 Task: Buy 2 Cake Knives from Kitchen Knives & Accessories section under best seller category for shipping address: Kira Turner, 1128 Sharon Lane, South Bend, Indiana 46625, Cell Number 5742125169. Pay from credit card ending with 9757, CVV 798
Action: Mouse moved to (151, 73)
Screenshot: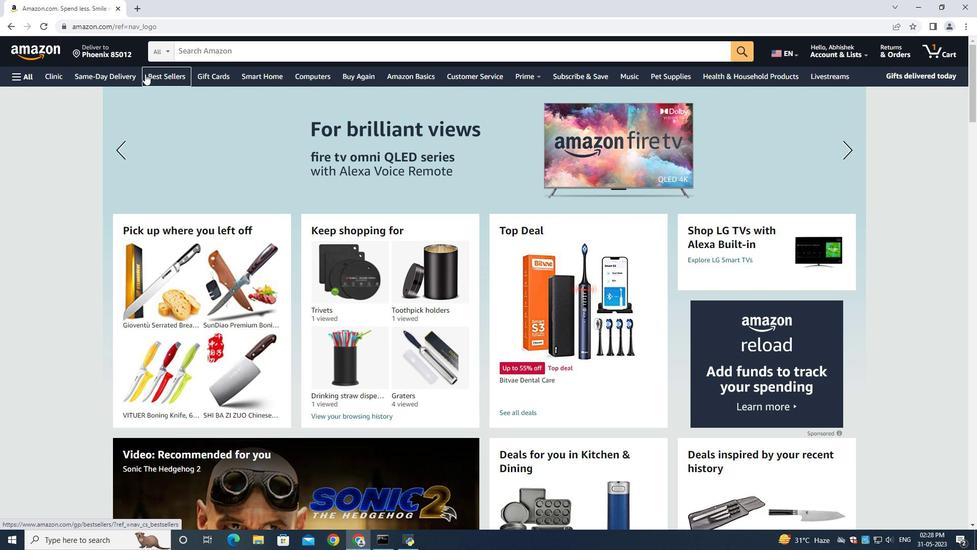 
Action: Mouse pressed left at (151, 73)
Screenshot: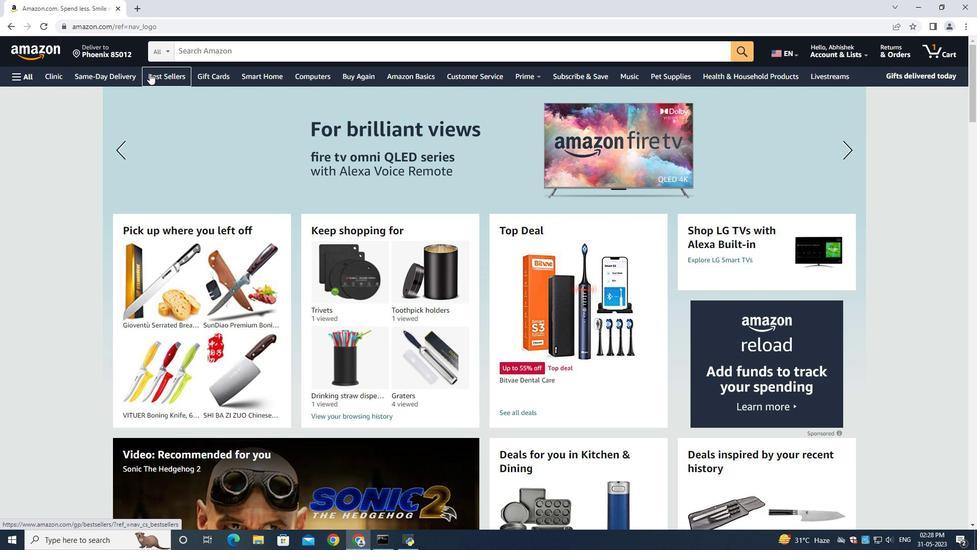 
Action: Mouse moved to (244, 51)
Screenshot: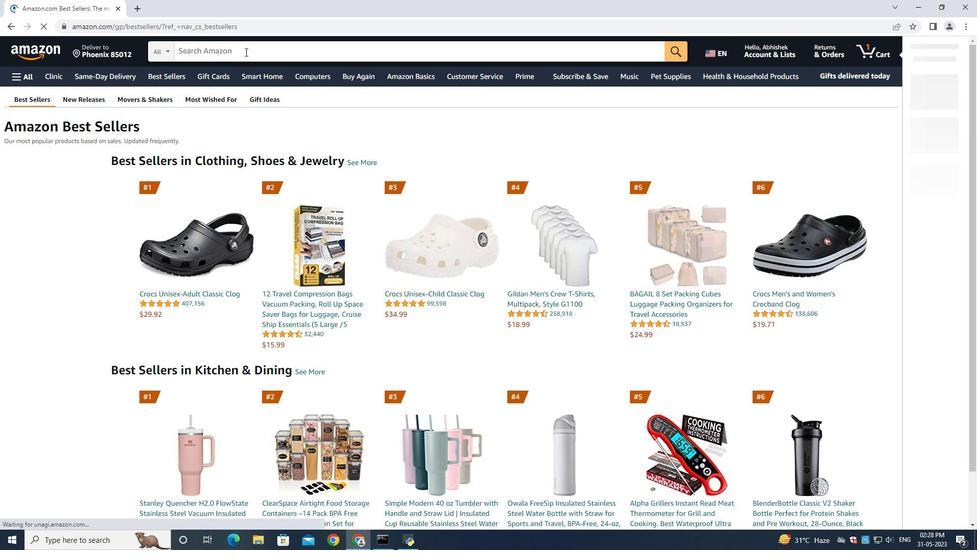 
Action: Mouse pressed left at (244, 51)
Screenshot: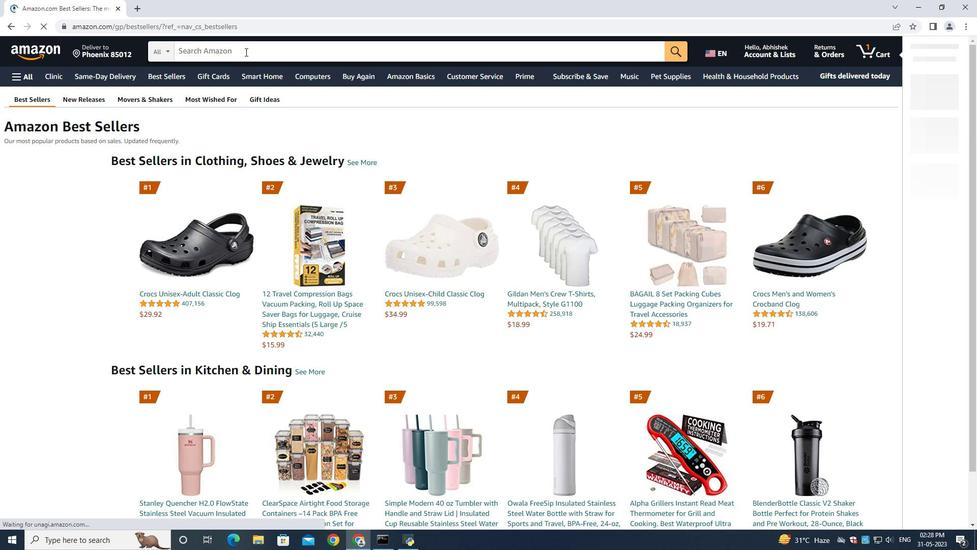 
Action: Key pressed cake<Key.space><Key.shift><Key.shift><Key.shift><Key.shift><Key.shift><Key.shift><Key.shift><Key.shift><Key.shift><Key.shift><Key.shift><Key.shift><Key.shift><Key.shift><Key.shift><Key.shift><Key.shift><Key.shift><Key.shift><Key.shift><Key.shift><Key.shift>Knives<Key.enter>
Screenshot: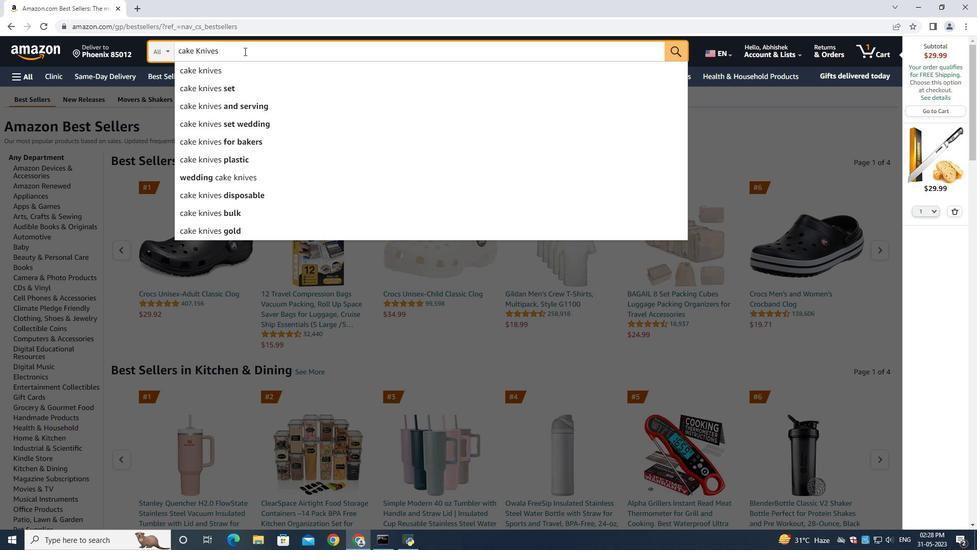 
Action: Mouse moved to (951, 212)
Screenshot: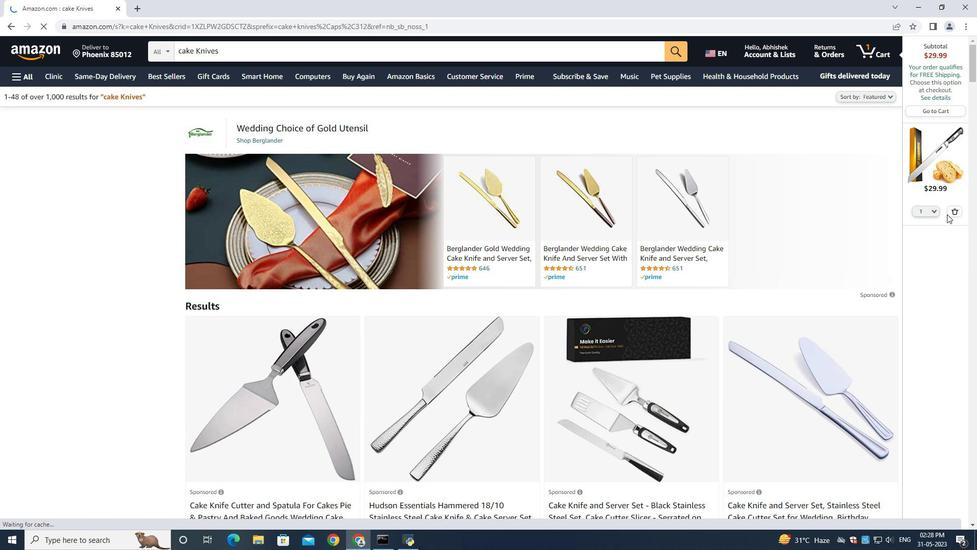 
Action: Mouse pressed left at (951, 212)
Screenshot: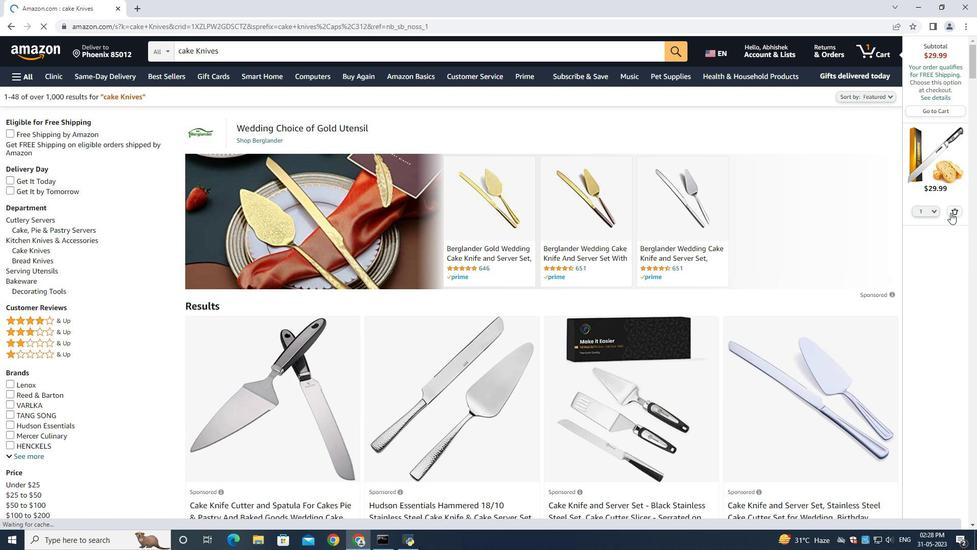 
Action: Mouse moved to (955, 212)
Screenshot: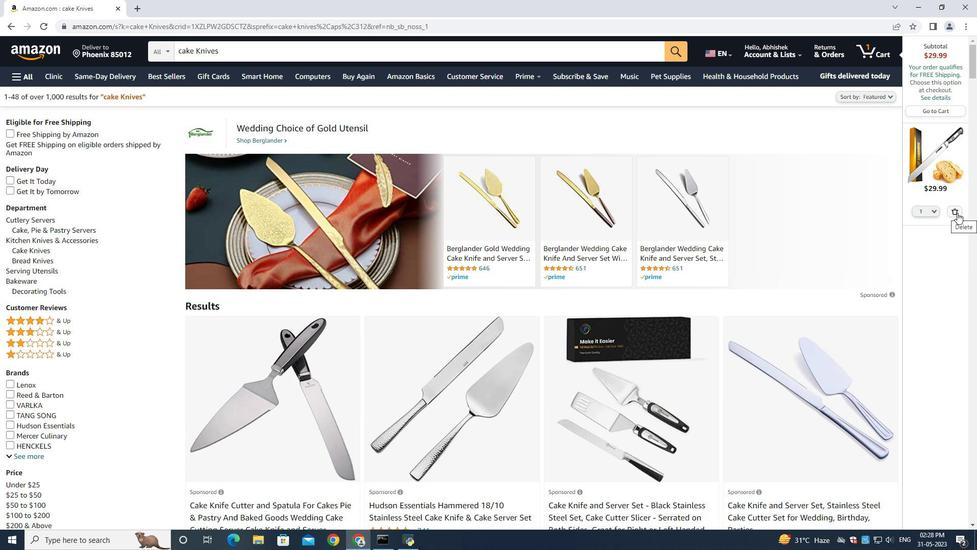 
Action: Mouse pressed left at (955, 212)
Screenshot: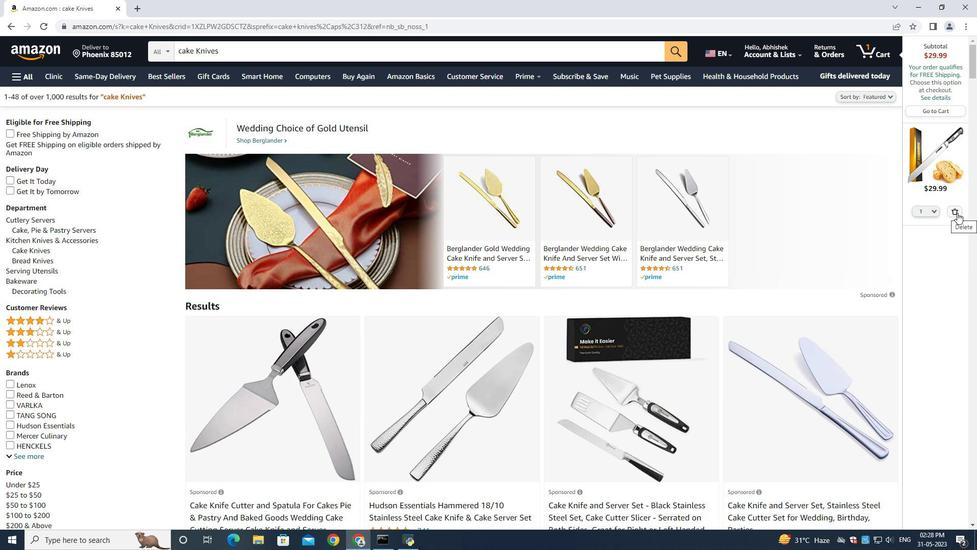 
Action: Mouse moved to (24, 242)
Screenshot: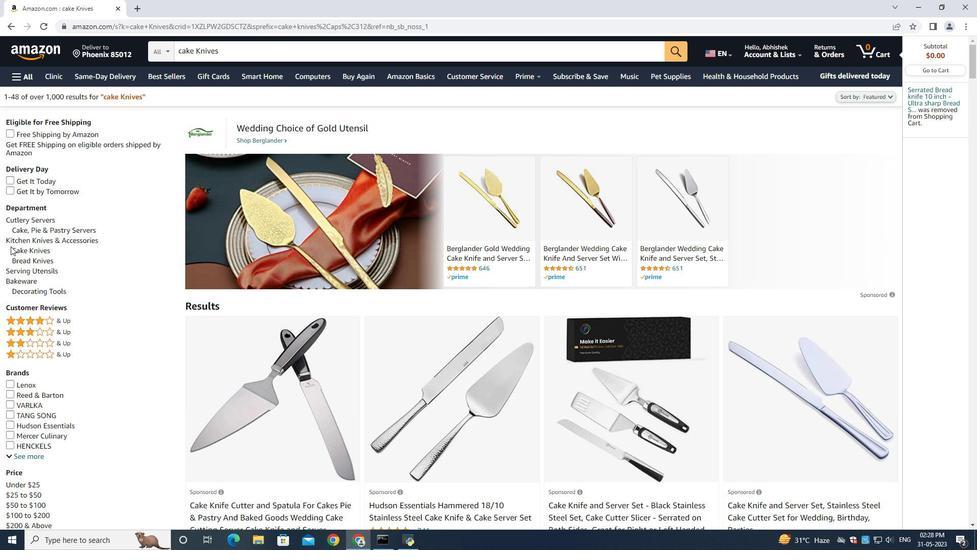 
Action: Mouse pressed left at (24, 242)
Screenshot: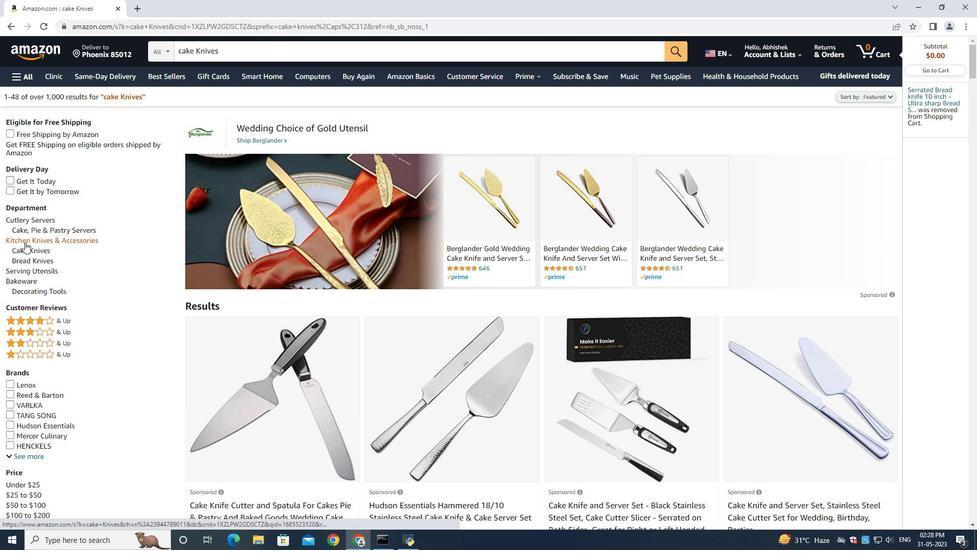 
Action: Mouse moved to (322, 363)
Screenshot: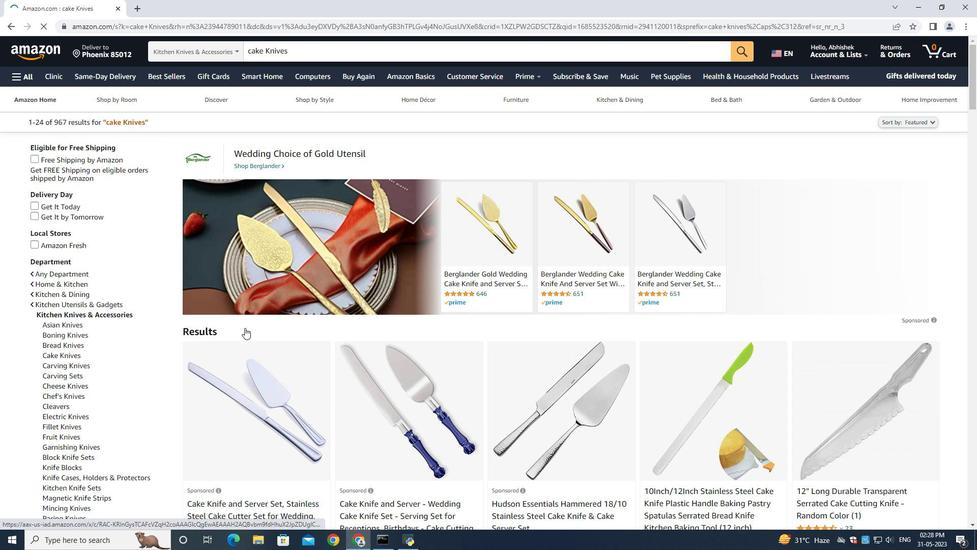 
Action: Mouse scrolled (322, 362) with delta (0, 0)
Screenshot: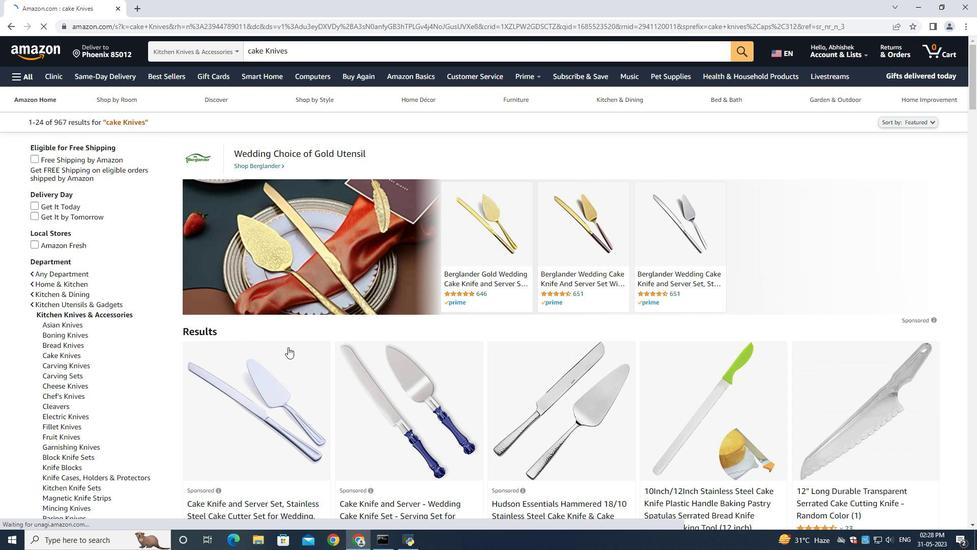
Action: Mouse moved to (323, 363)
Screenshot: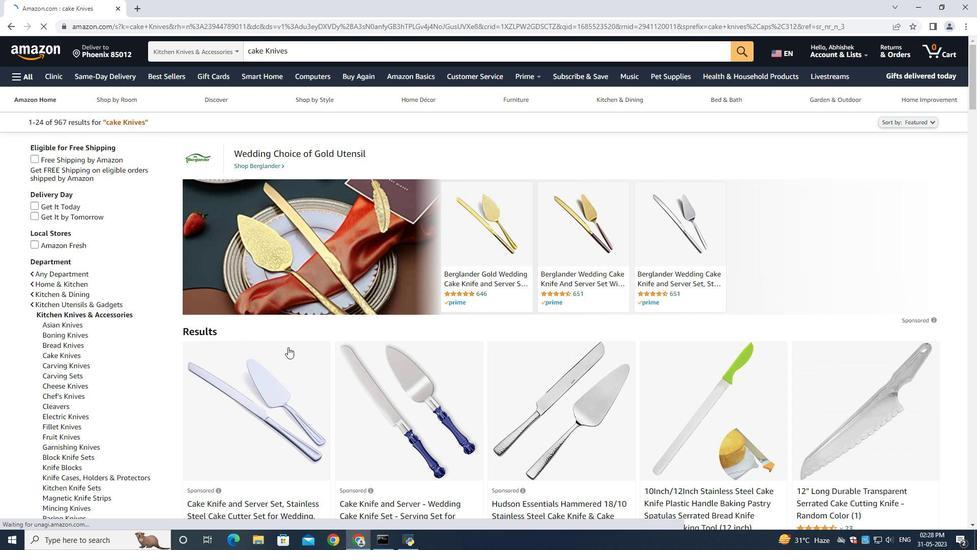 
Action: Mouse scrolled (323, 363) with delta (0, 0)
Screenshot: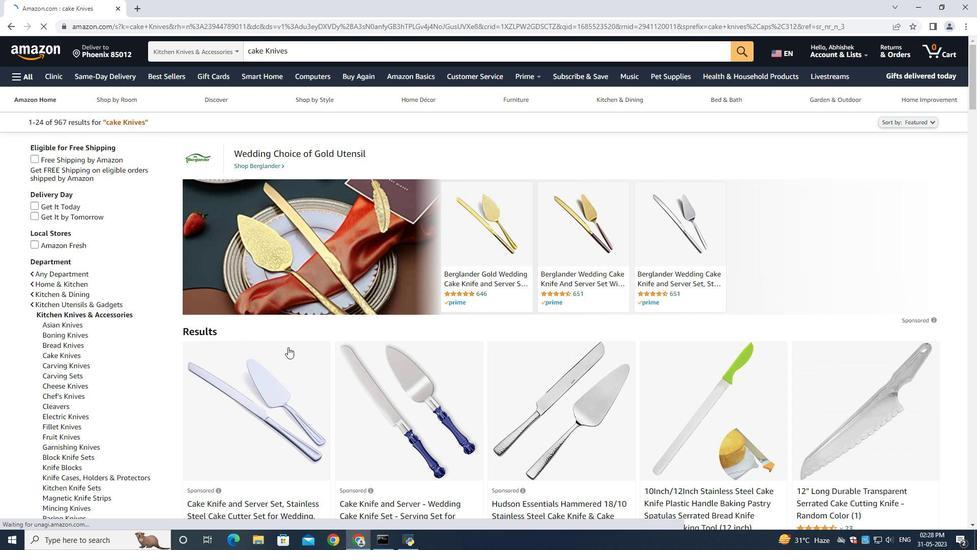 
Action: Mouse scrolled (323, 363) with delta (0, 0)
Screenshot: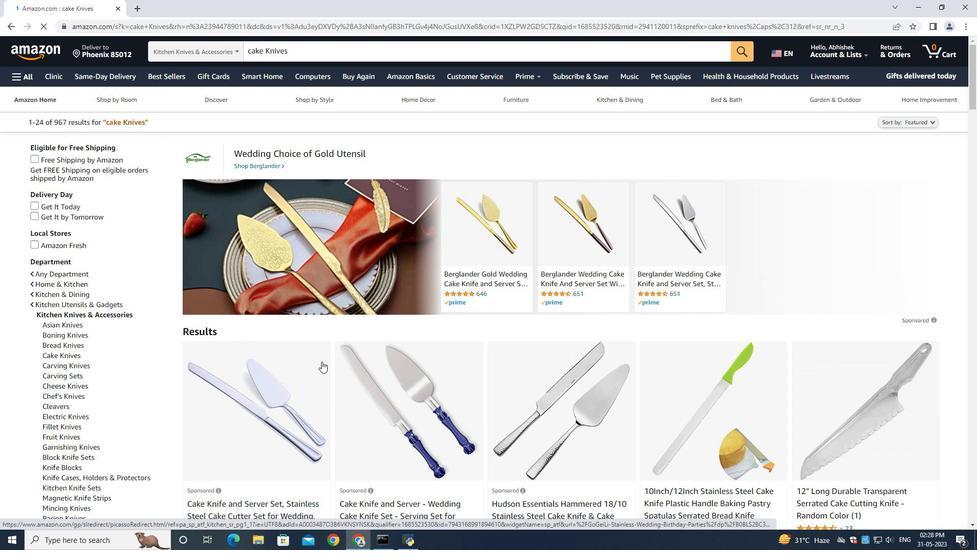 
Action: Mouse moved to (402, 369)
Screenshot: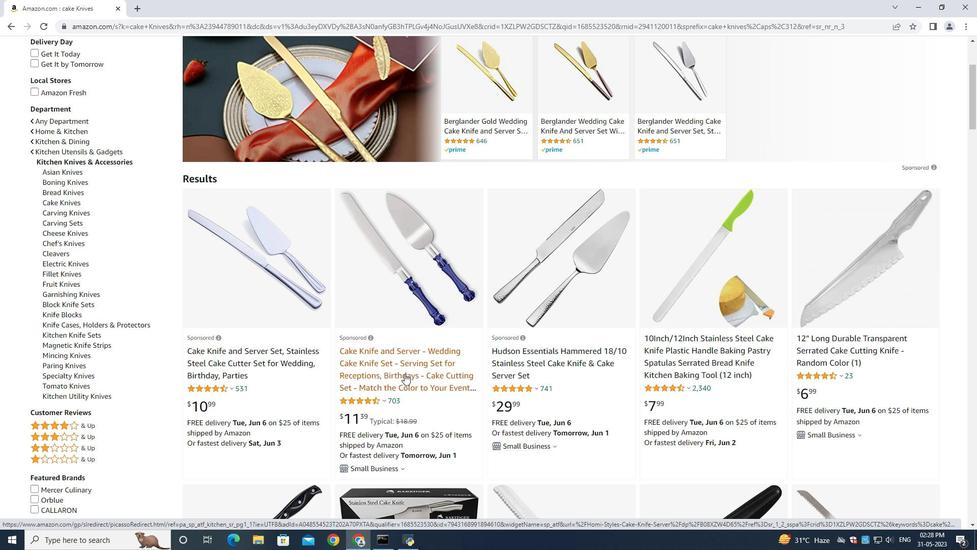 
Action: Mouse pressed left at (402, 369)
Screenshot: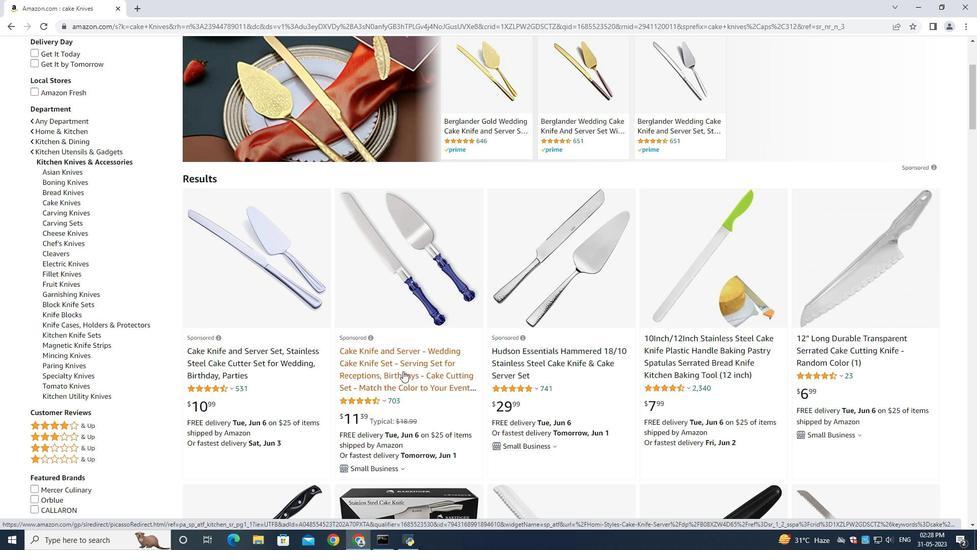 
Action: Mouse moved to (400, 367)
Screenshot: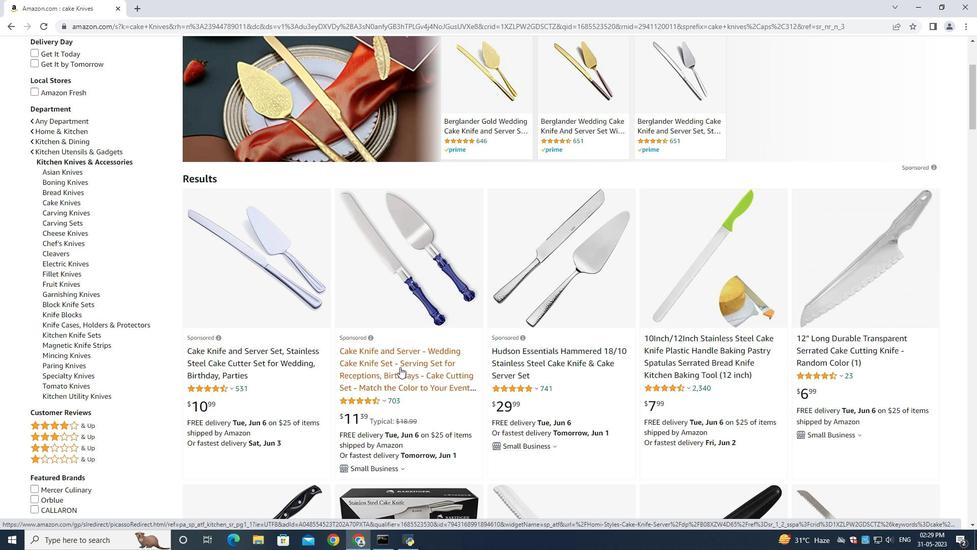 
Action: Mouse scrolled (400, 367) with delta (0, 0)
Screenshot: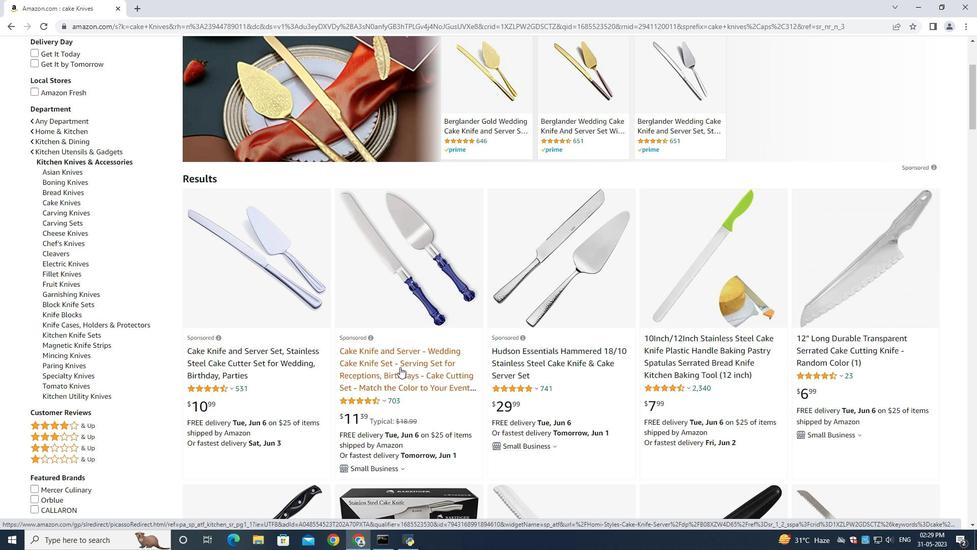 
Action: Mouse moved to (400, 367)
Screenshot: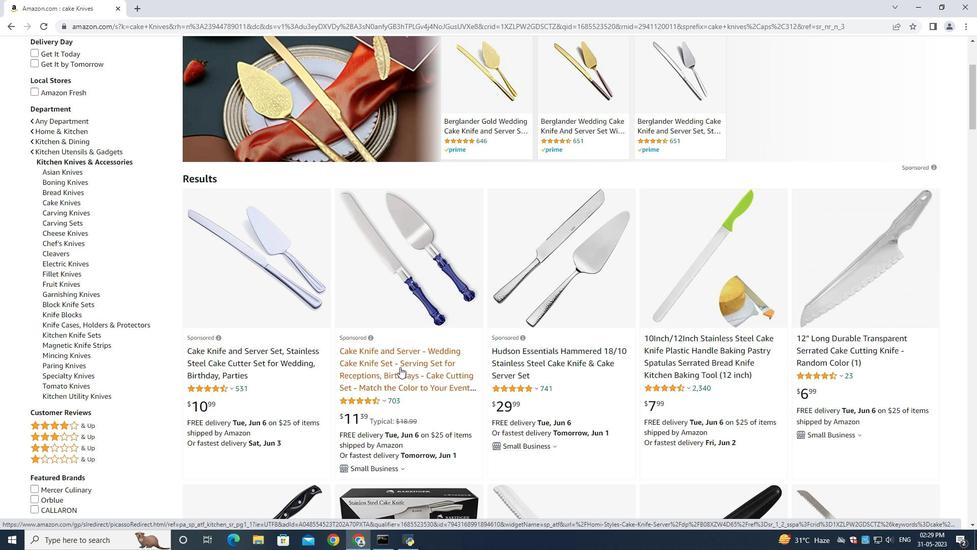 
Action: Mouse scrolled (400, 367) with delta (0, 0)
Screenshot: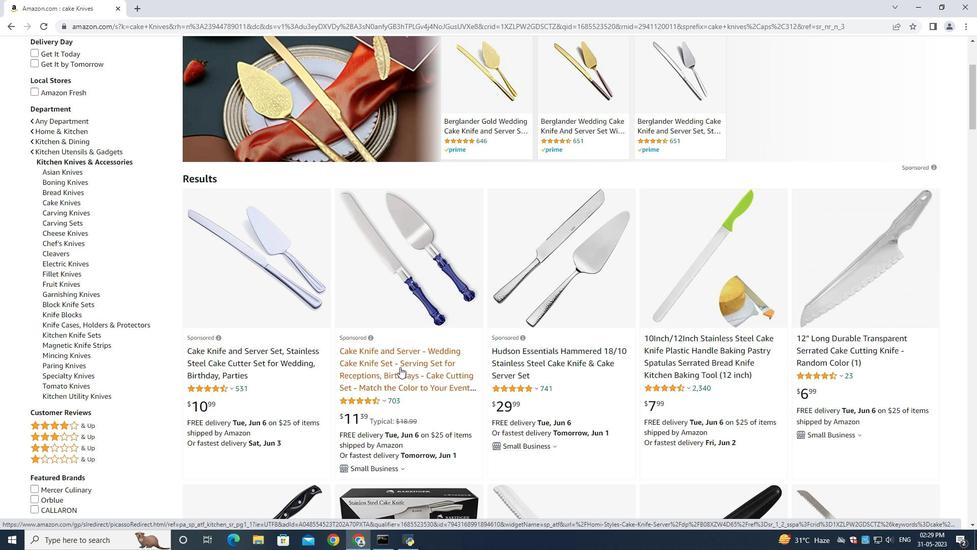 
Action: Mouse scrolled (400, 367) with delta (0, 0)
Screenshot: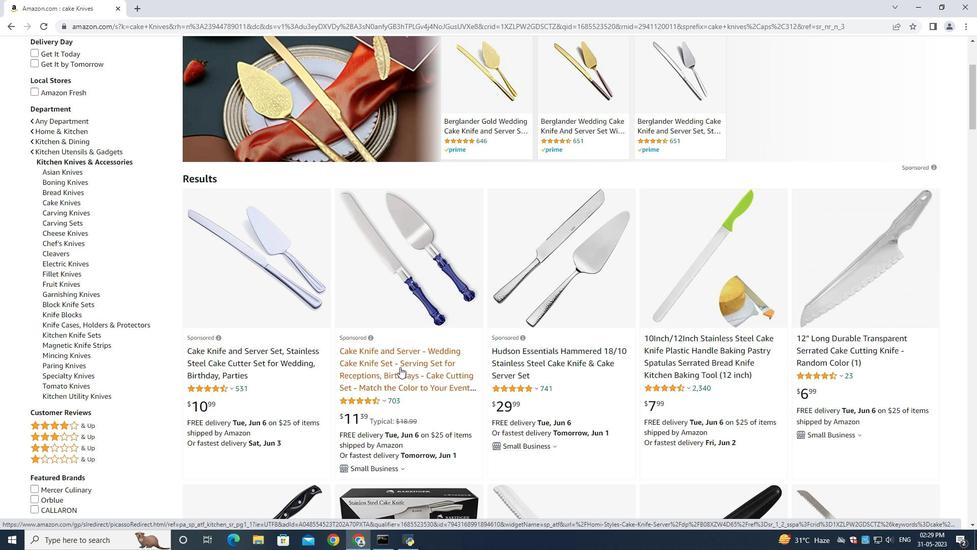 
Action: Mouse scrolled (400, 367) with delta (0, 0)
Screenshot: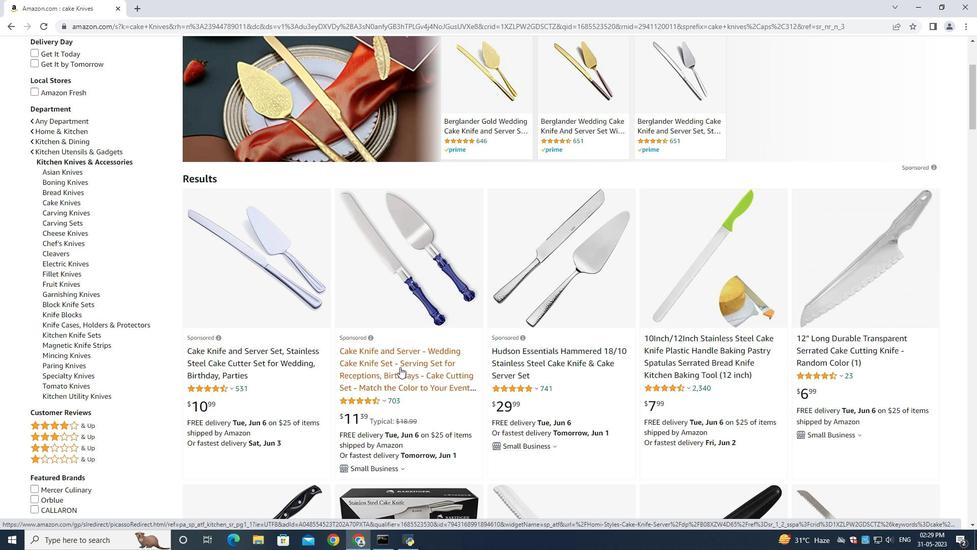 
Action: Mouse scrolled (400, 367) with delta (0, 0)
Screenshot: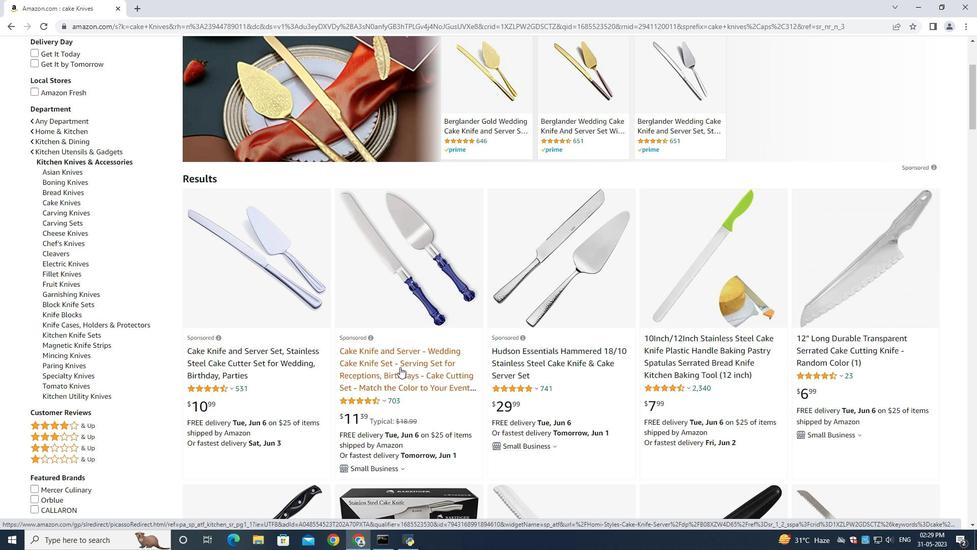 
Action: Mouse scrolled (400, 367) with delta (0, 0)
Screenshot: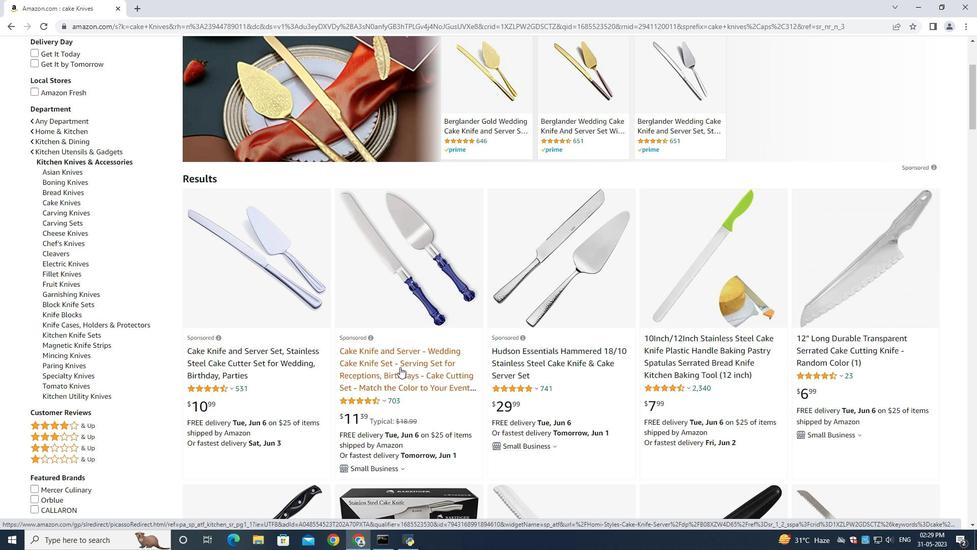 
Action: Mouse scrolled (400, 367) with delta (0, 0)
Screenshot: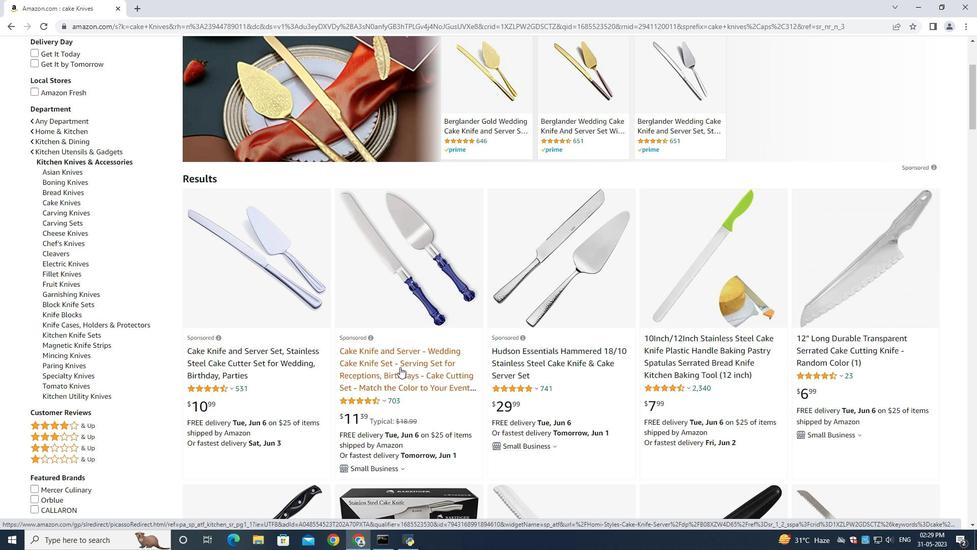 
Action: Mouse scrolled (400, 366) with delta (0, 0)
Screenshot: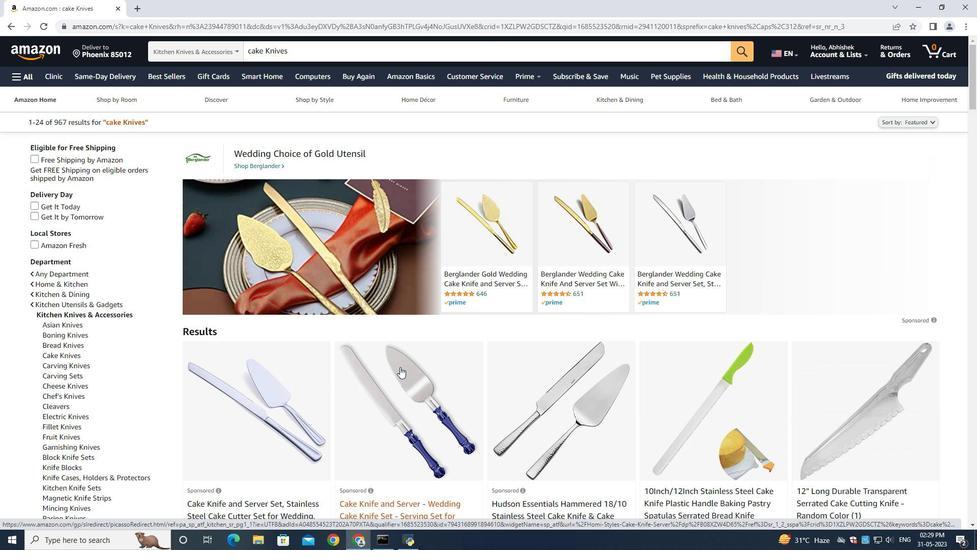 
Action: Mouse scrolled (400, 366) with delta (0, 0)
Screenshot: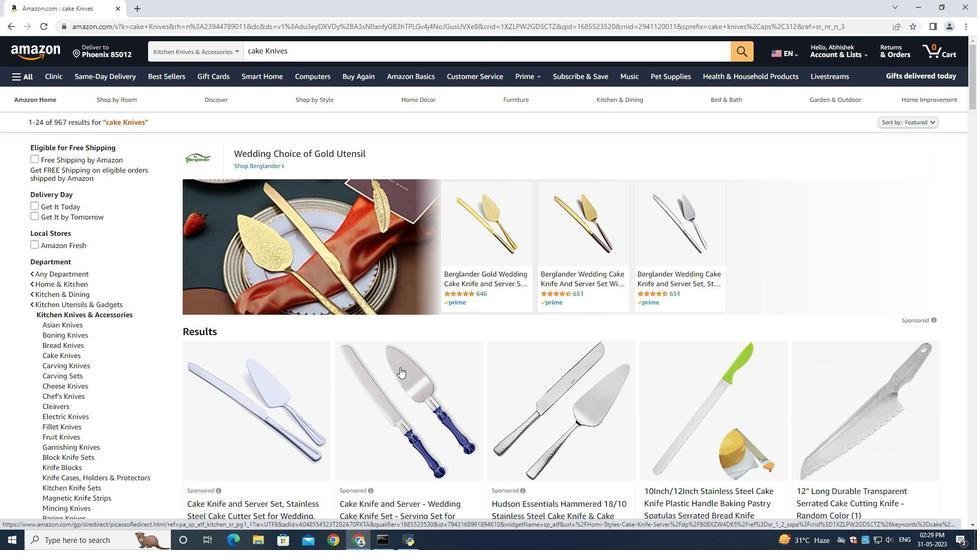
Action: Mouse scrolled (400, 366) with delta (0, 0)
Screenshot: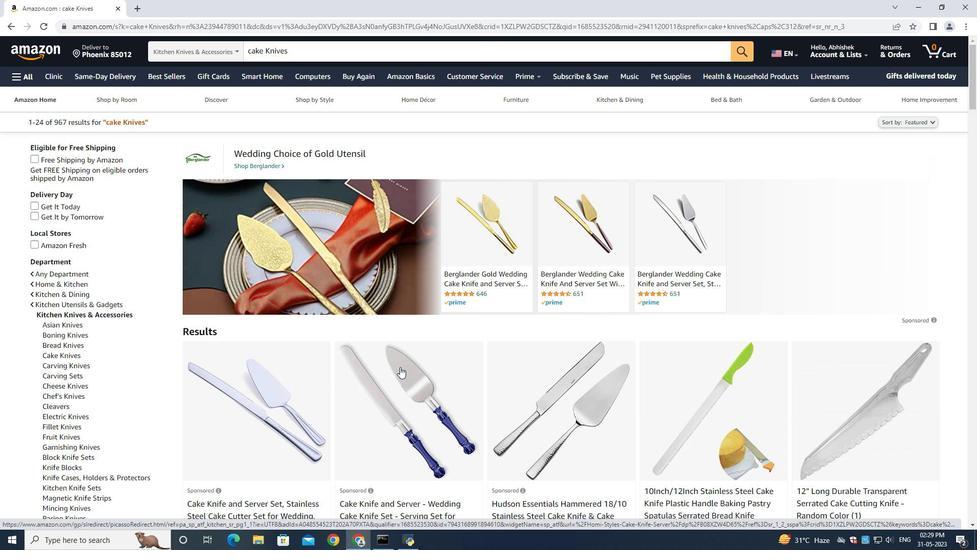 
Action: Mouse scrolled (400, 366) with delta (0, 0)
Screenshot: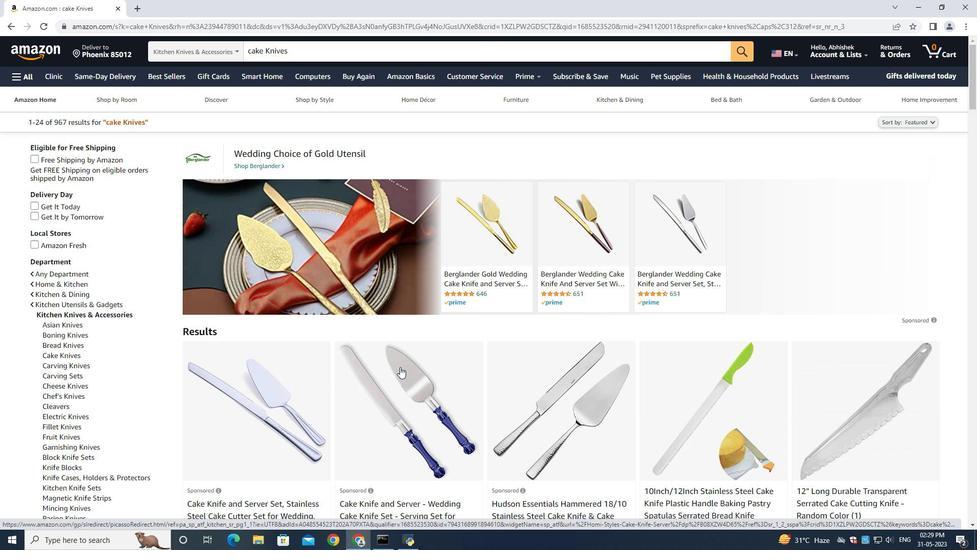 
Action: Mouse moved to (387, 322)
Screenshot: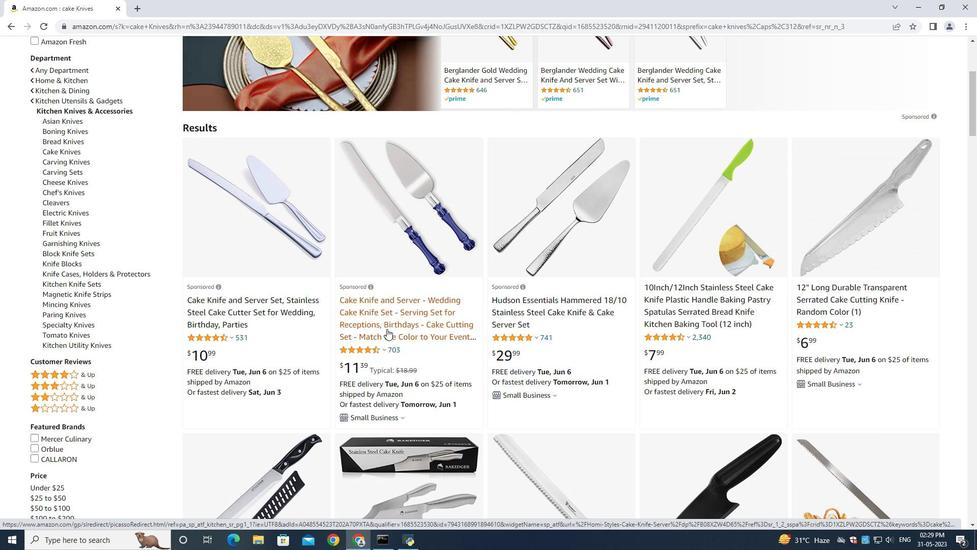 
Action: Mouse pressed left at (387, 322)
Screenshot: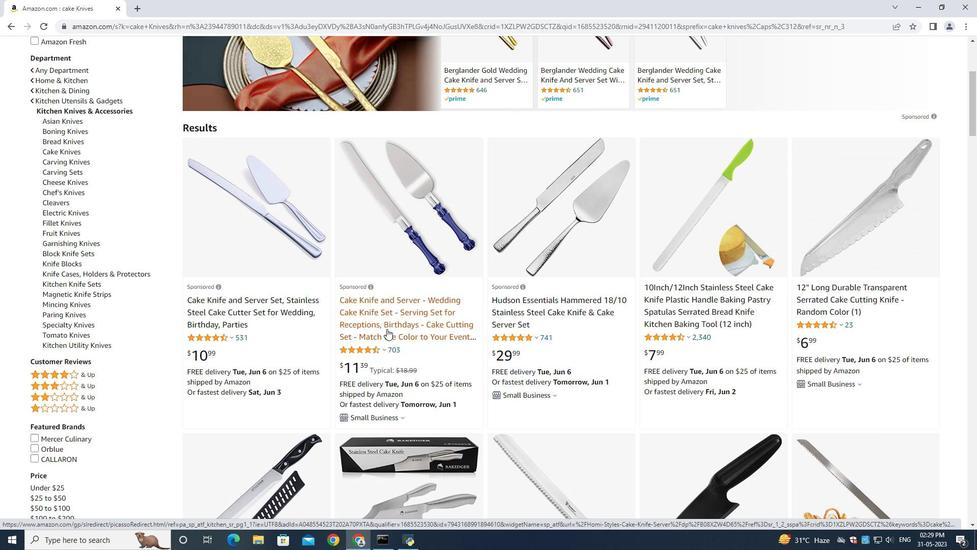 
Action: Mouse moved to (759, 389)
Screenshot: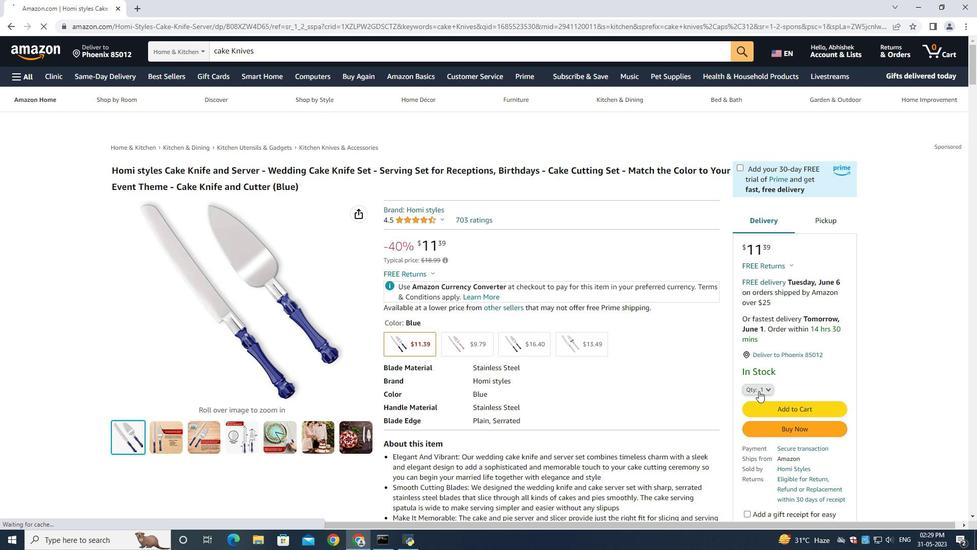 
Action: Mouse pressed left at (759, 389)
Screenshot: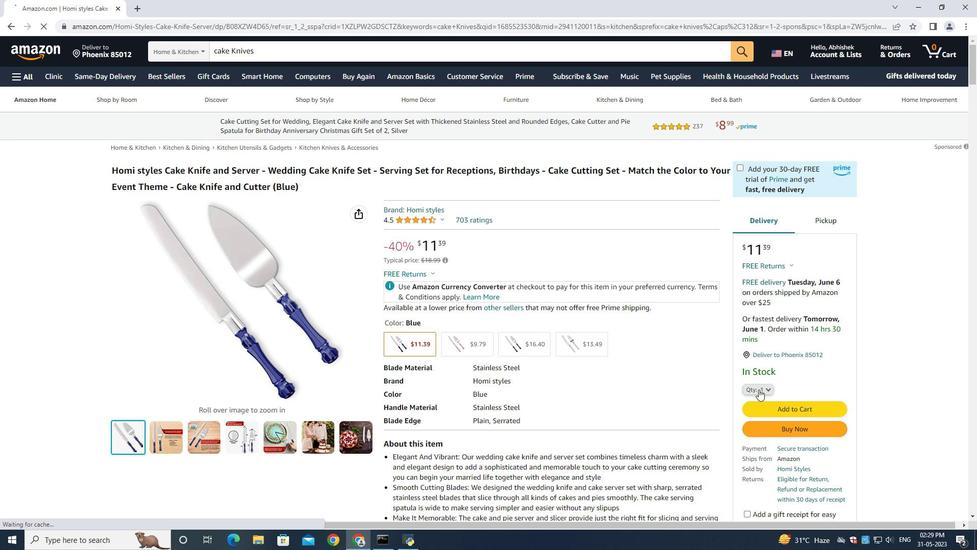 
Action: Mouse moved to (751, 68)
Screenshot: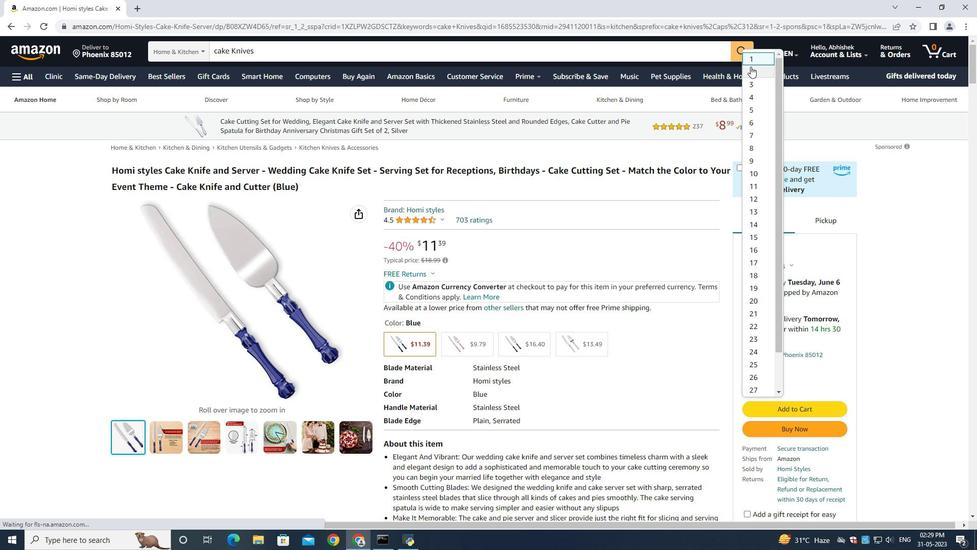 
Action: Mouse pressed left at (751, 68)
Screenshot: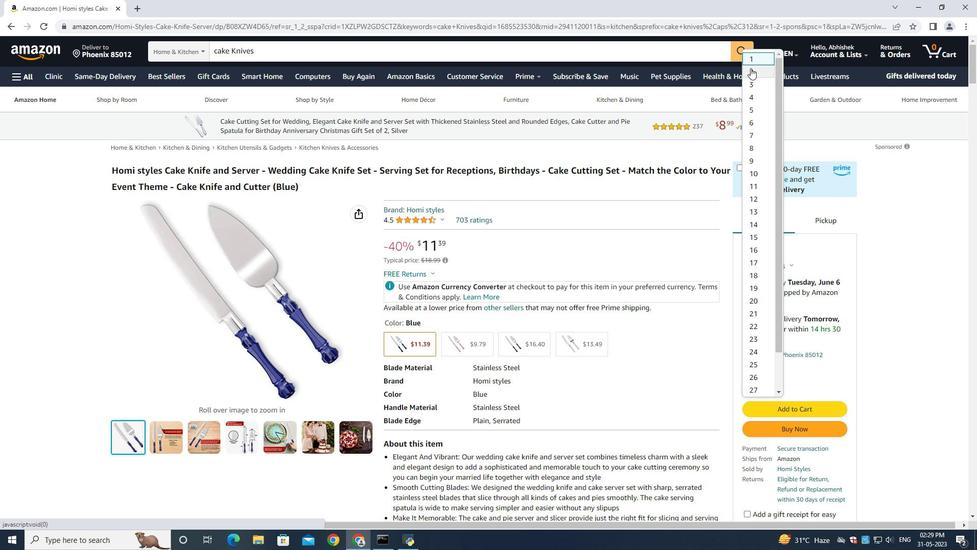 
Action: Mouse moved to (791, 427)
Screenshot: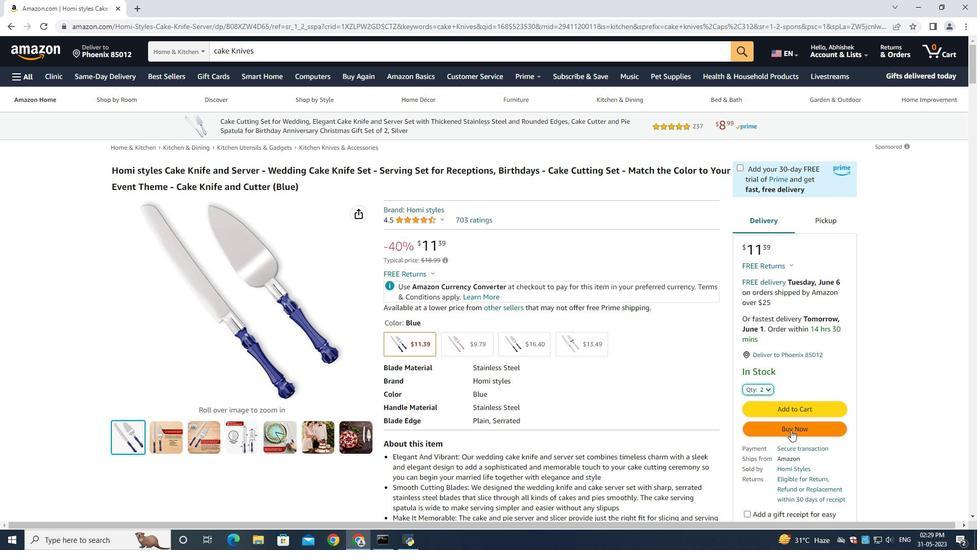
Action: Mouse pressed left at (791, 427)
Screenshot: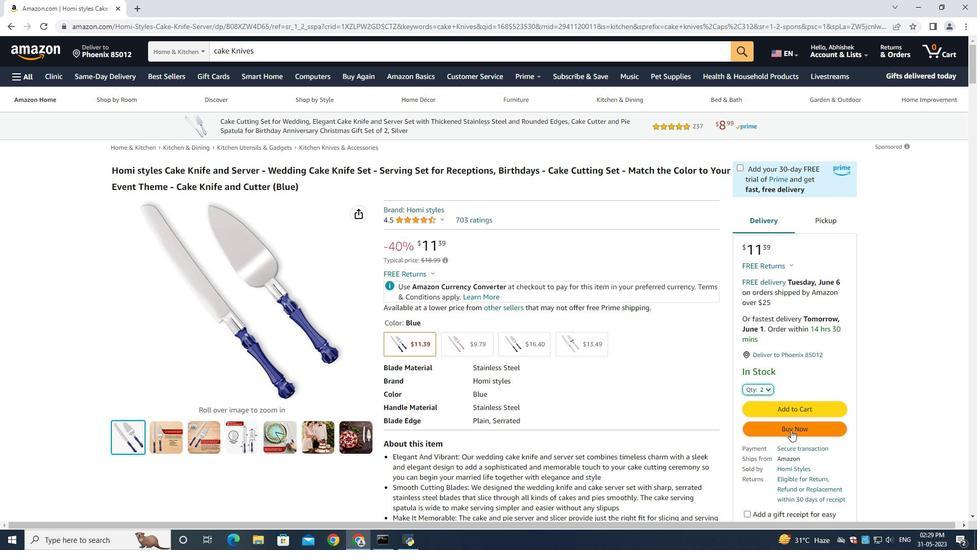 
Action: Mouse moved to (443, 389)
Screenshot: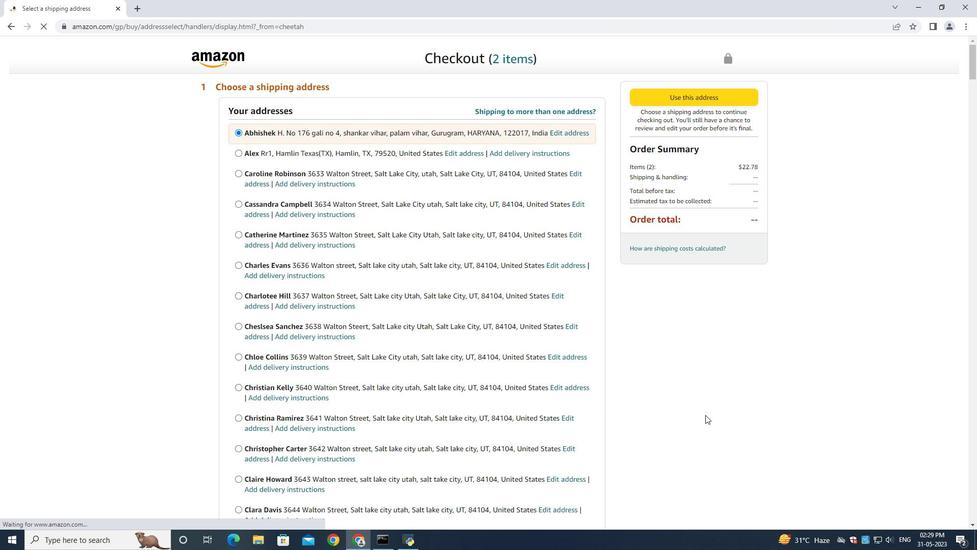 
Action: Mouse scrolled (443, 388) with delta (0, 0)
Screenshot: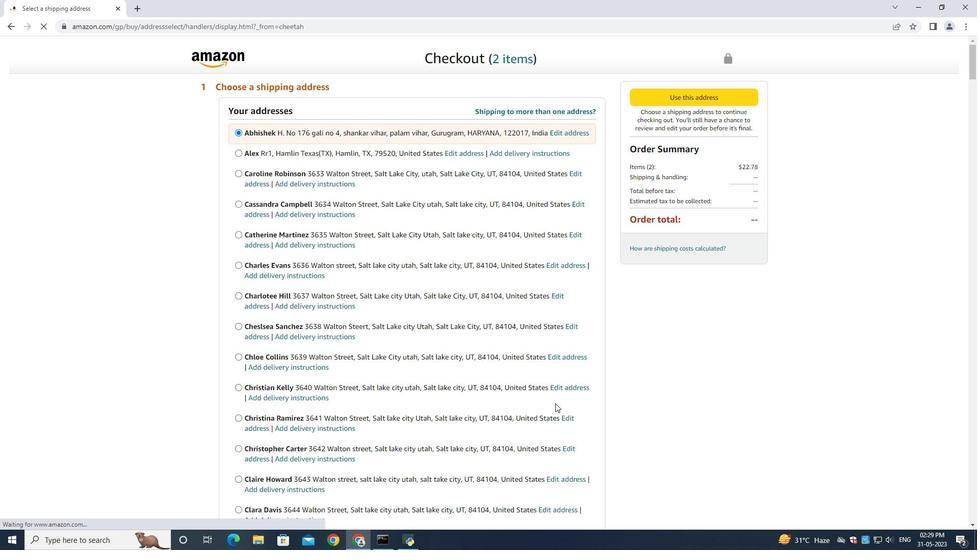 
Action: Mouse scrolled (443, 388) with delta (0, 0)
Screenshot: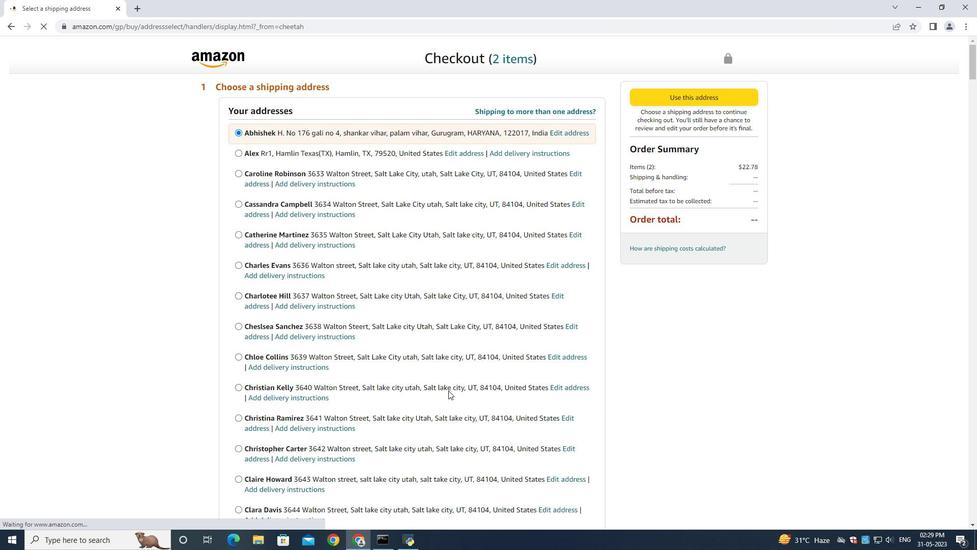 
Action: Mouse scrolled (443, 388) with delta (0, 0)
Screenshot: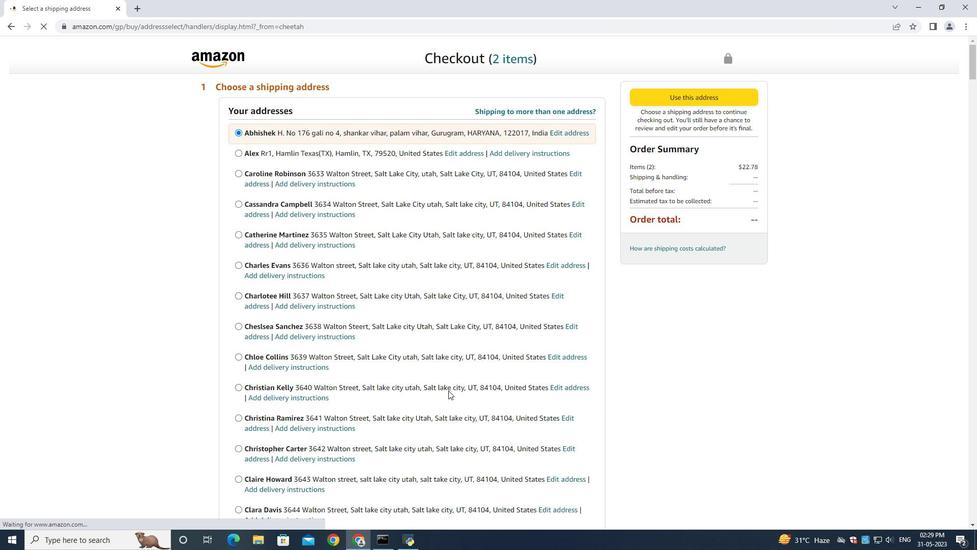 
Action: Mouse scrolled (443, 388) with delta (0, 0)
Screenshot: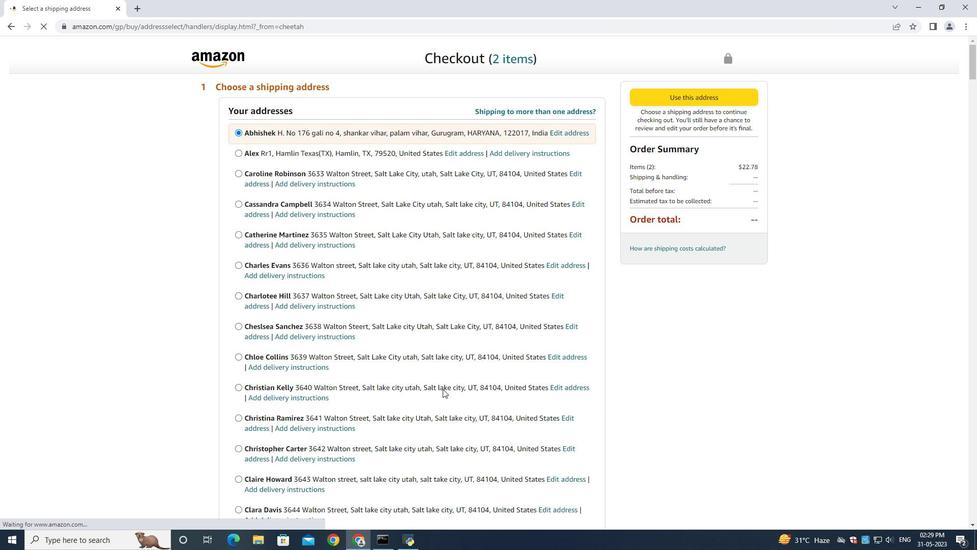 
Action: Mouse scrolled (443, 388) with delta (0, 0)
Screenshot: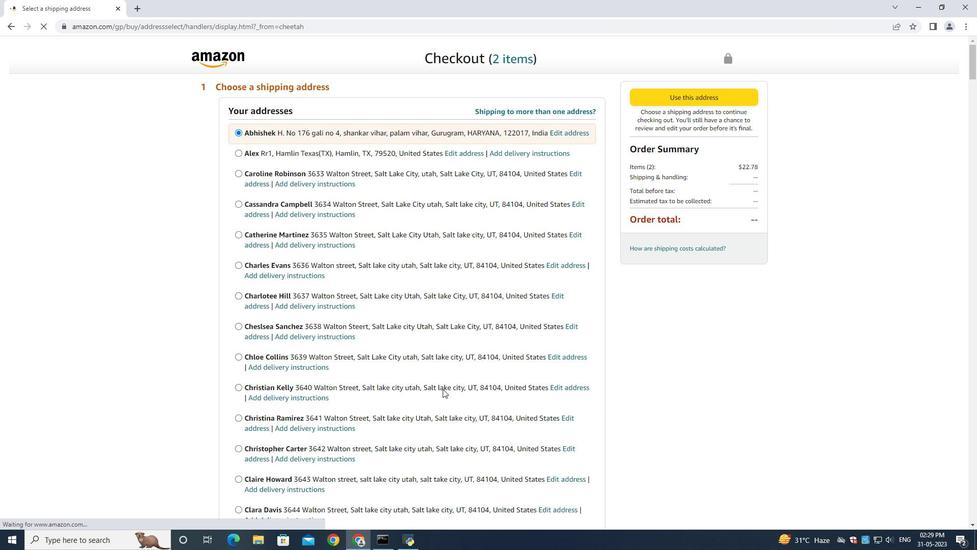 
Action: Mouse scrolled (443, 388) with delta (0, 0)
Screenshot: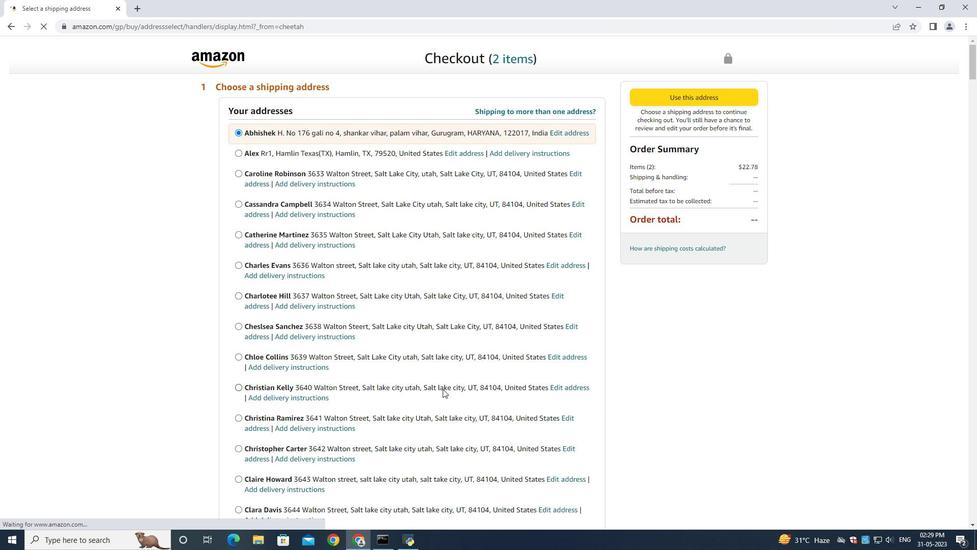 
Action: Mouse scrolled (443, 388) with delta (0, 0)
Screenshot: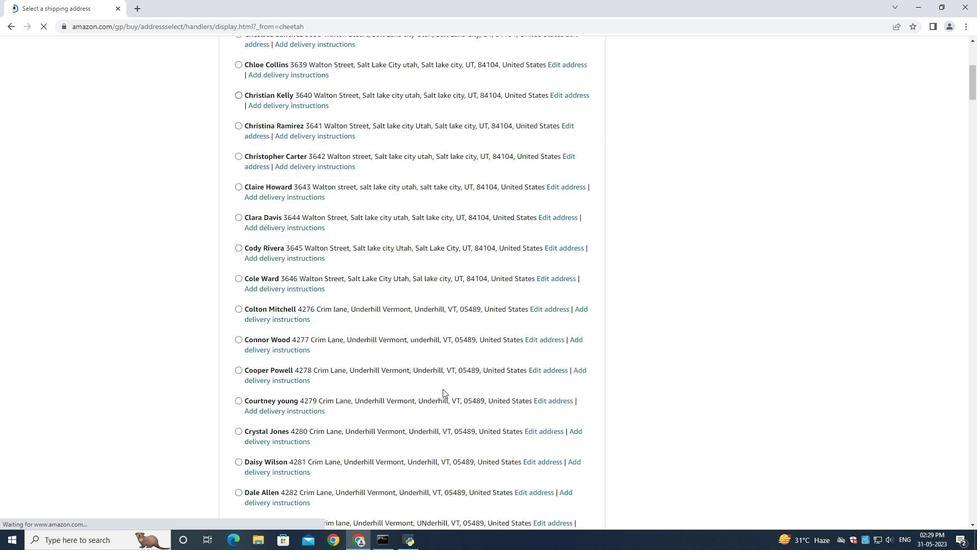 
Action: Mouse scrolled (443, 388) with delta (0, 0)
Screenshot: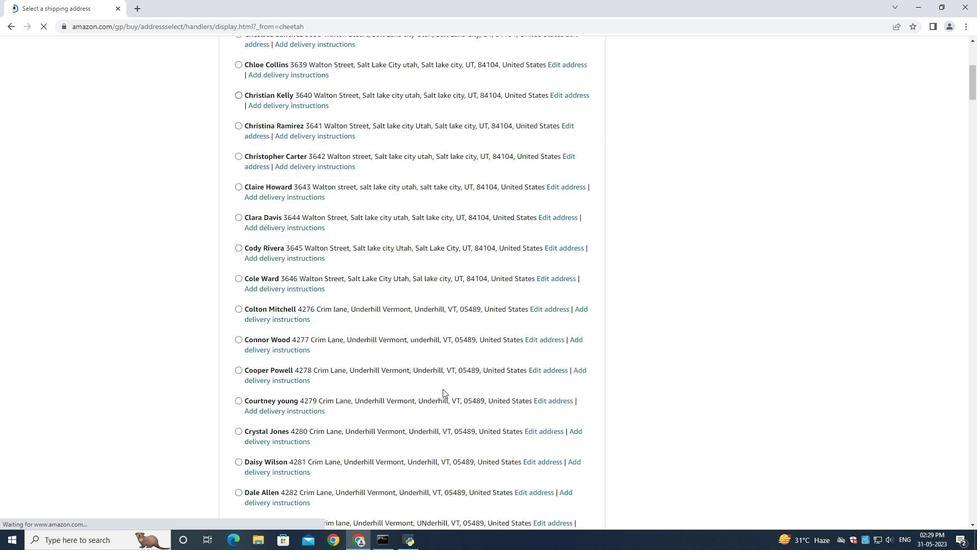 
Action: Mouse scrolled (443, 388) with delta (0, 0)
Screenshot: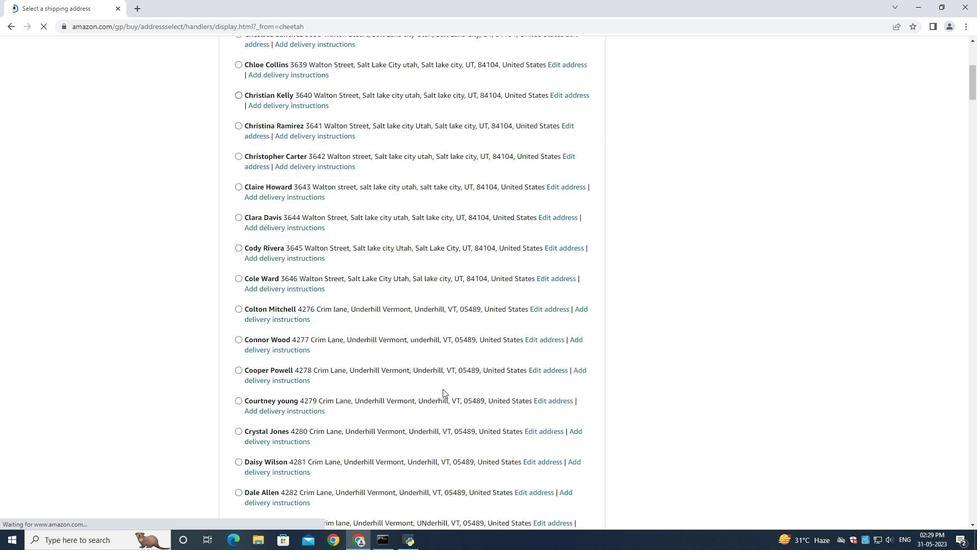 
Action: Mouse scrolled (443, 388) with delta (0, 0)
Screenshot: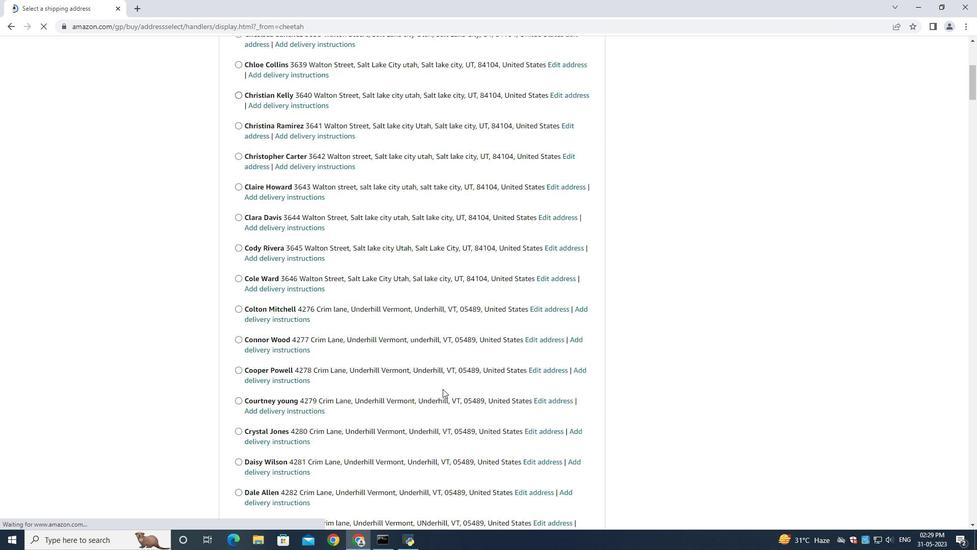 
Action: Mouse scrolled (443, 388) with delta (0, 0)
Screenshot: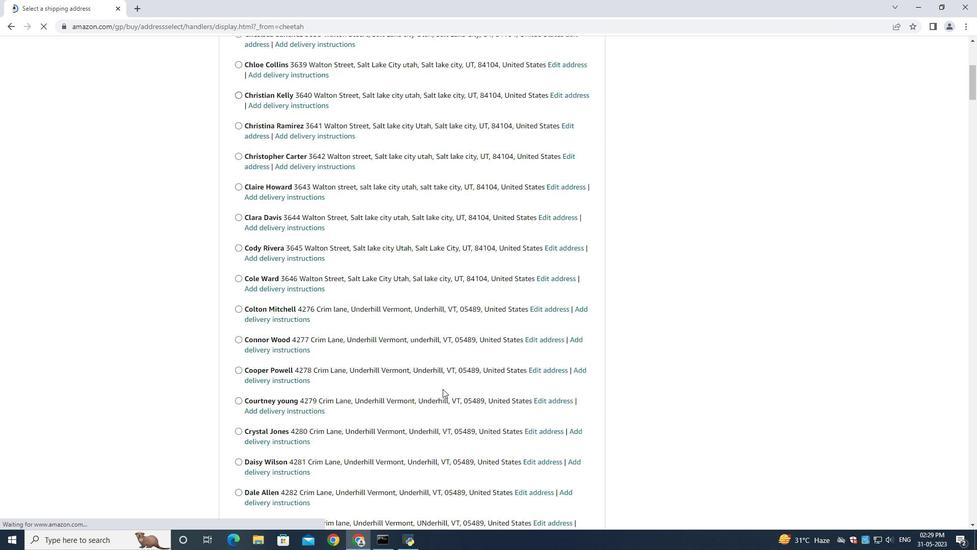 
Action: Mouse scrolled (443, 388) with delta (0, 0)
Screenshot: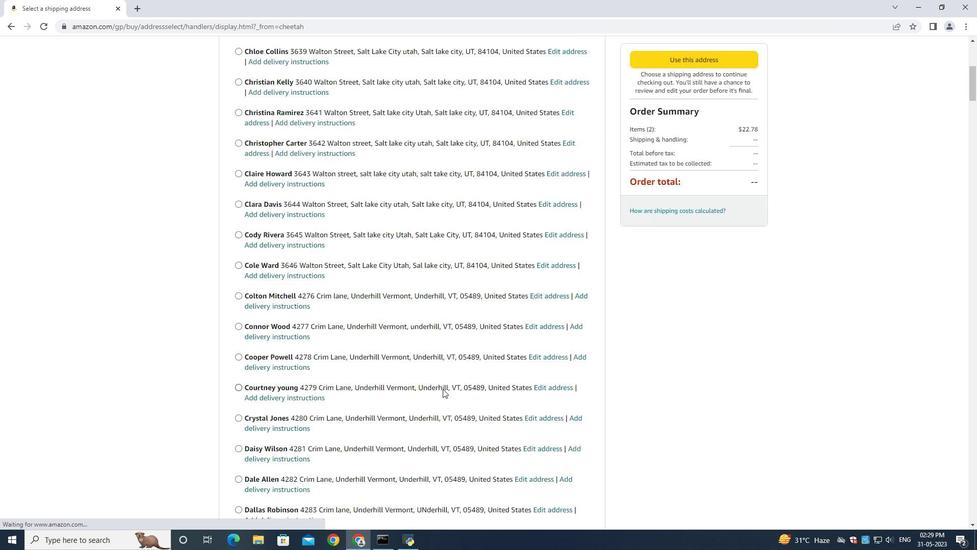 
Action: Mouse scrolled (443, 388) with delta (0, 0)
Screenshot: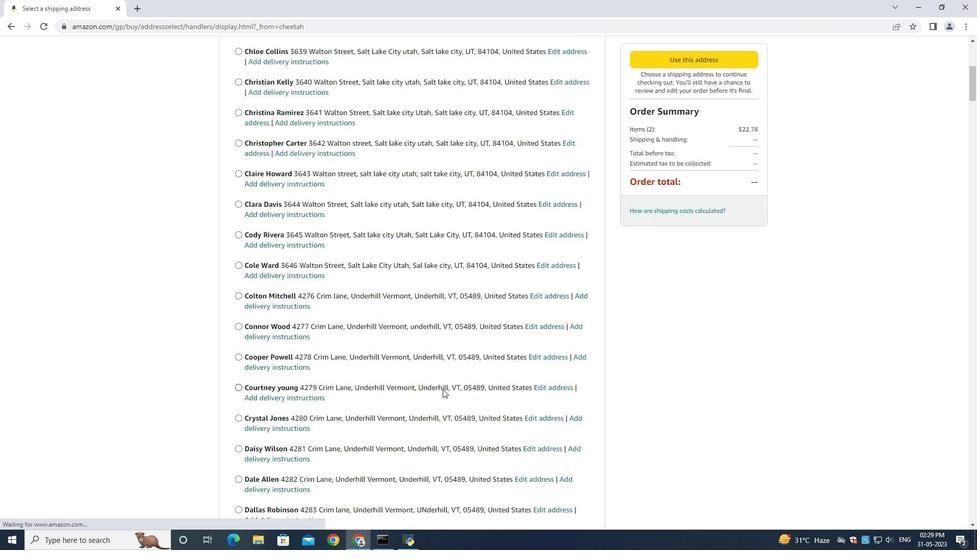 
Action: Mouse moved to (443, 389)
Screenshot: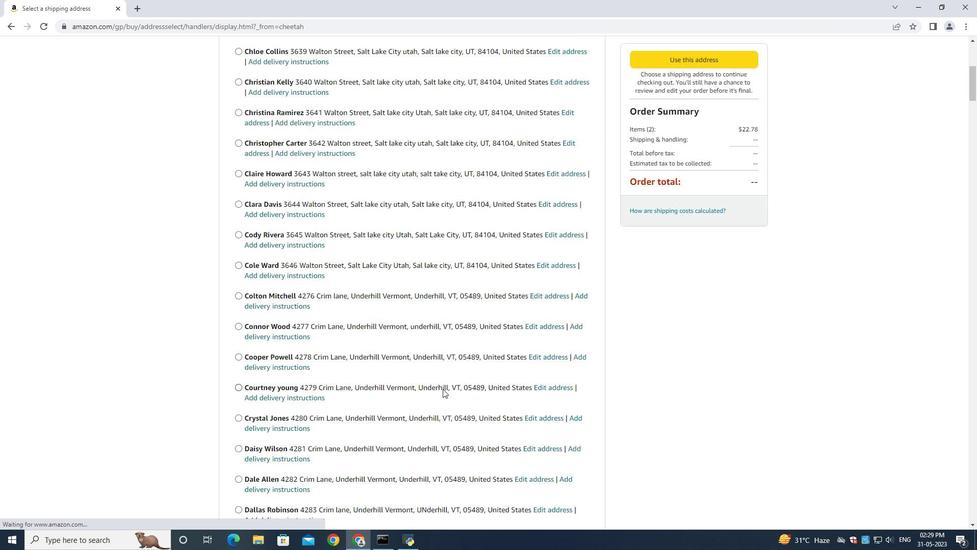 
Action: Mouse scrolled (443, 388) with delta (0, 0)
Screenshot: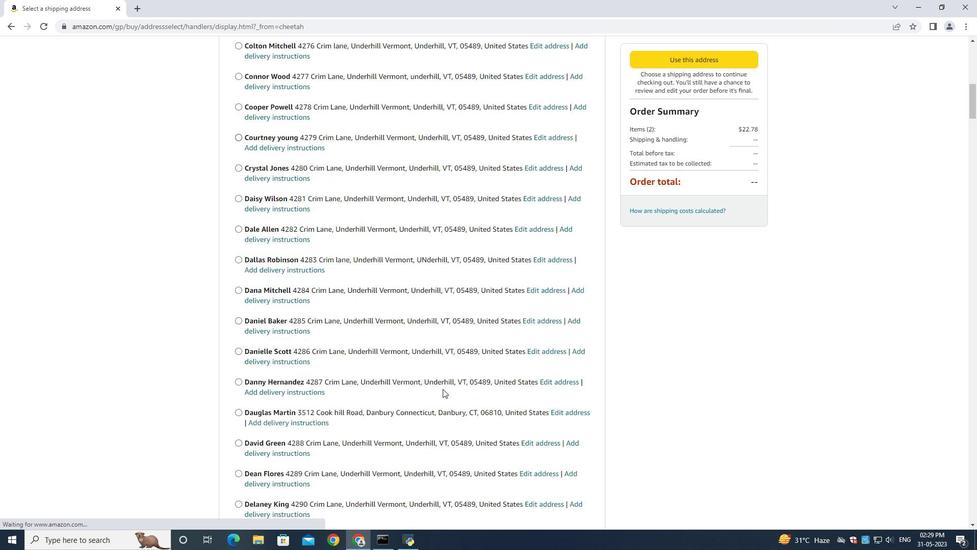 
Action: Mouse scrolled (443, 388) with delta (0, 0)
Screenshot: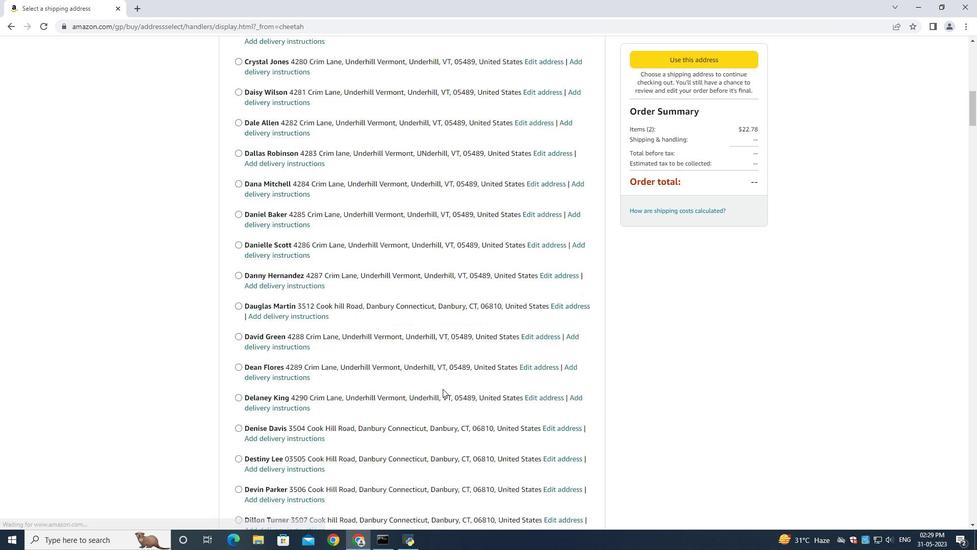 
Action: Mouse scrolled (443, 388) with delta (0, 0)
Screenshot: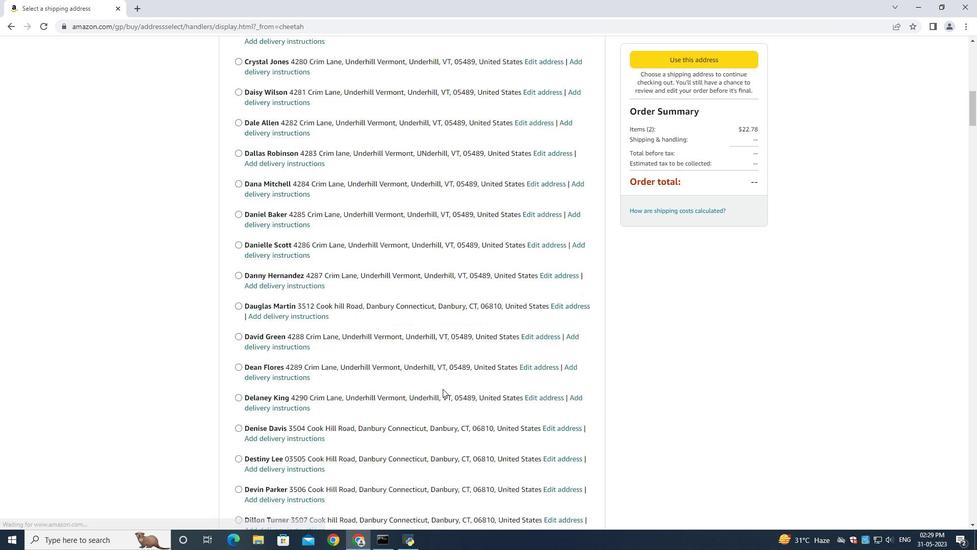 
Action: Mouse scrolled (443, 388) with delta (0, 0)
Screenshot: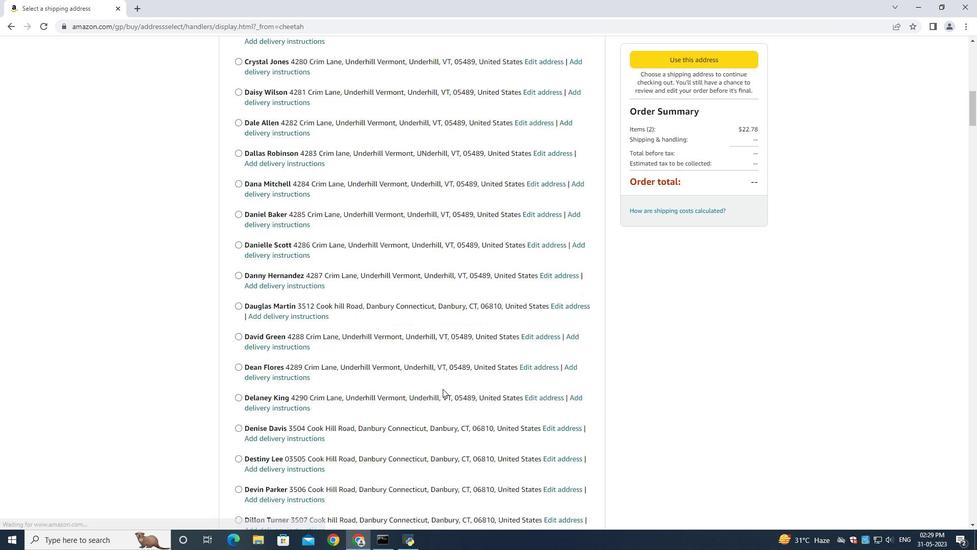 
Action: Mouse scrolled (443, 388) with delta (0, 0)
Screenshot: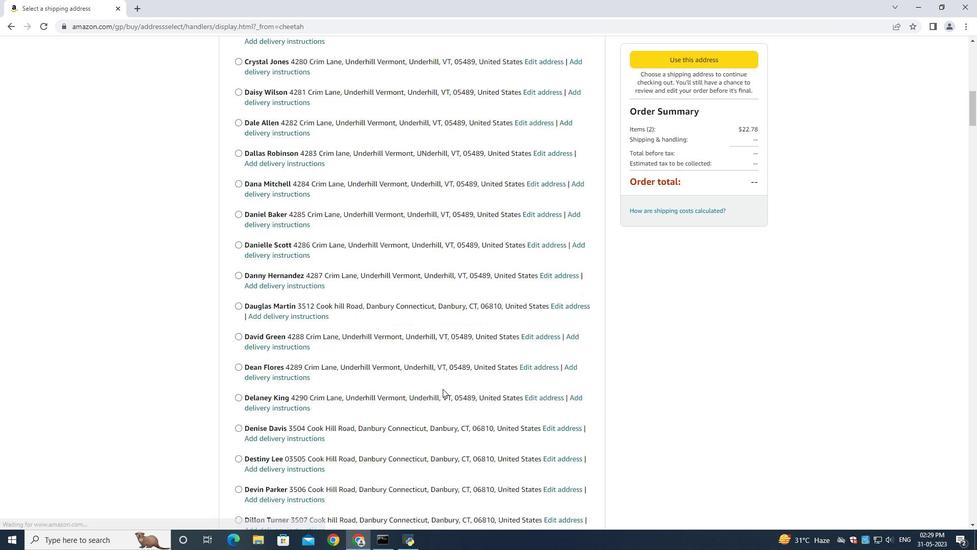 
Action: Mouse scrolled (443, 388) with delta (0, 0)
Screenshot: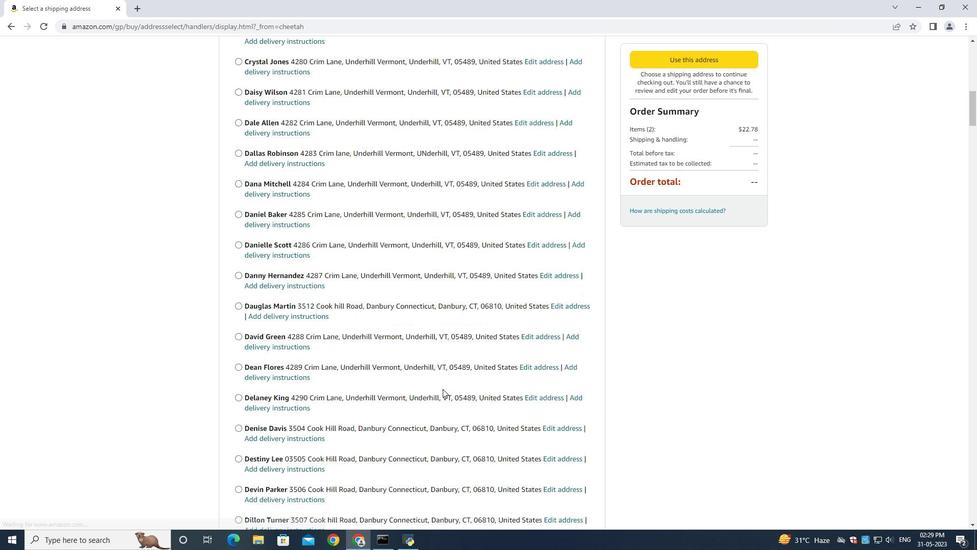 
Action: Mouse moved to (443, 389)
Screenshot: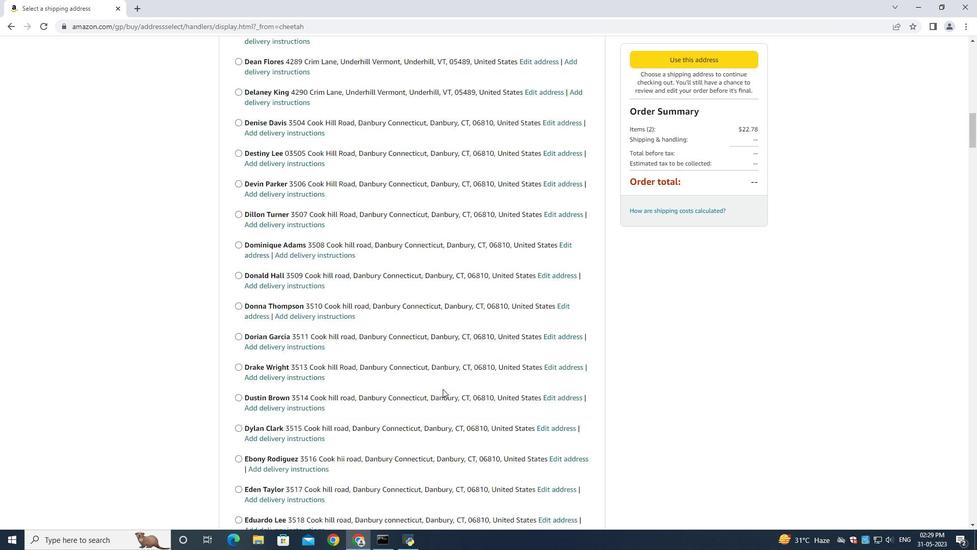 
Action: Mouse scrolled (443, 388) with delta (0, 0)
Screenshot: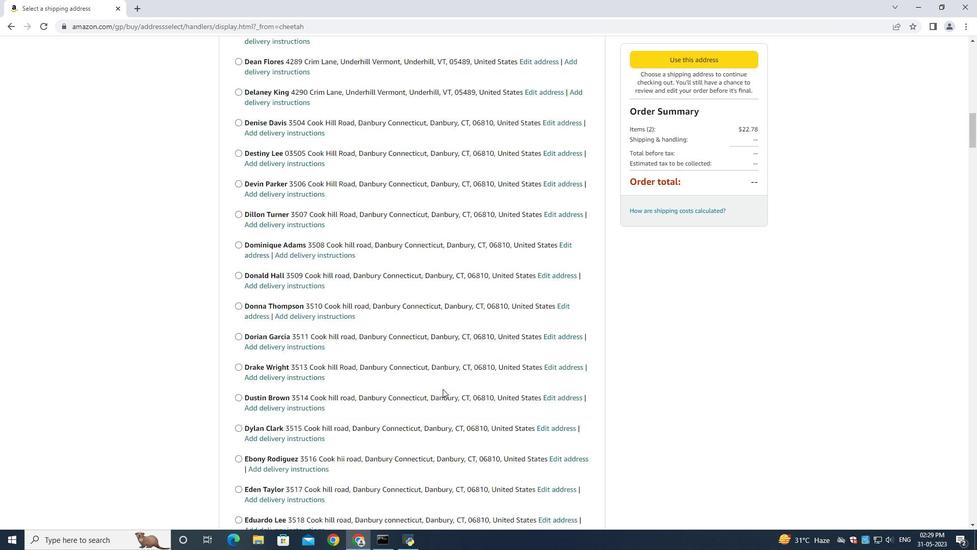 
Action: Mouse moved to (444, 389)
Screenshot: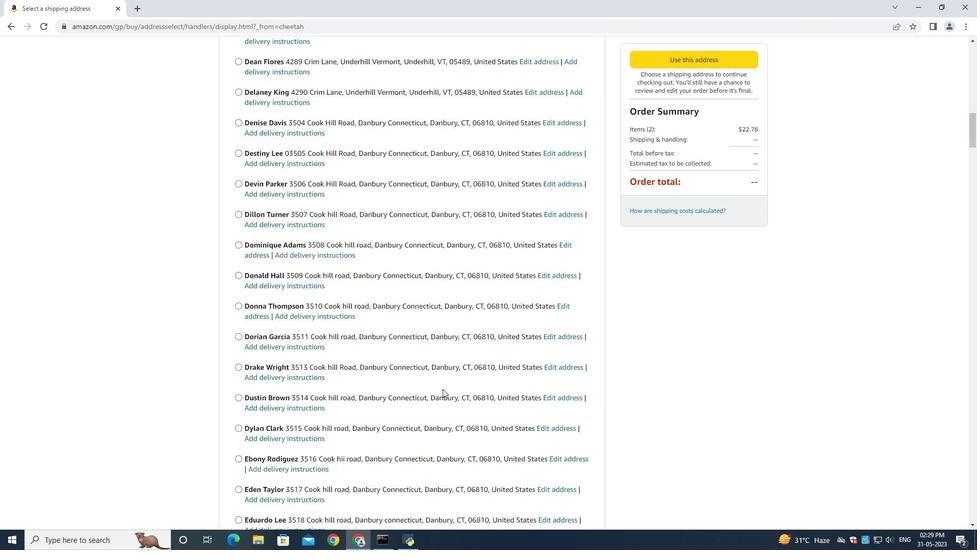 
Action: Mouse scrolled (444, 389) with delta (0, 0)
Screenshot: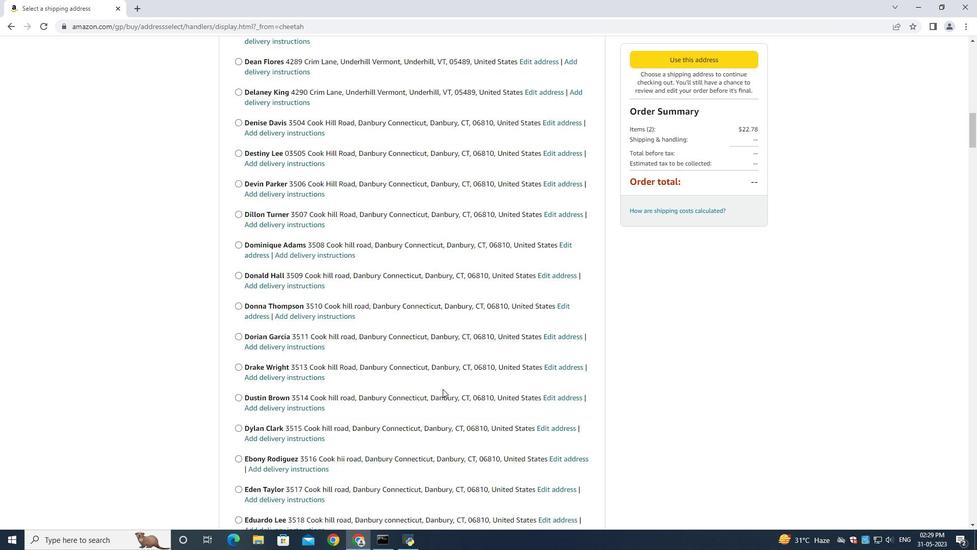 
Action: Mouse scrolled (444, 389) with delta (0, 0)
Screenshot: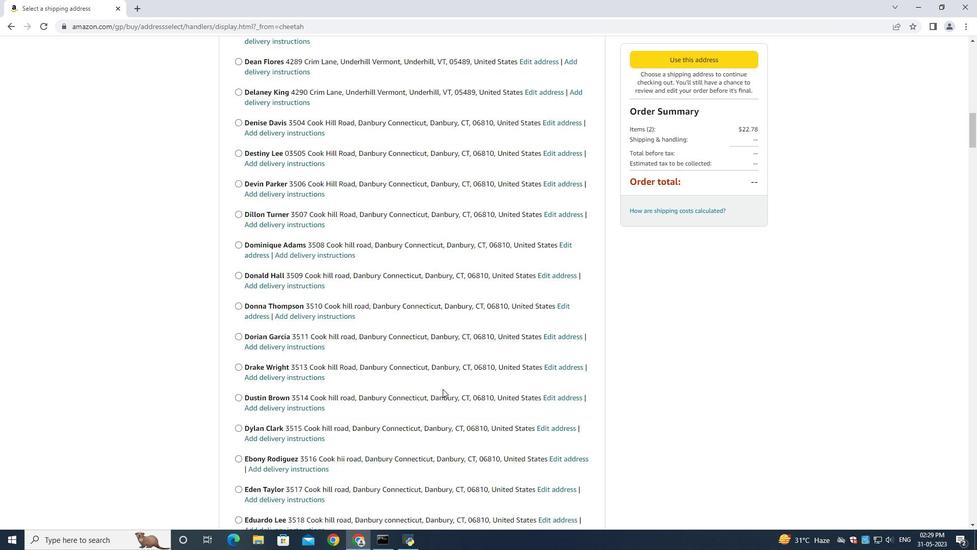 
Action: Mouse scrolled (444, 389) with delta (0, 0)
Screenshot: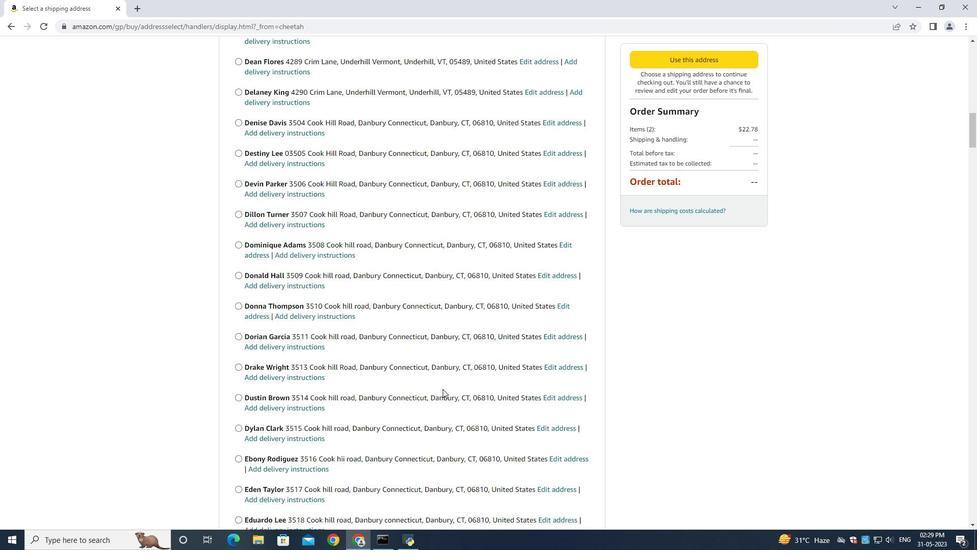 
Action: Mouse scrolled (444, 389) with delta (0, 0)
Screenshot: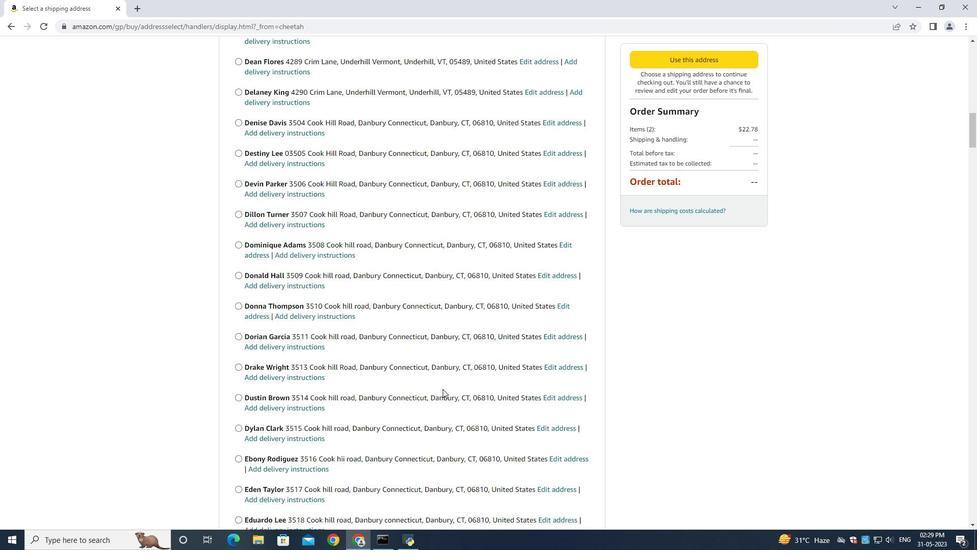 
Action: Mouse scrolled (444, 389) with delta (0, 0)
Screenshot: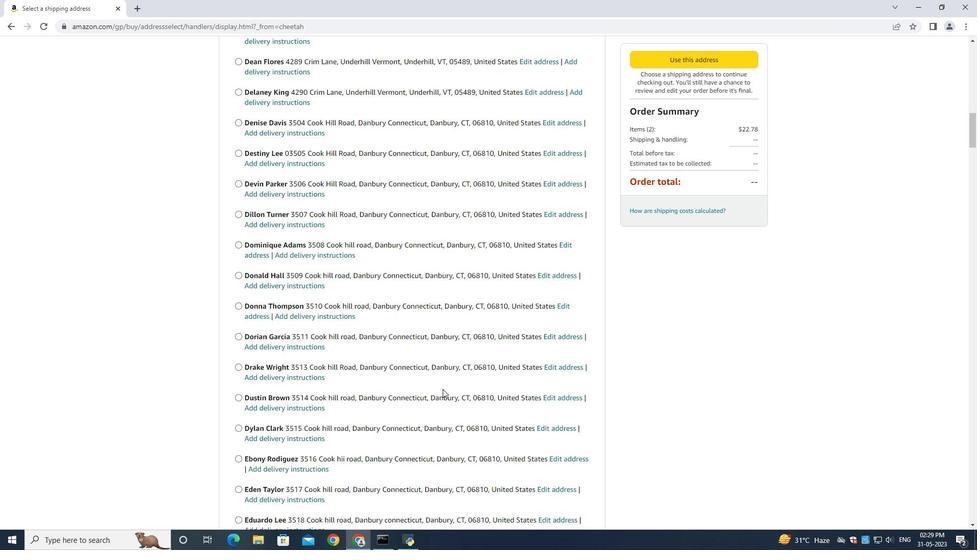 
Action: Mouse moved to (445, 390)
Screenshot: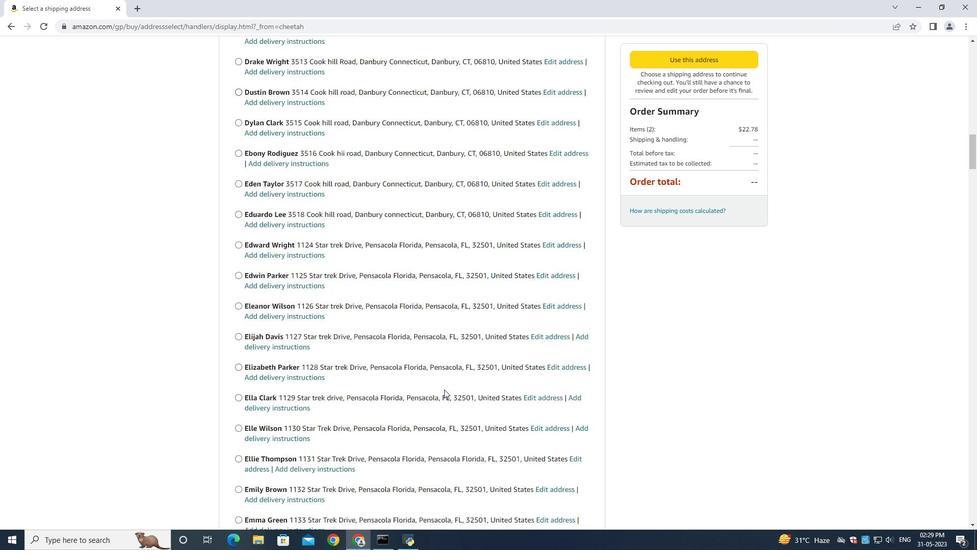 
Action: Mouse scrolled (445, 389) with delta (0, 0)
Screenshot: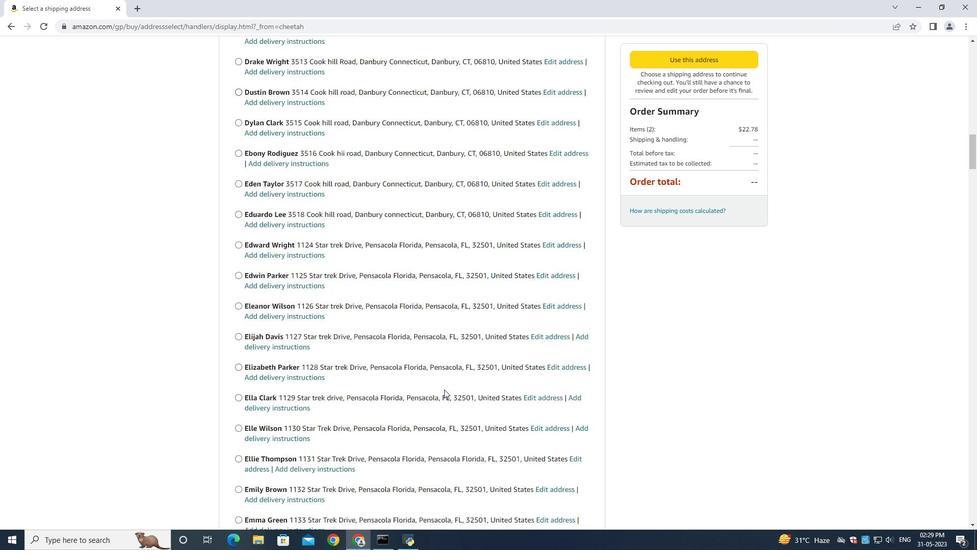 
Action: Mouse moved to (445, 391)
Screenshot: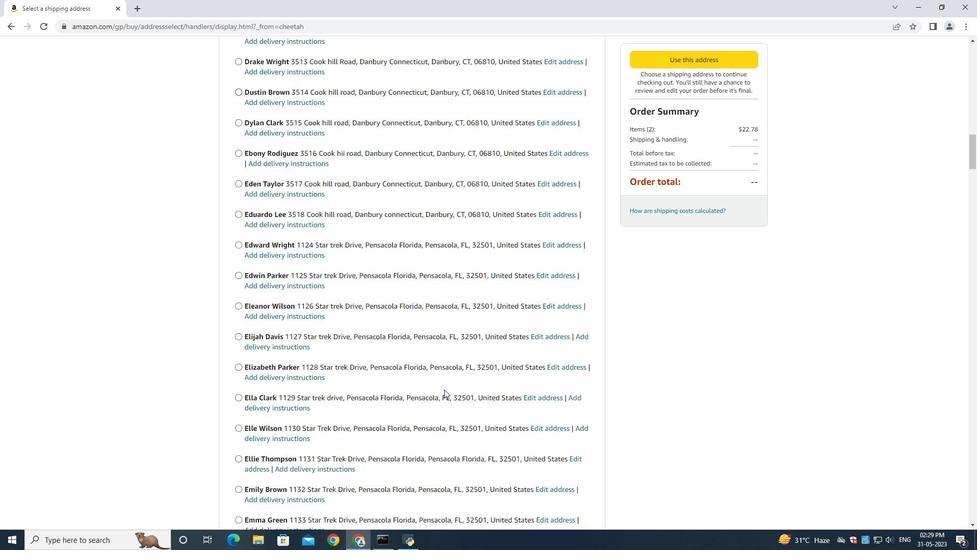 
Action: Mouse scrolled (445, 391) with delta (0, 0)
Screenshot: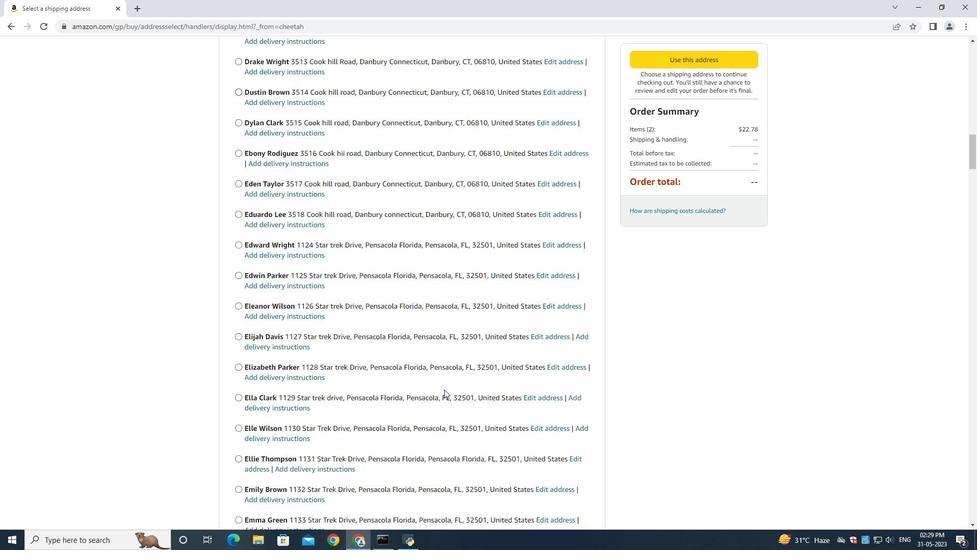 
Action: Mouse moved to (445, 392)
Screenshot: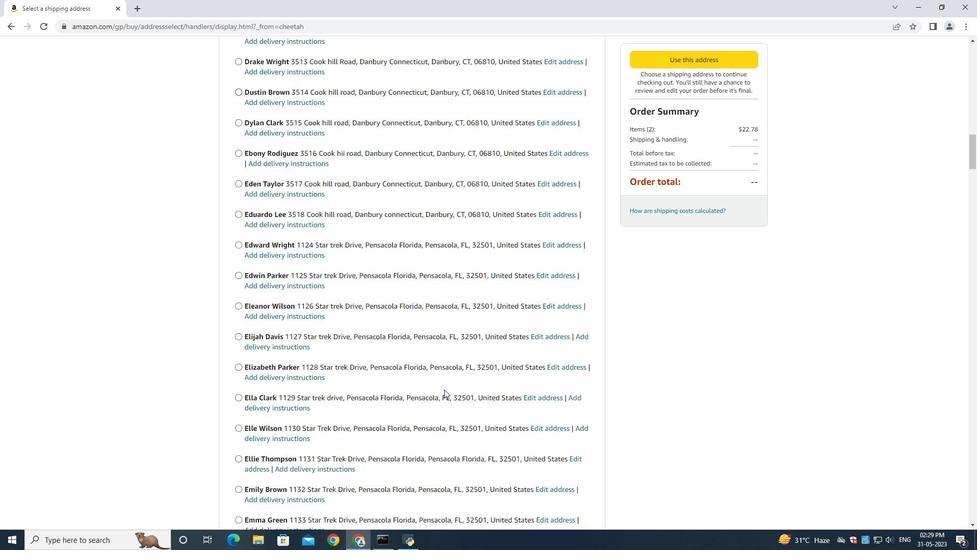 
Action: Mouse scrolled (445, 391) with delta (0, 0)
Screenshot: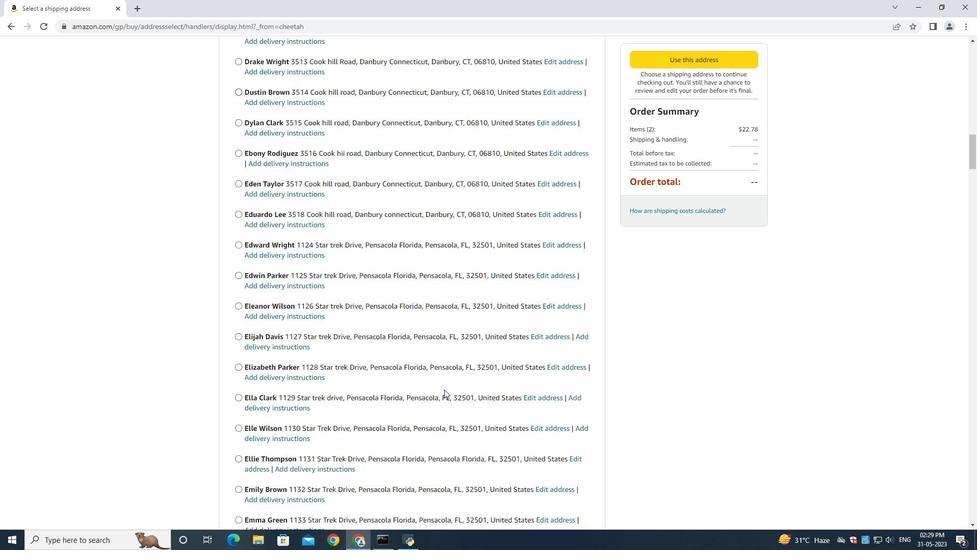 
Action: Mouse moved to (445, 392)
Screenshot: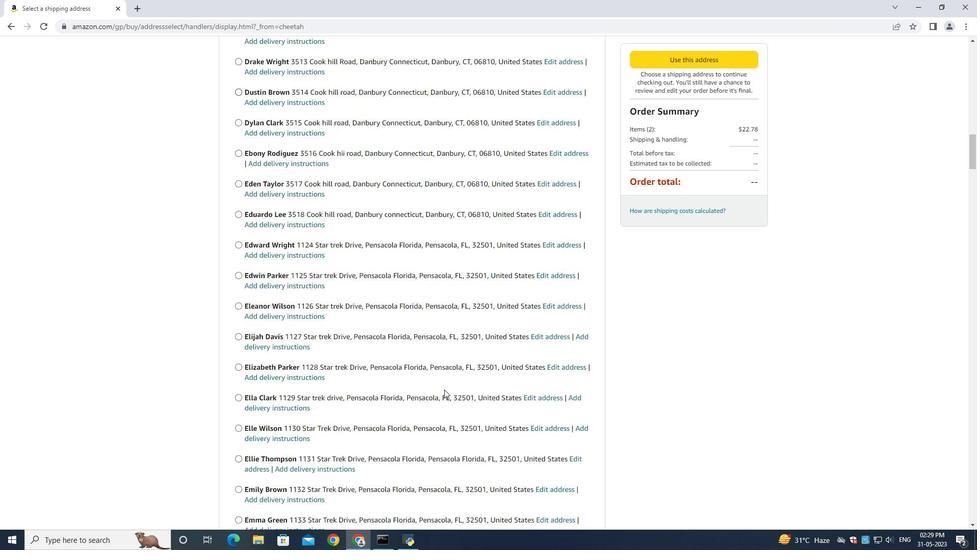 
Action: Mouse scrolled (445, 392) with delta (0, 0)
Screenshot: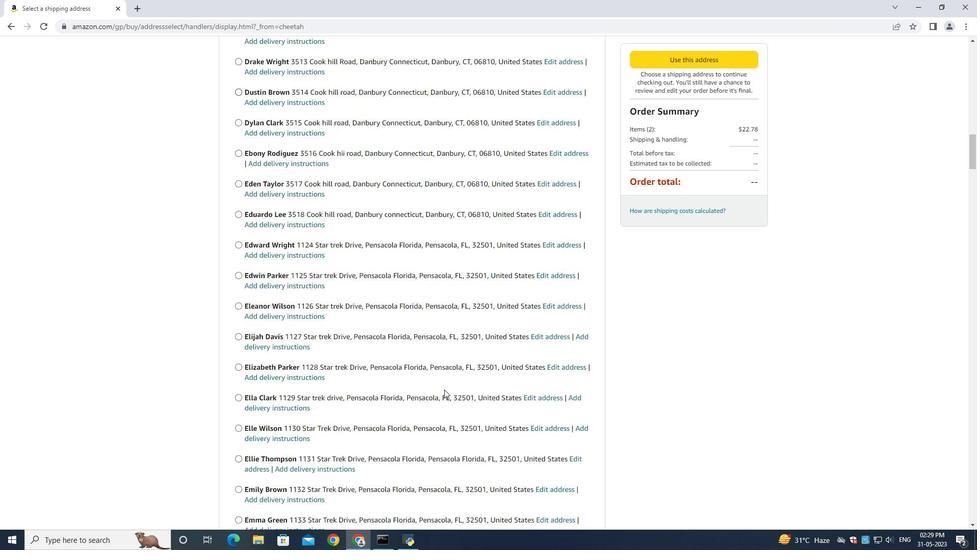 
Action: Mouse moved to (445, 393)
Screenshot: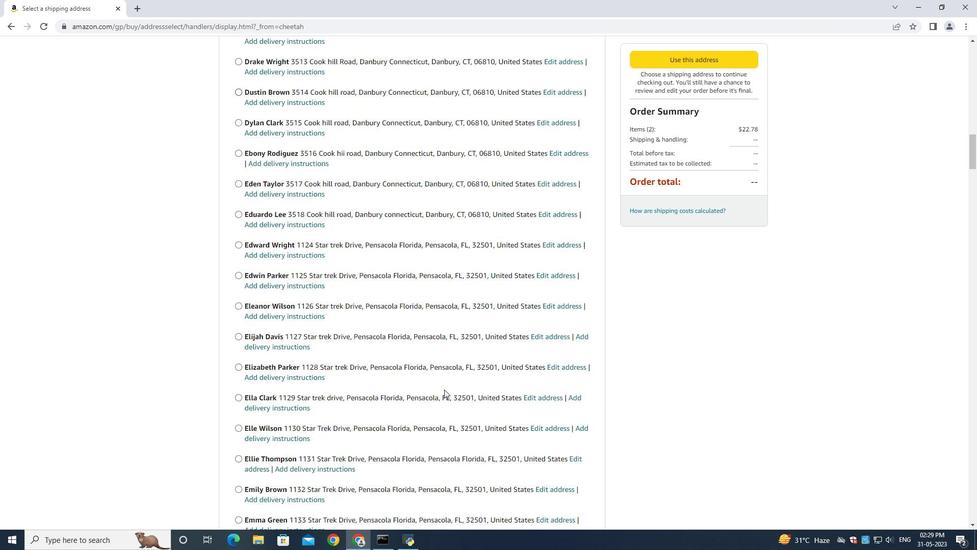 
Action: Mouse scrolled (445, 392) with delta (0, 0)
Screenshot: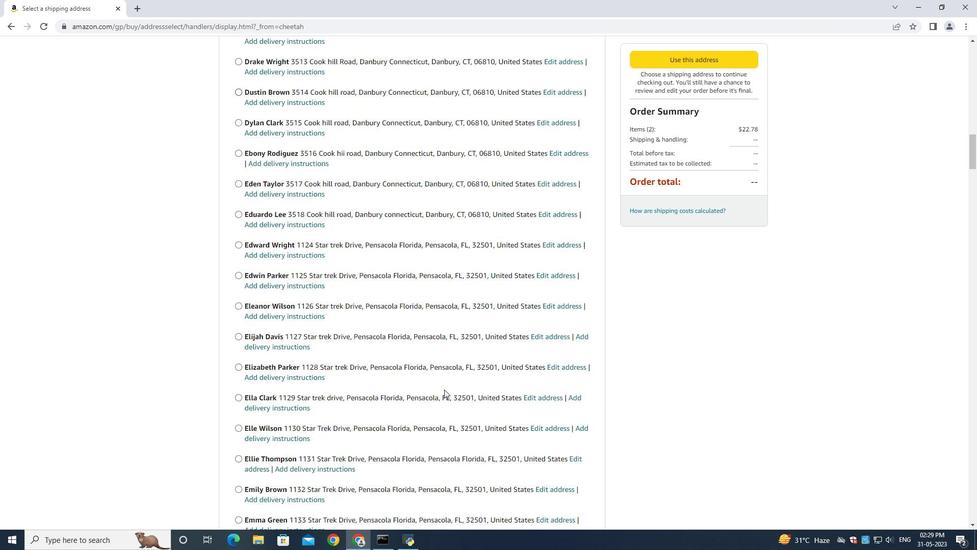 
Action: Mouse moved to (445, 393)
Screenshot: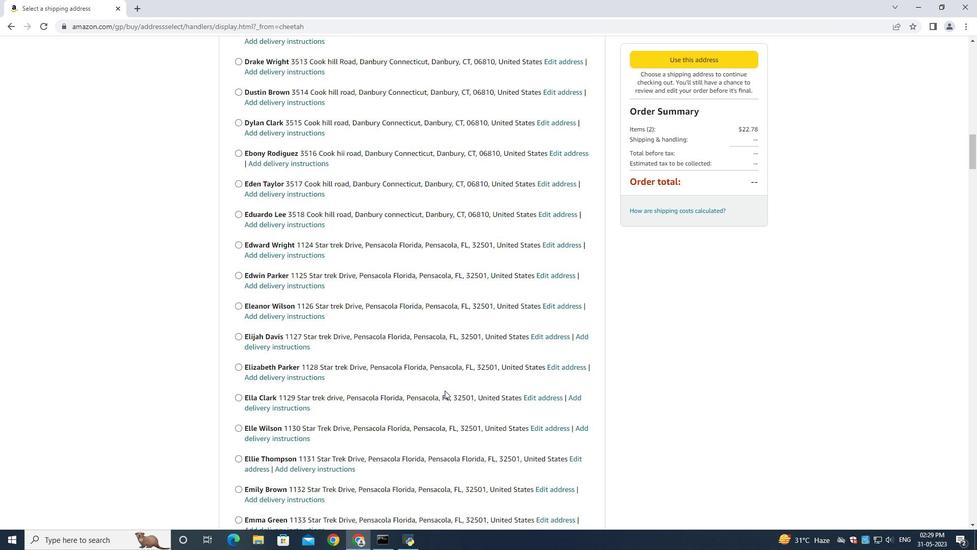 
Action: Mouse scrolled (445, 393) with delta (0, 0)
Screenshot: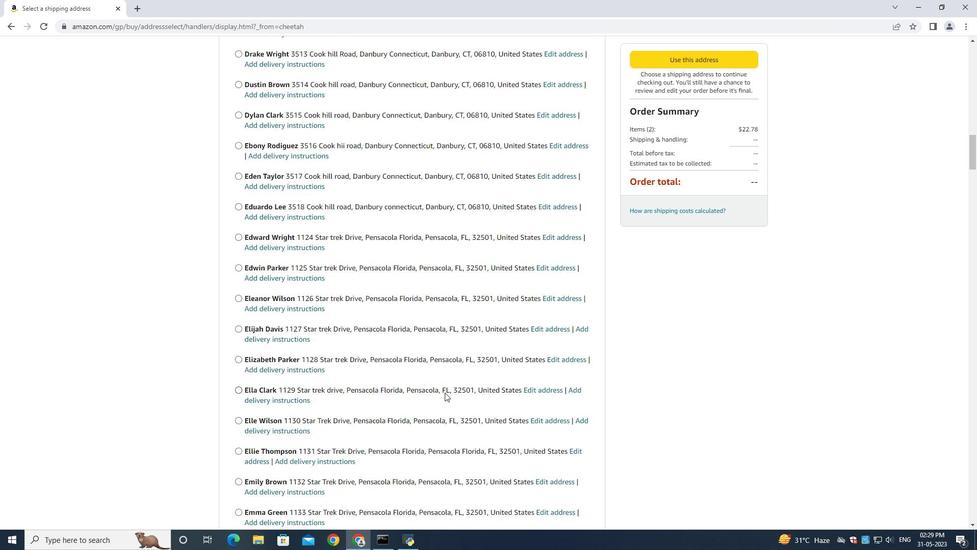 
Action: Mouse scrolled (445, 393) with delta (0, 0)
Screenshot: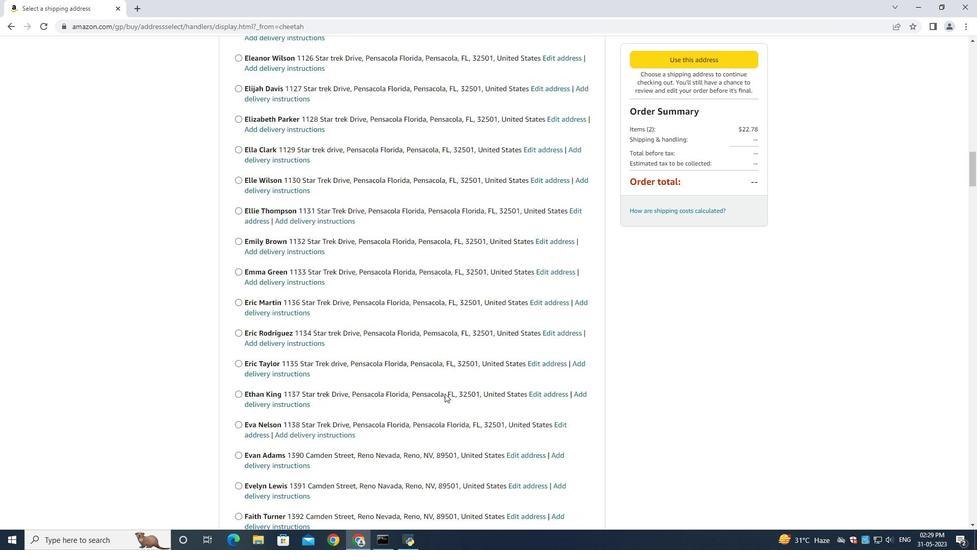 
Action: Mouse moved to (445, 395)
Screenshot: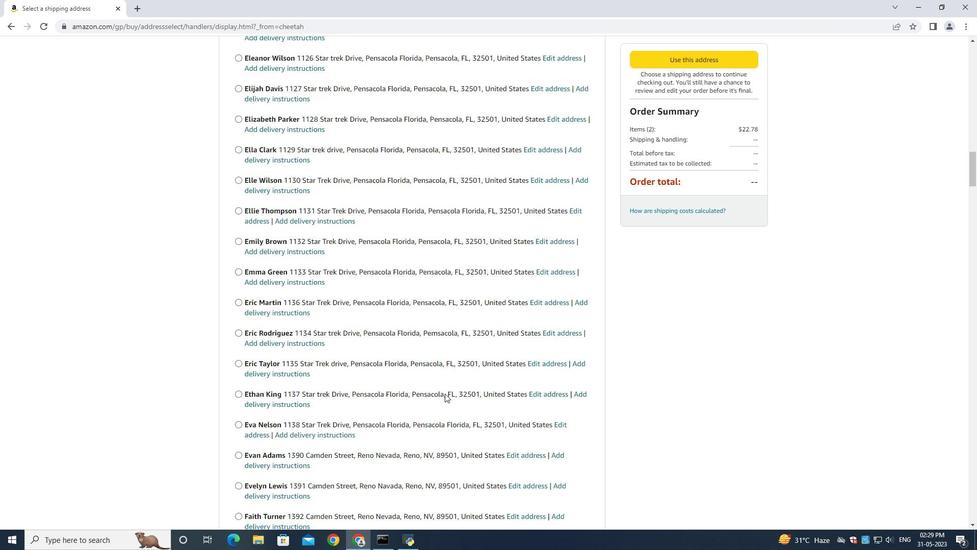 
Action: Mouse scrolled (445, 394) with delta (0, 0)
Screenshot: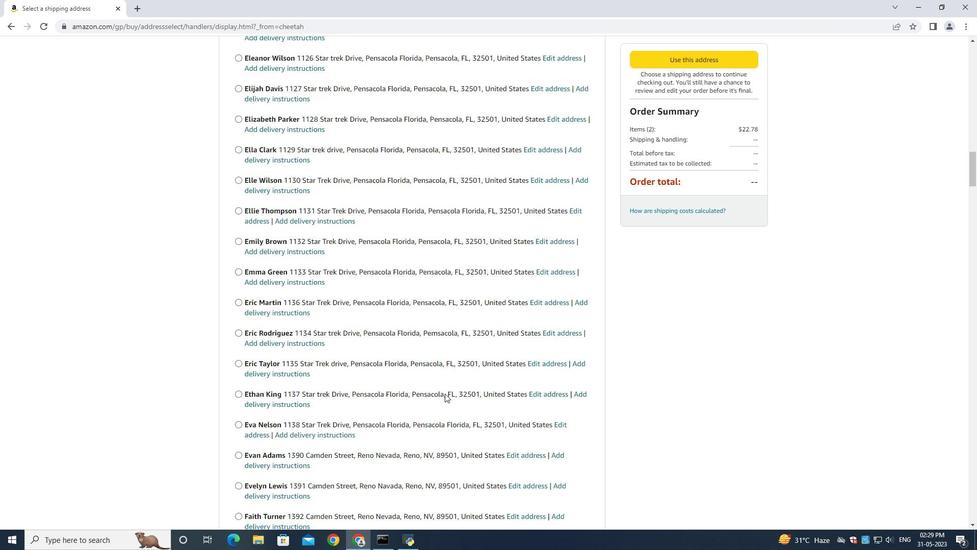 
Action: Mouse moved to (445, 396)
Screenshot: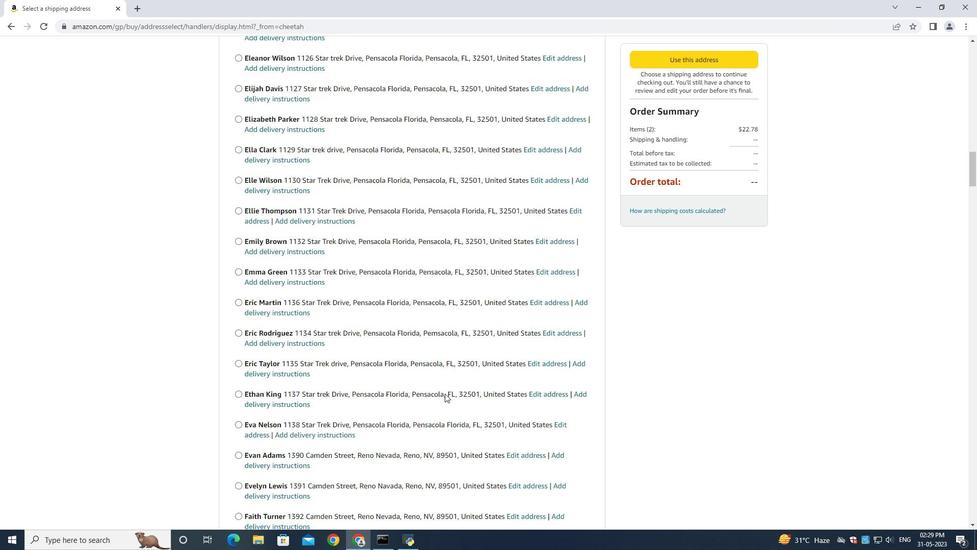 
Action: Mouse scrolled (445, 395) with delta (0, 0)
Screenshot: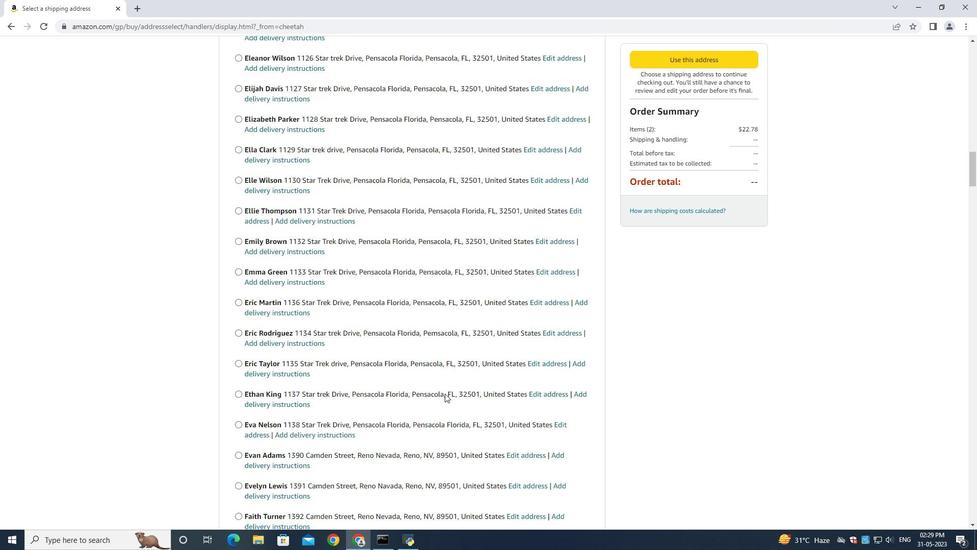 
Action: Mouse moved to (445, 396)
Screenshot: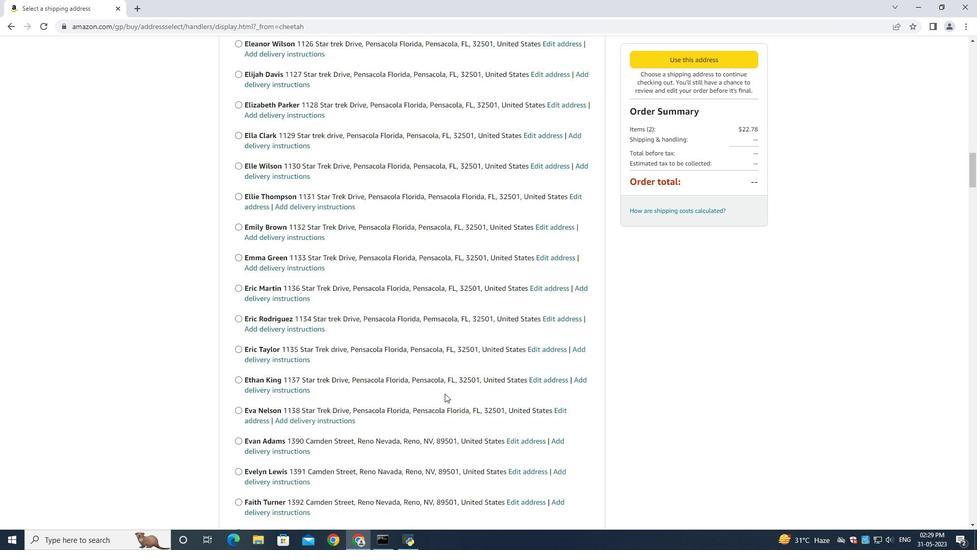 
Action: Mouse scrolled (445, 395) with delta (0, 0)
Screenshot: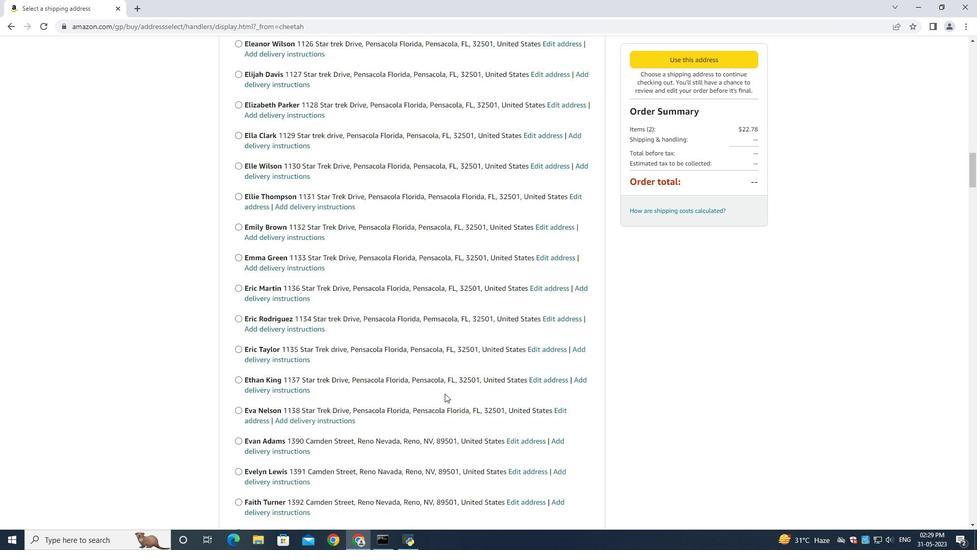
Action: Mouse moved to (445, 396)
Screenshot: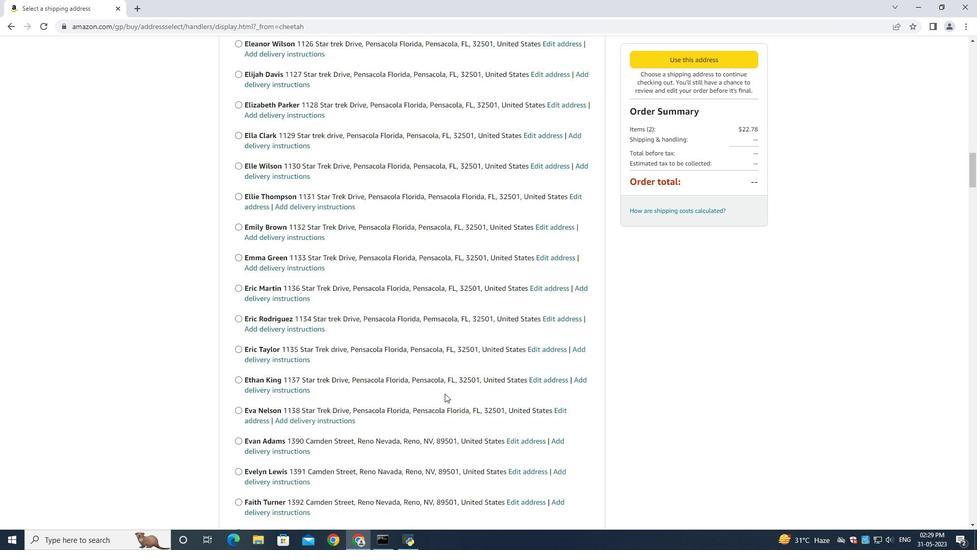 
Action: Mouse scrolled (445, 396) with delta (0, 0)
Screenshot: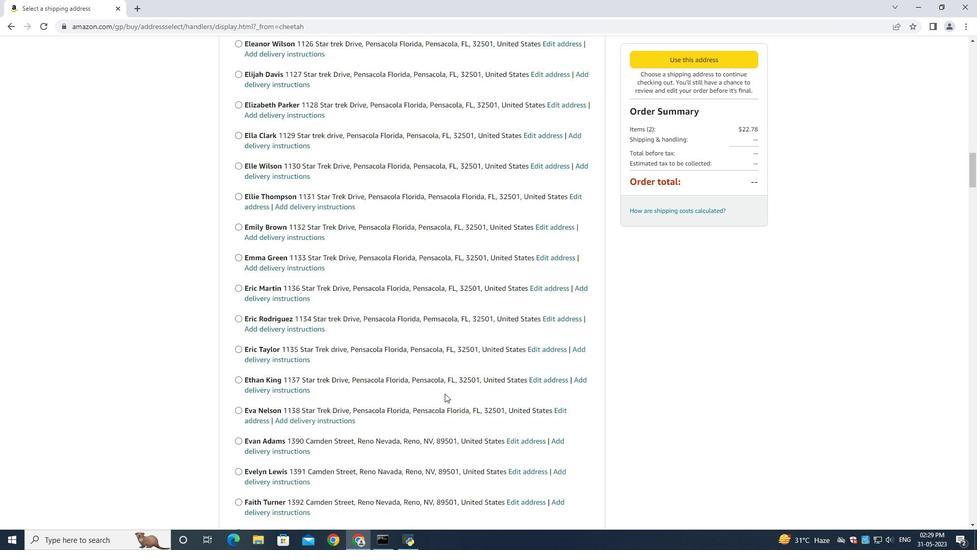 
Action: Mouse moved to (444, 398)
Screenshot: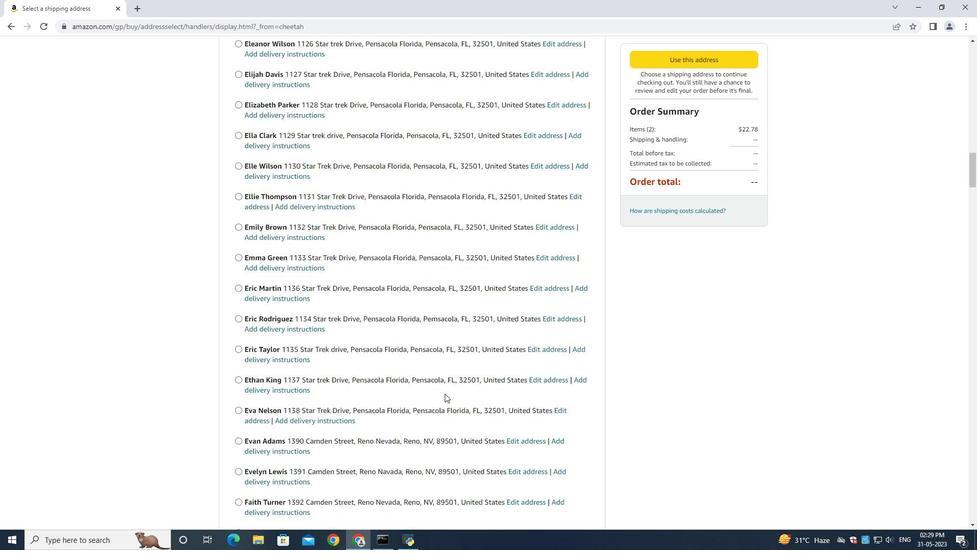 
Action: Mouse scrolled (445, 398) with delta (0, 0)
Screenshot: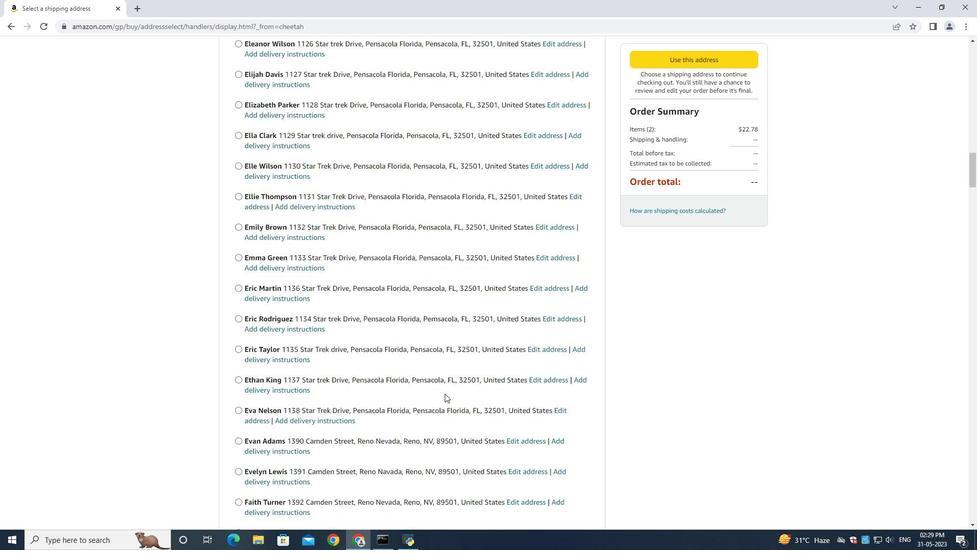 
Action: Mouse moved to (447, 405)
Screenshot: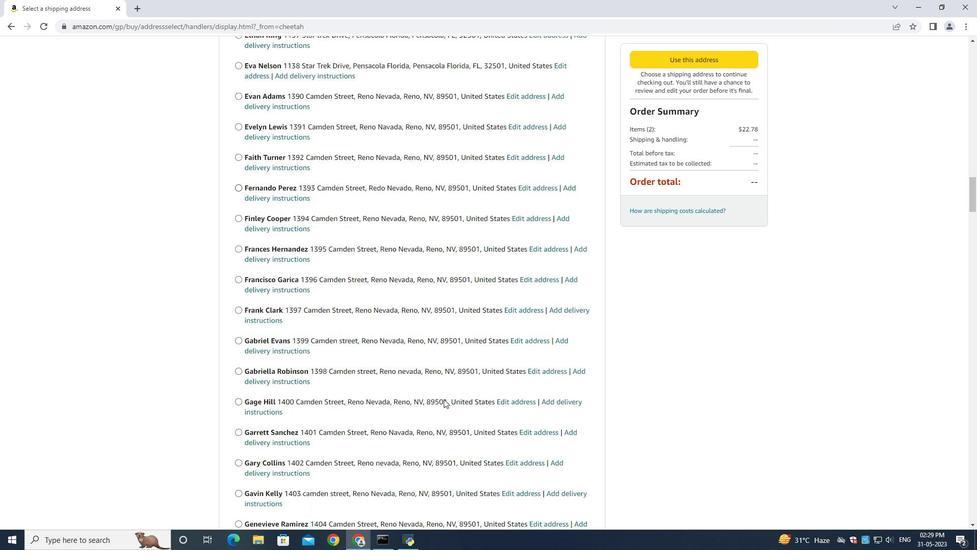 
Action: Mouse scrolled (447, 404) with delta (0, 0)
Screenshot: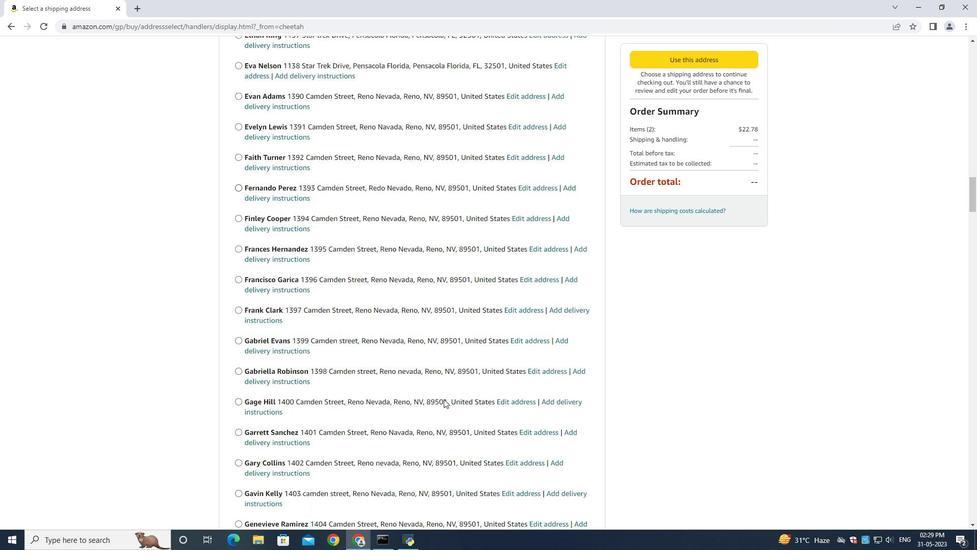 
Action: Mouse moved to (449, 407)
Screenshot: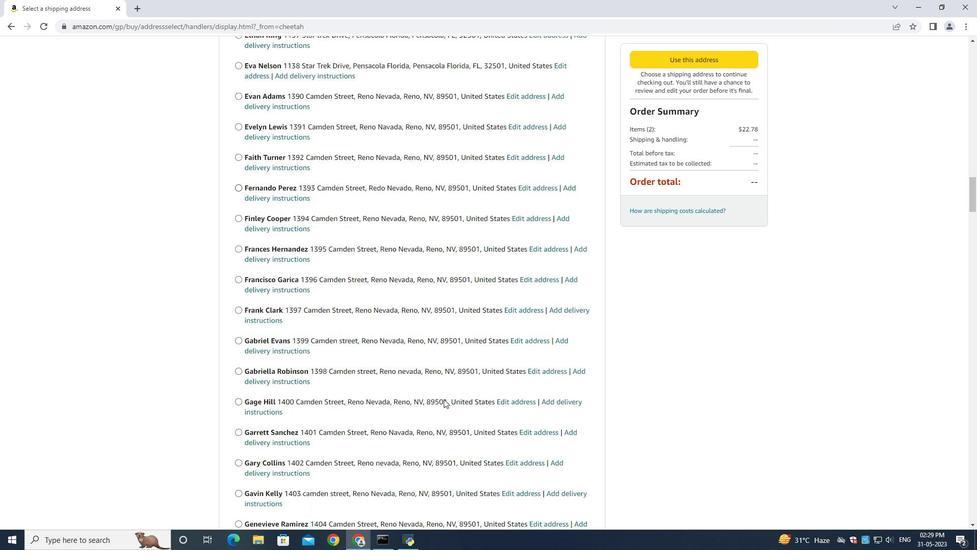 
Action: Mouse scrolled (449, 407) with delta (0, 0)
Screenshot: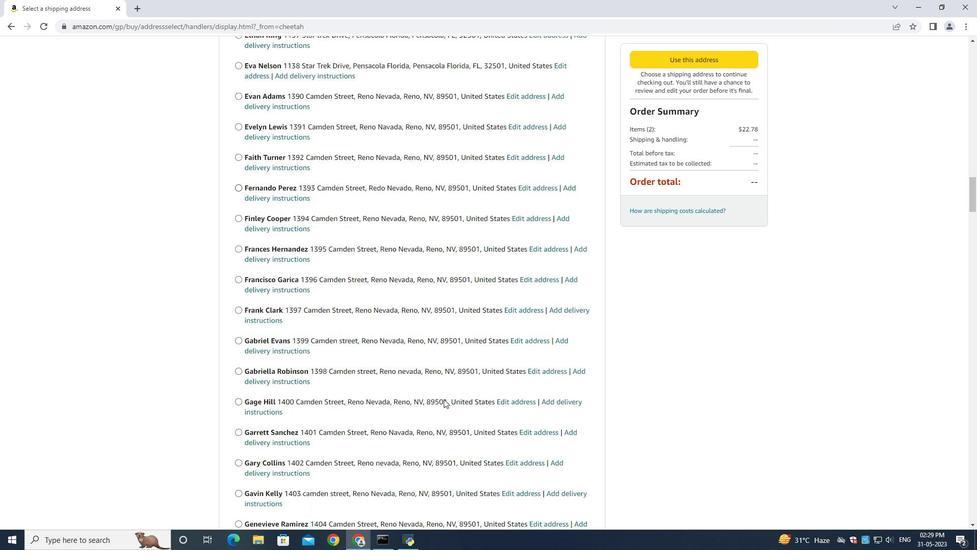 
Action: Mouse moved to (450, 409)
Screenshot: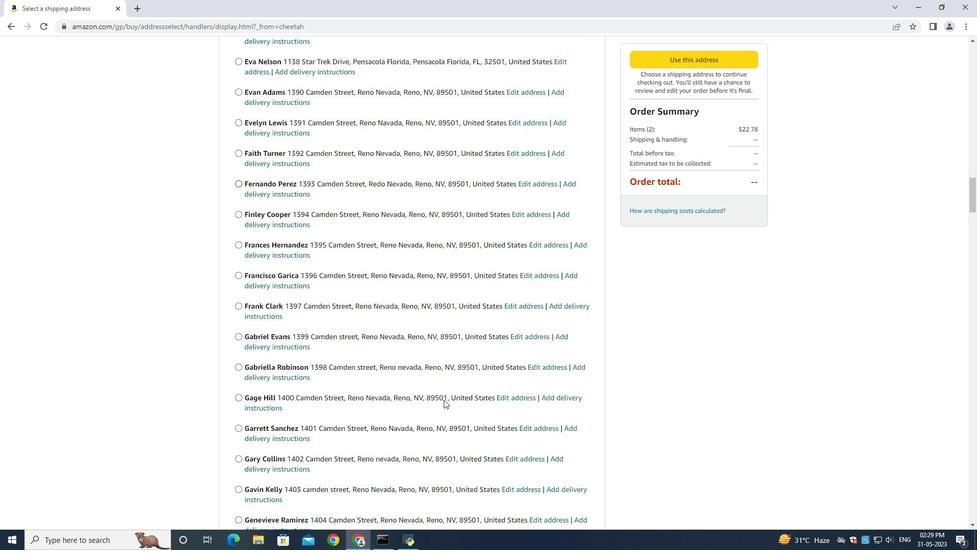 
Action: Mouse scrolled (449, 408) with delta (0, 0)
Screenshot: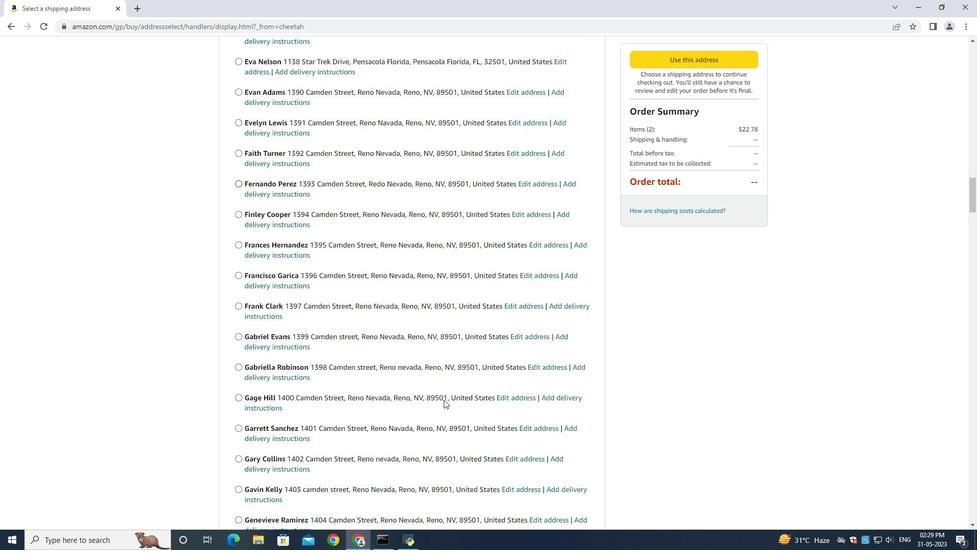 
Action: Mouse moved to (450, 410)
Screenshot: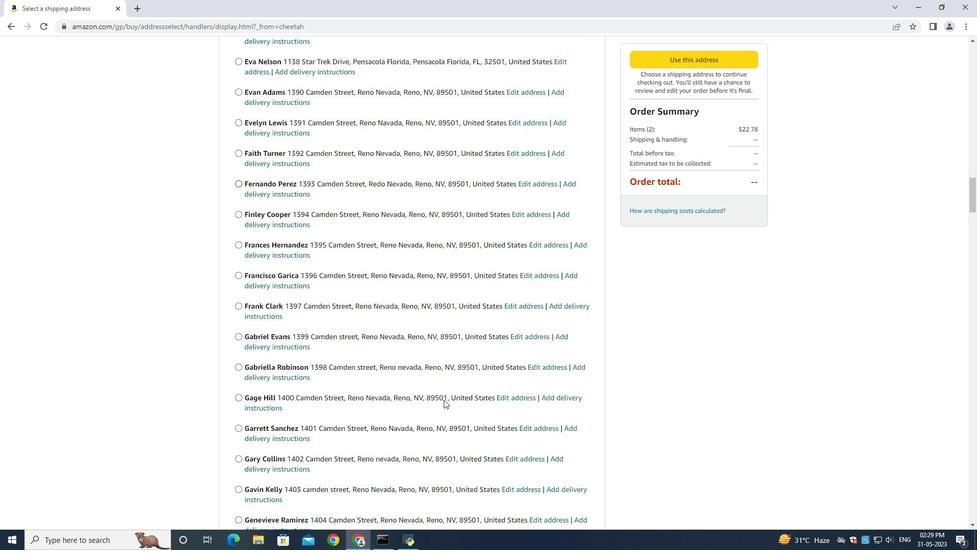 
Action: Mouse scrolled (450, 409) with delta (0, 0)
Screenshot: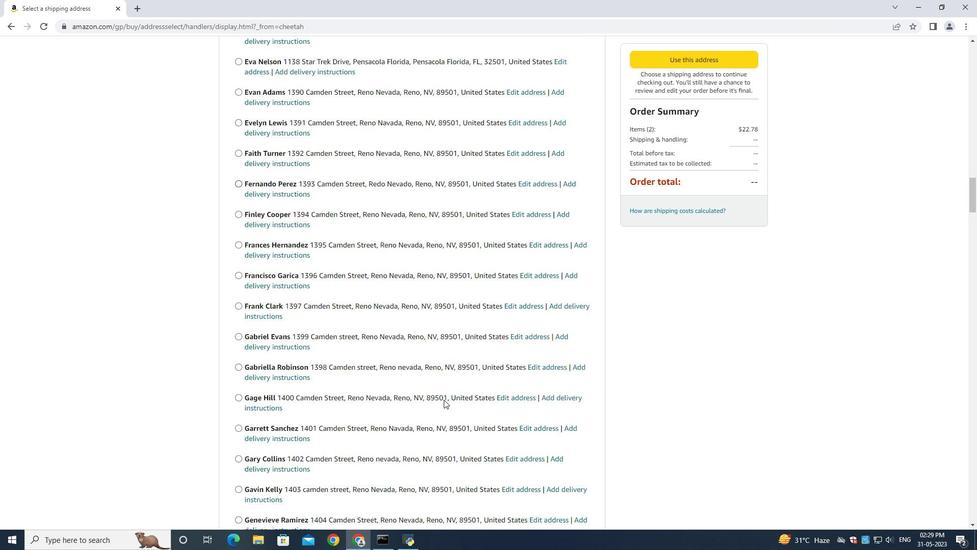 
Action: Mouse scrolled (450, 409) with delta (0, 0)
Screenshot: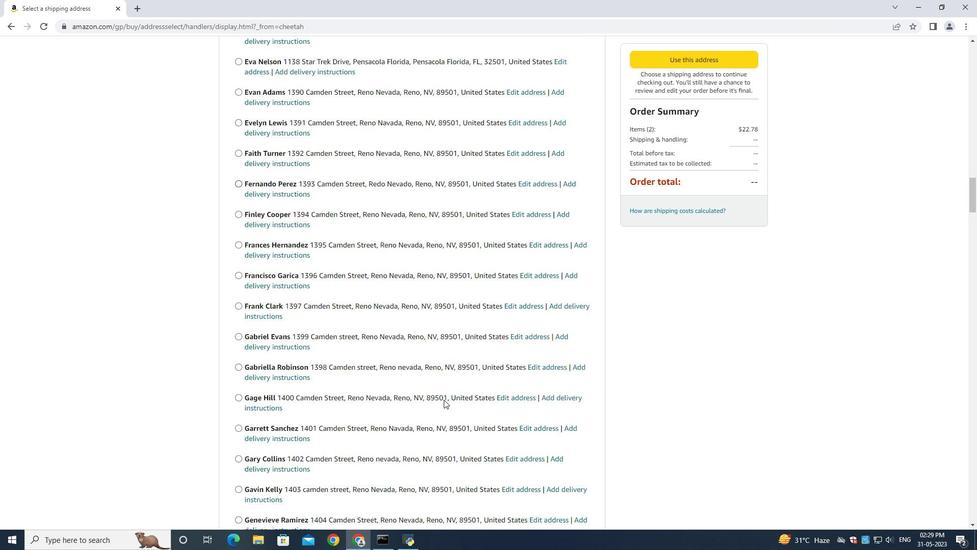 
Action: Mouse moved to (450, 411)
Screenshot: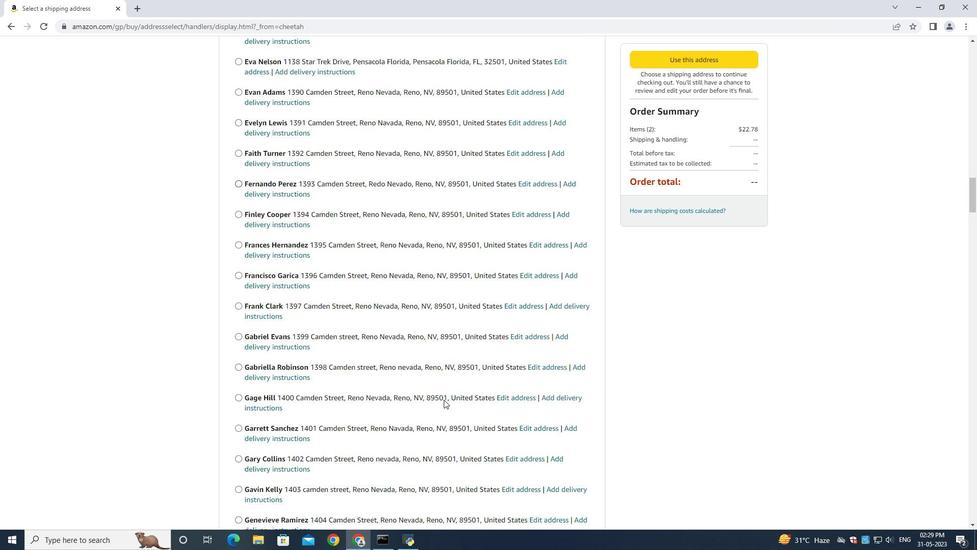 
Action: Mouse scrolled (450, 410) with delta (0, 0)
Screenshot: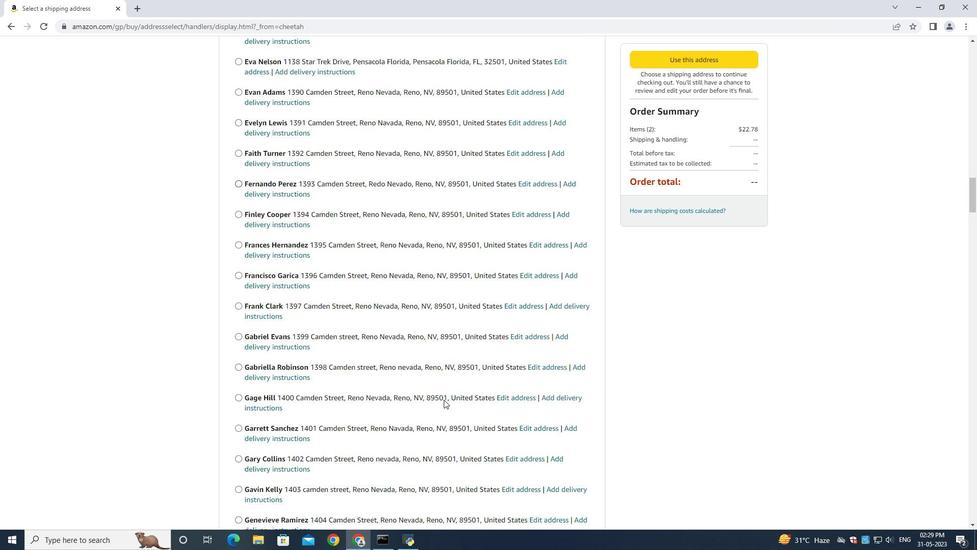 
Action: Mouse moved to (450, 416)
Screenshot: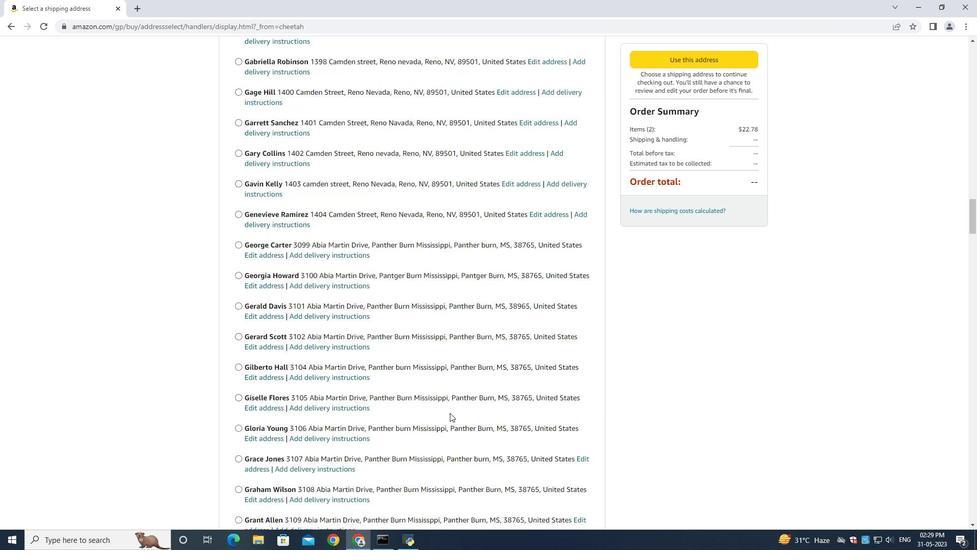 
Action: Mouse scrolled (450, 416) with delta (0, 0)
Screenshot: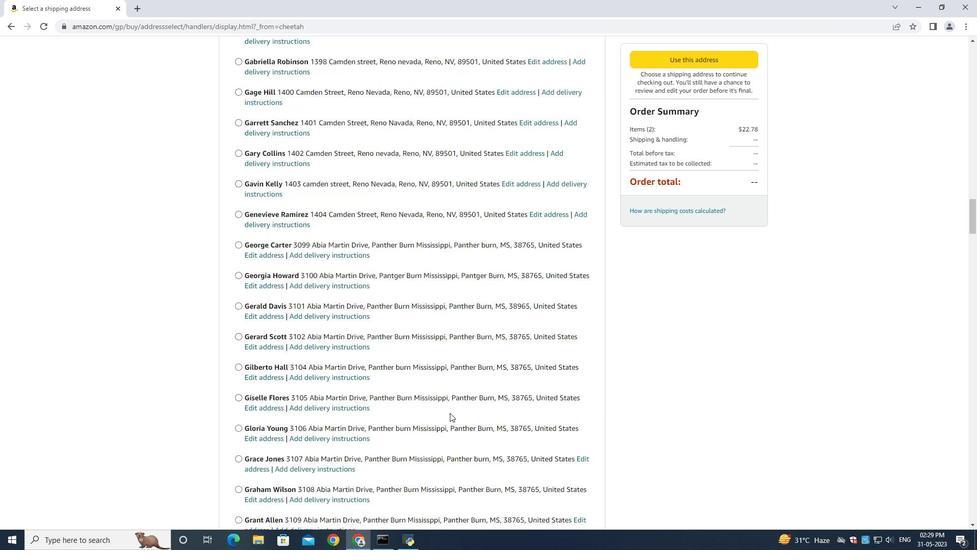 
Action: Mouse moved to (450, 416)
Screenshot: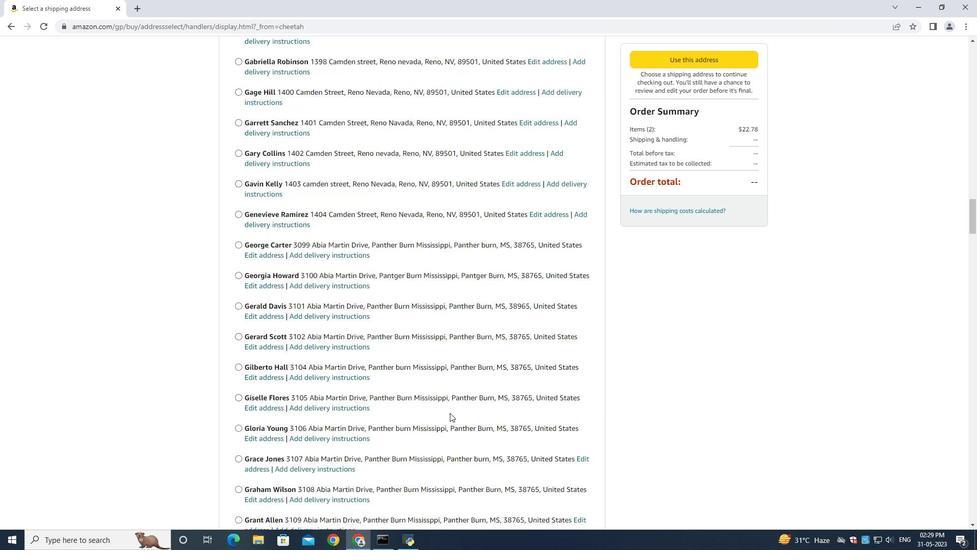 
Action: Mouse scrolled (450, 416) with delta (0, 0)
Screenshot: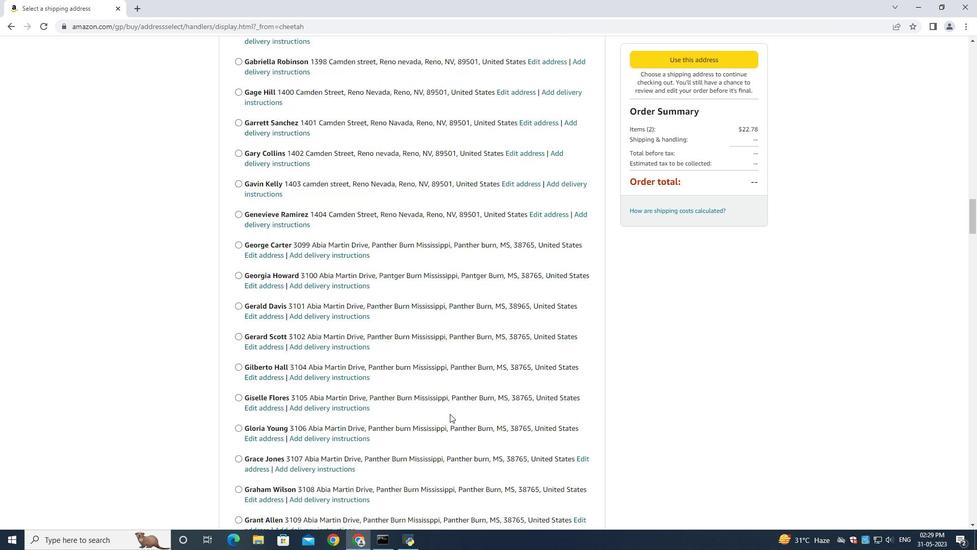 
Action: Mouse scrolled (450, 416) with delta (0, 0)
Screenshot: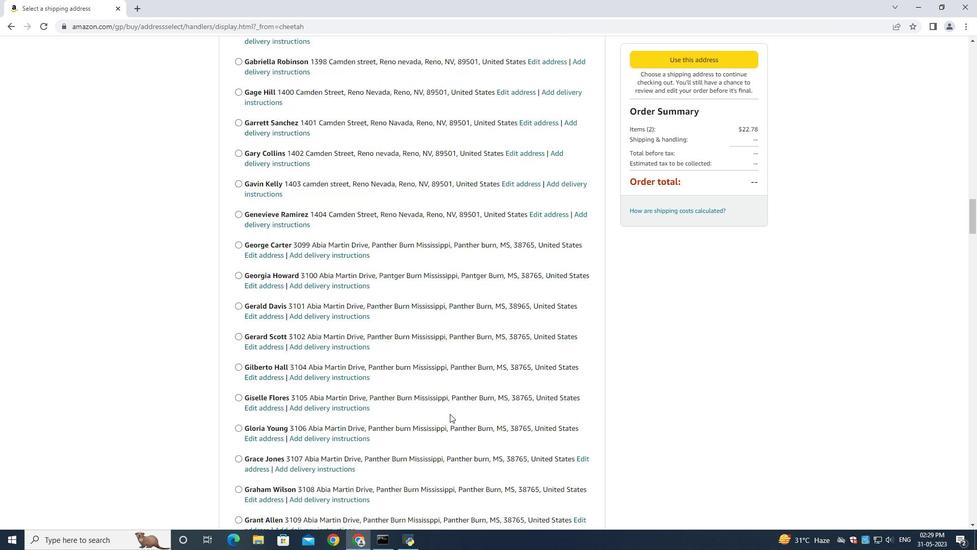 
Action: Mouse scrolled (450, 416) with delta (0, 0)
Screenshot: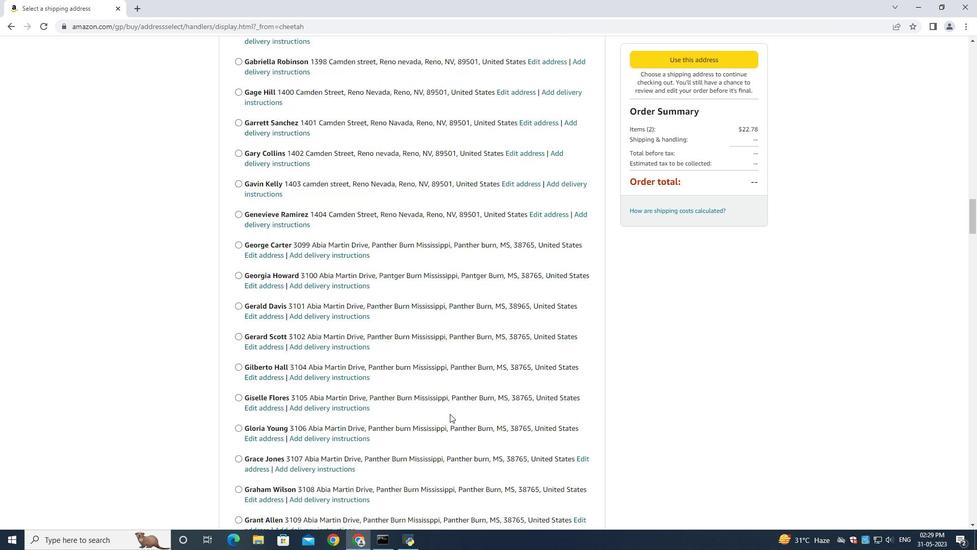 
Action: Mouse moved to (447, 418)
Screenshot: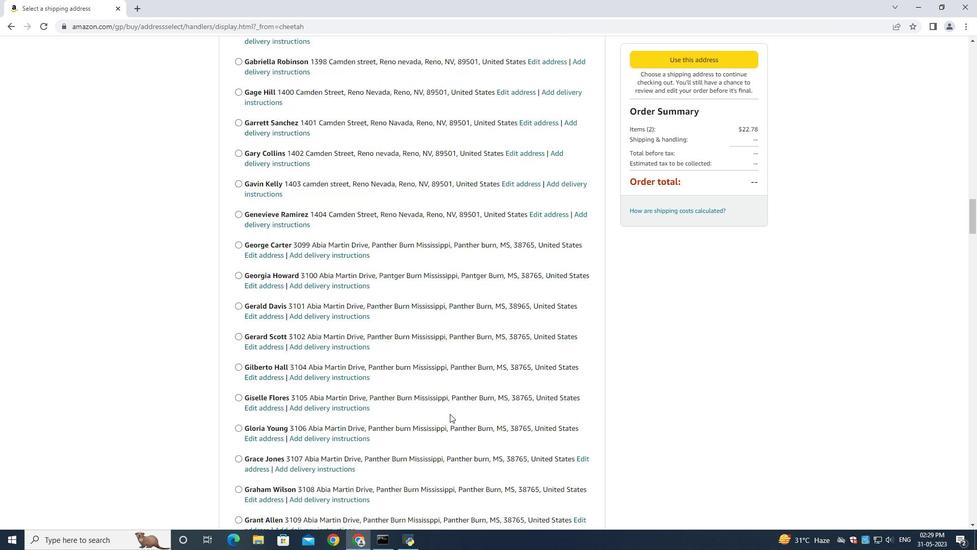 
Action: Mouse scrolled (447, 417) with delta (0, 0)
Screenshot: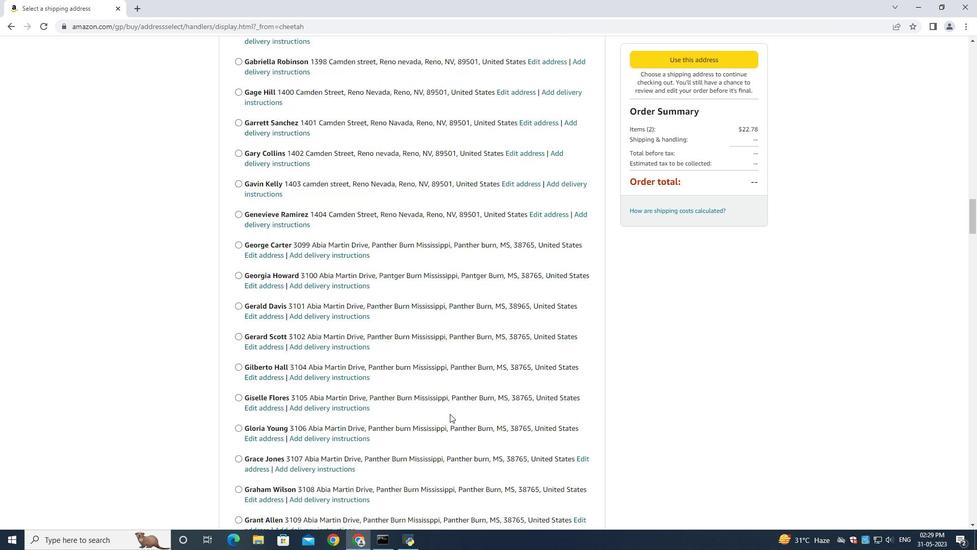 
Action: Mouse moved to (439, 422)
Screenshot: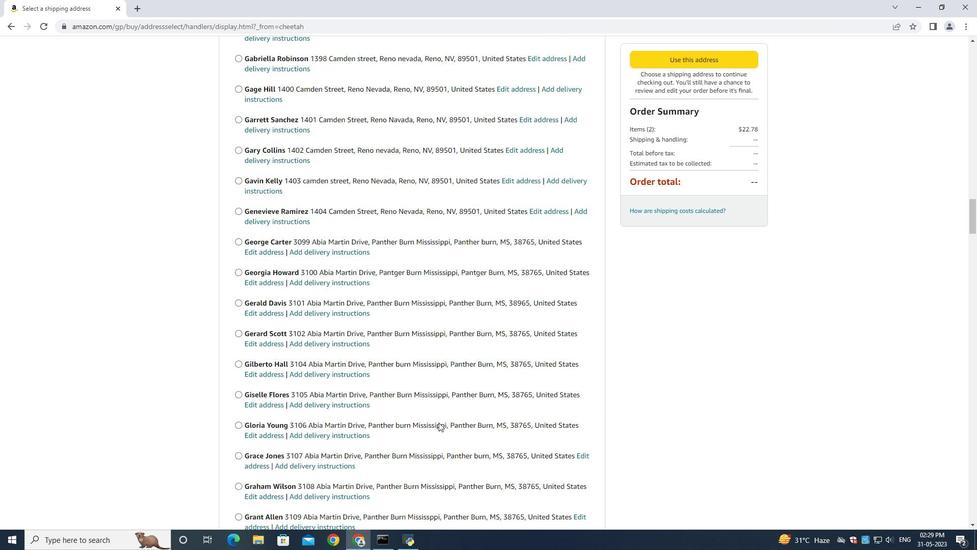 
Action: Mouse scrolled (439, 422) with delta (0, 0)
Screenshot: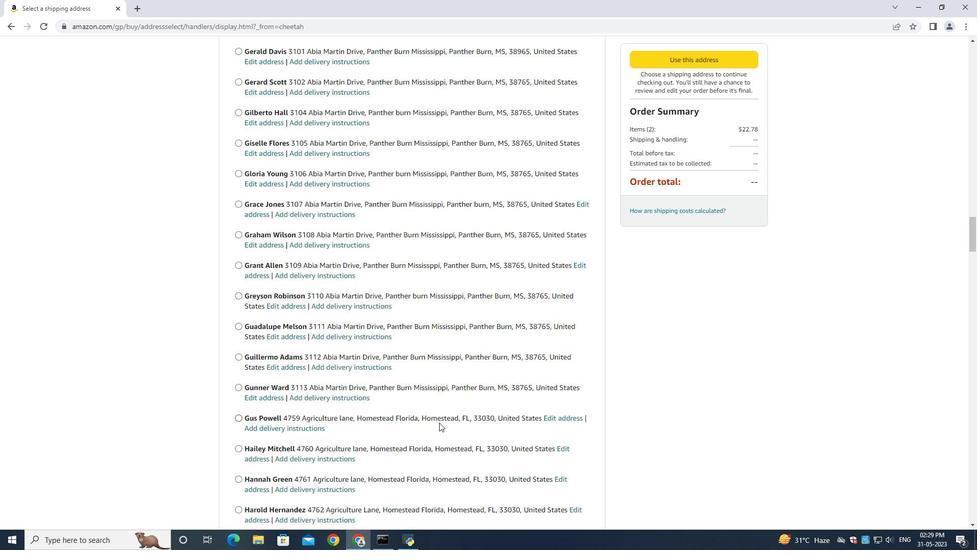 
Action: Mouse scrolled (439, 422) with delta (0, 0)
Screenshot: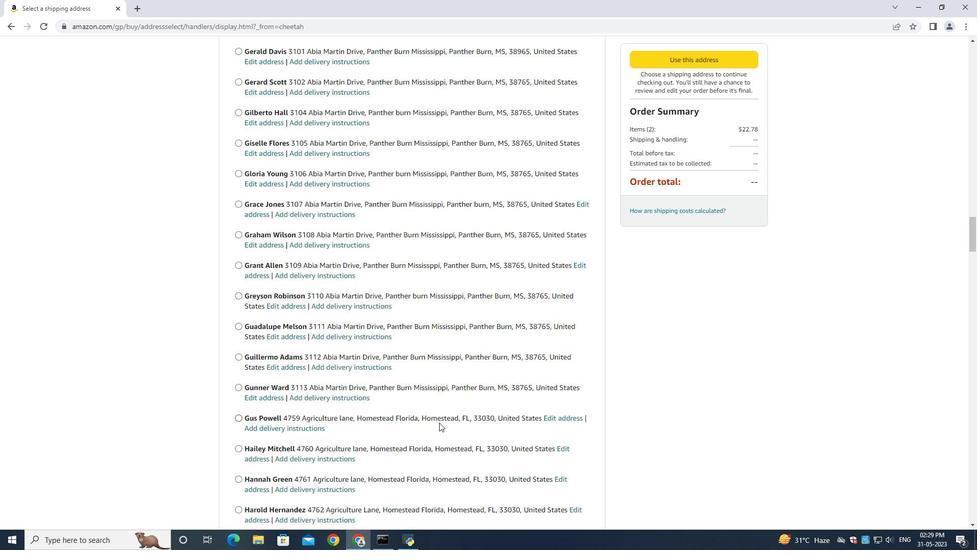 
Action: Mouse scrolled (439, 422) with delta (0, 0)
Screenshot: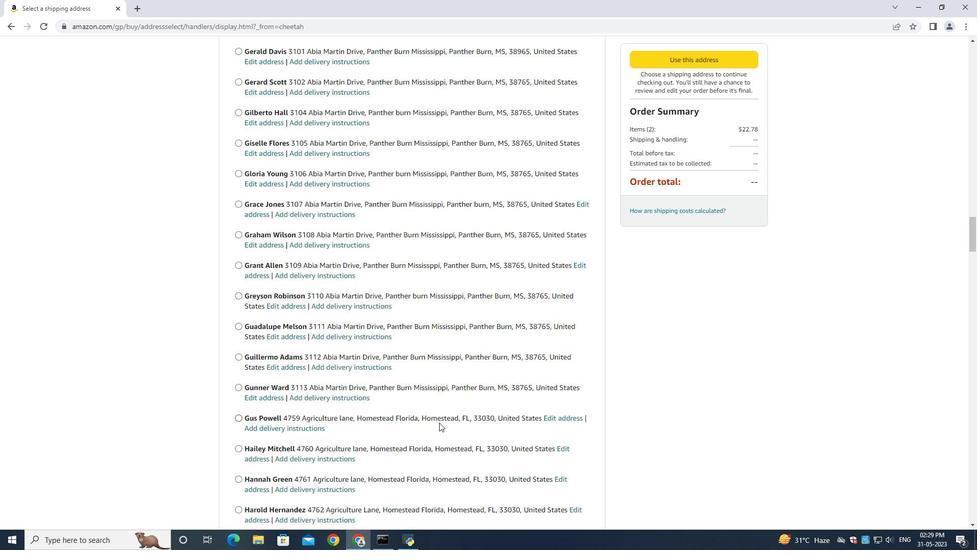 
Action: Mouse scrolled (439, 422) with delta (0, 0)
Screenshot: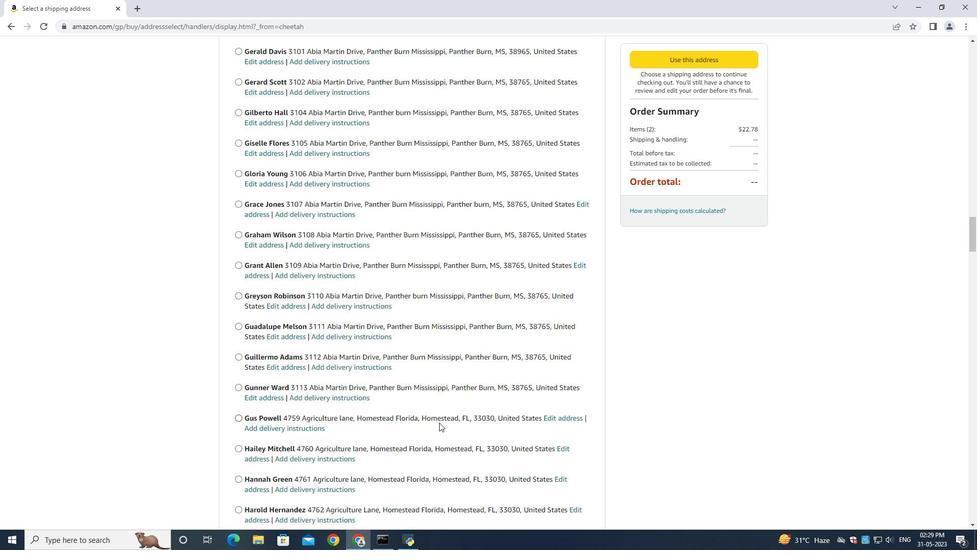 
Action: Mouse scrolled (439, 422) with delta (0, 0)
Screenshot: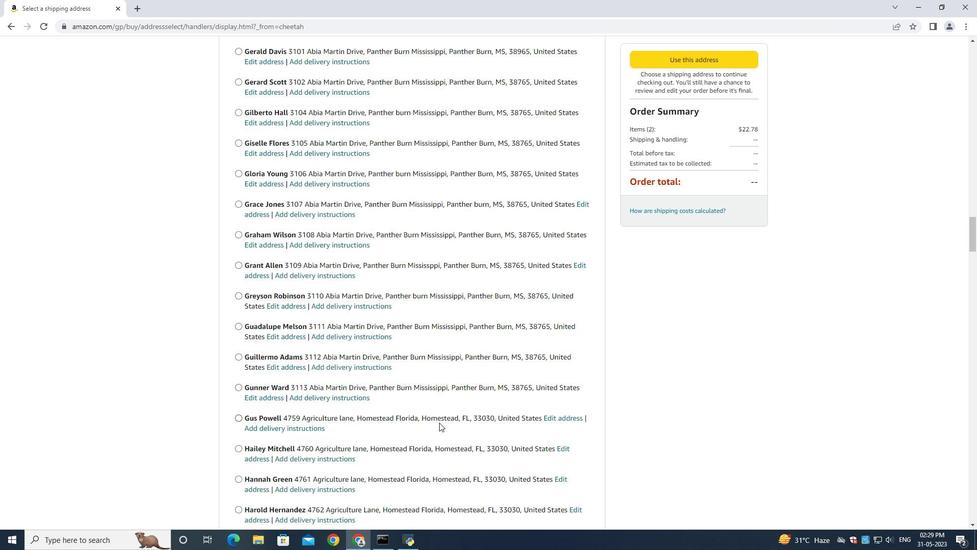 
Action: Mouse scrolled (439, 422) with delta (0, 0)
Screenshot: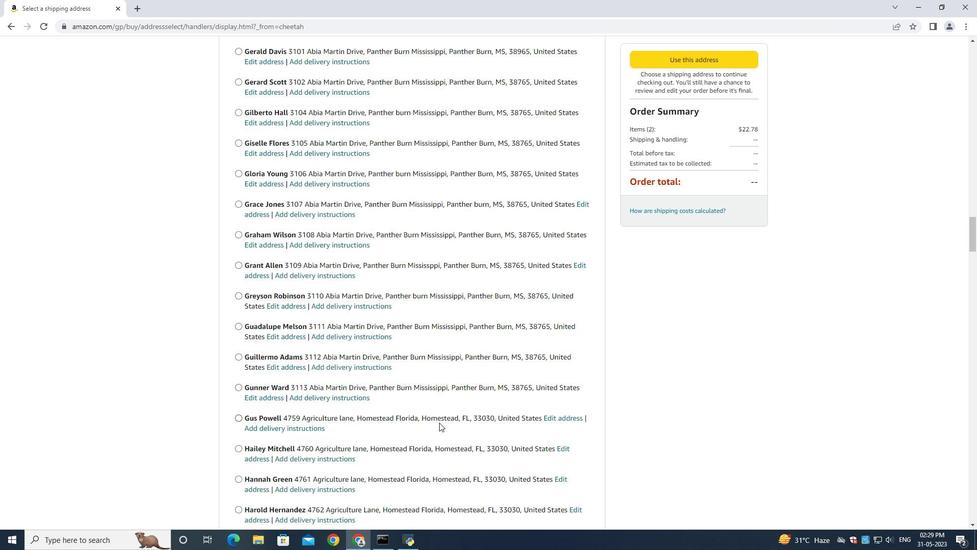 
Action: Mouse scrolled (439, 422) with delta (0, 0)
Screenshot: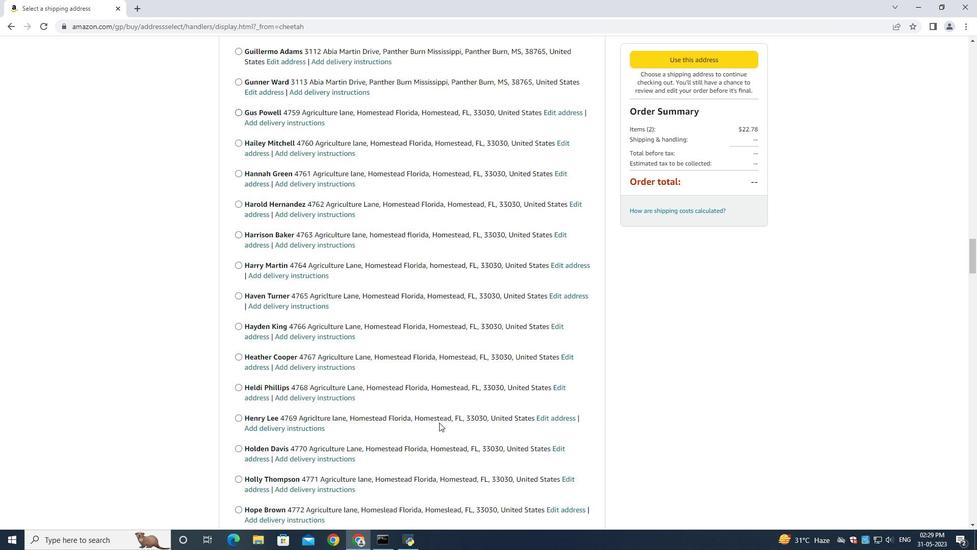 
Action: Mouse scrolled (439, 422) with delta (0, 0)
Screenshot: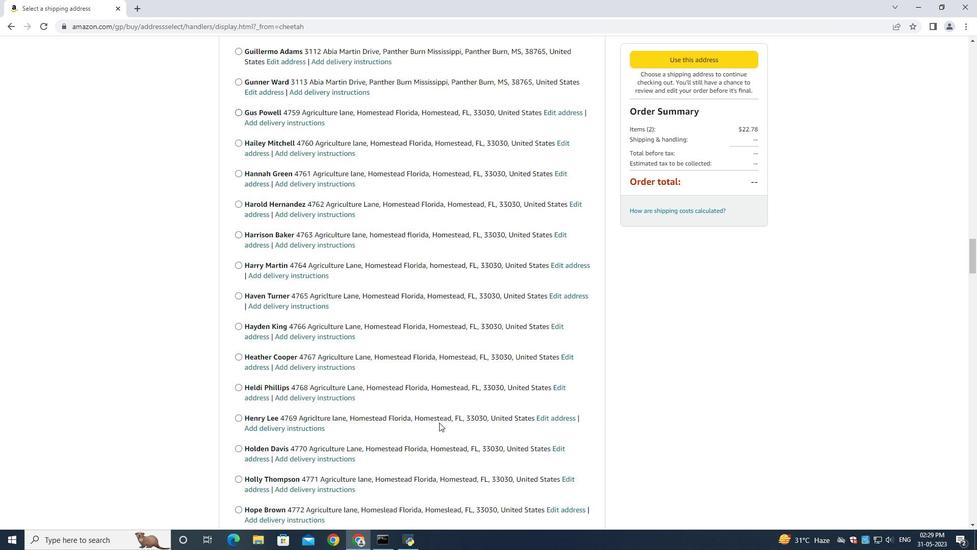 
Action: Mouse scrolled (439, 422) with delta (0, 0)
Screenshot: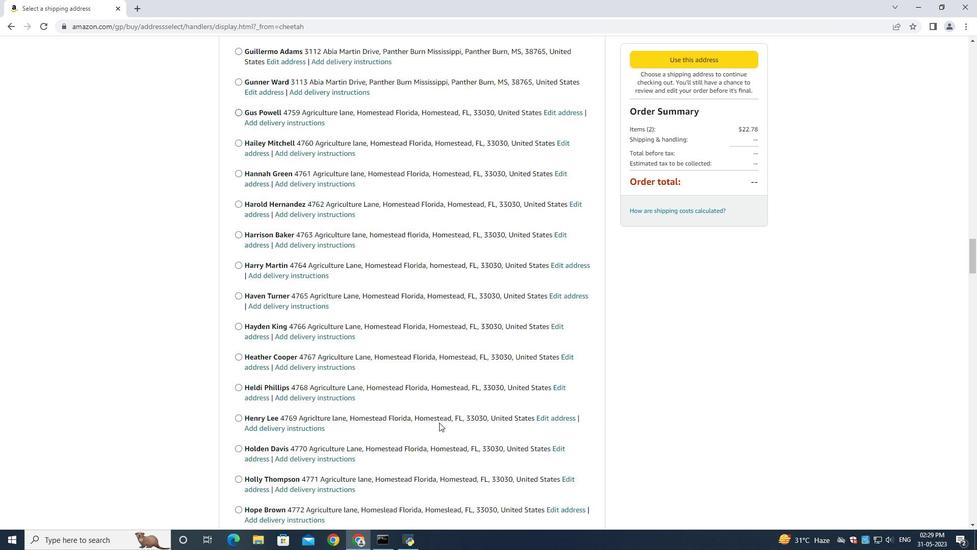 
Action: Mouse scrolled (439, 422) with delta (0, 0)
Screenshot: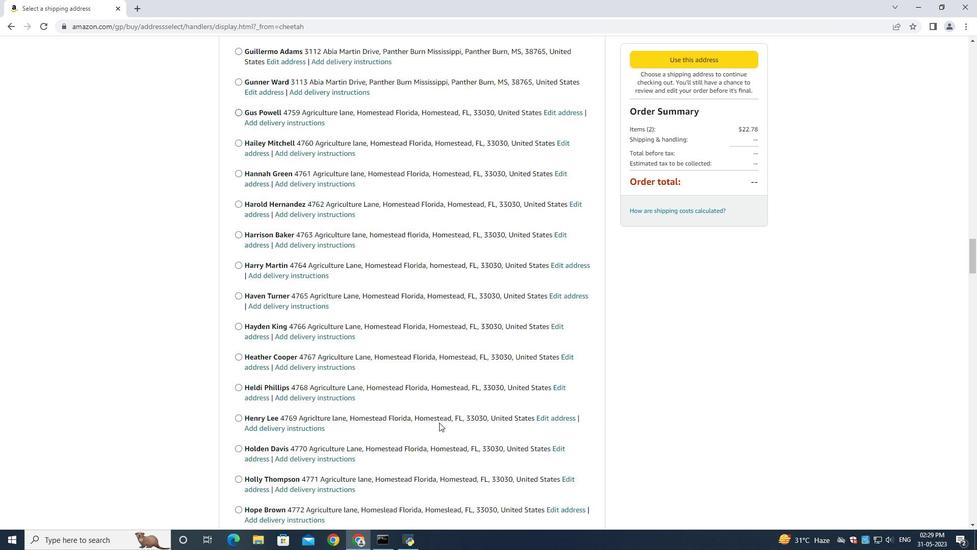 
Action: Mouse scrolled (439, 422) with delta (0, 0)
Screenshot: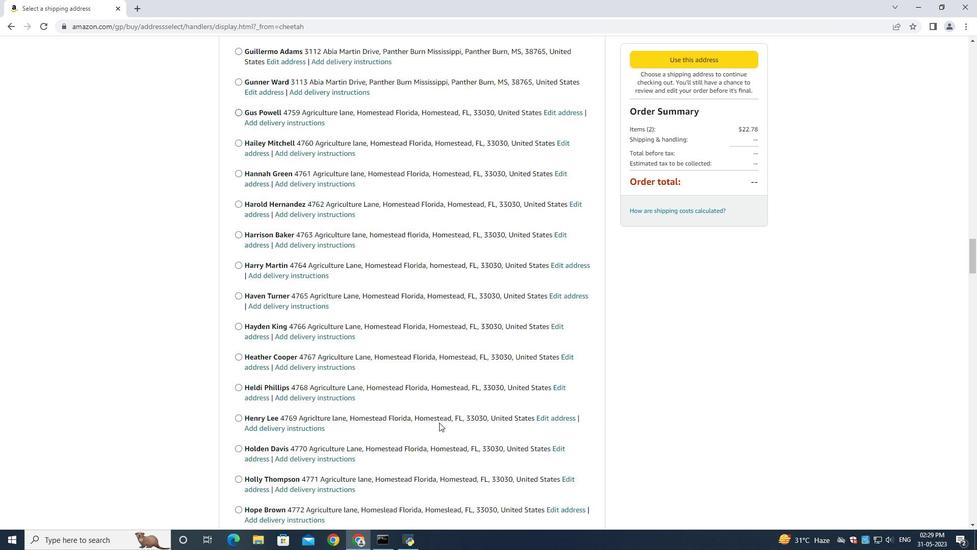 
Action: Mouse scrolled (439, 422) with delta (0, 0)
Screenshot: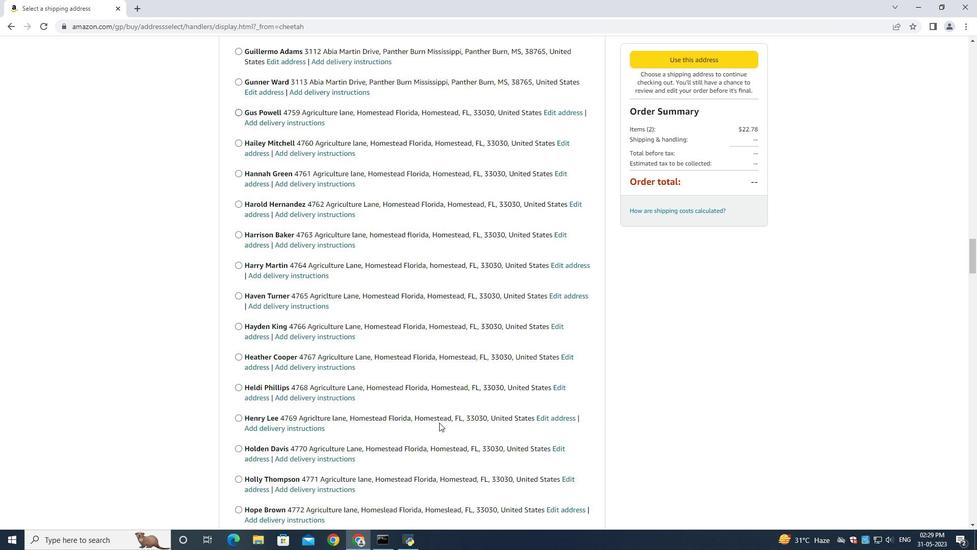 
Action: Mouse moved to (440, 421)
Screenshot: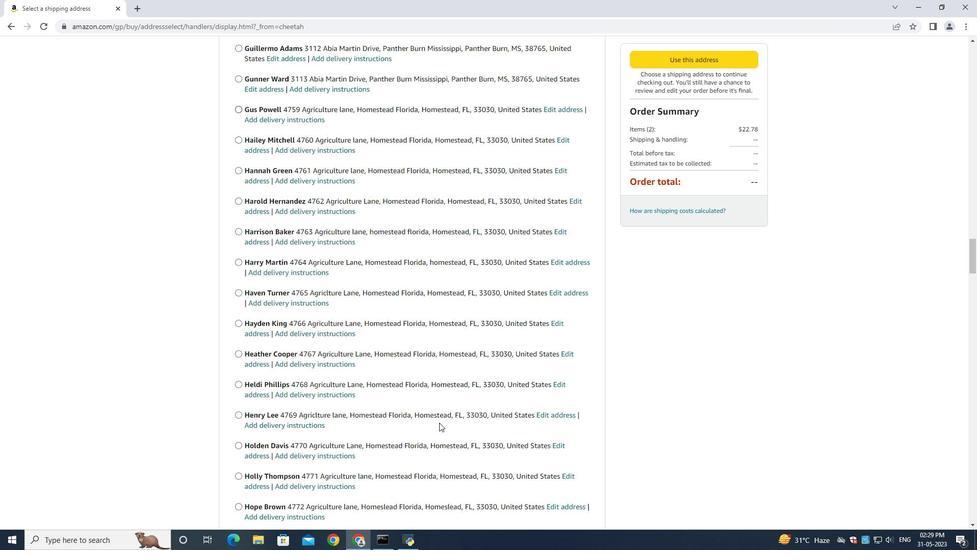 
Action: Mouse scrolled (440, 421) with delta (0, 0)
Screenshot: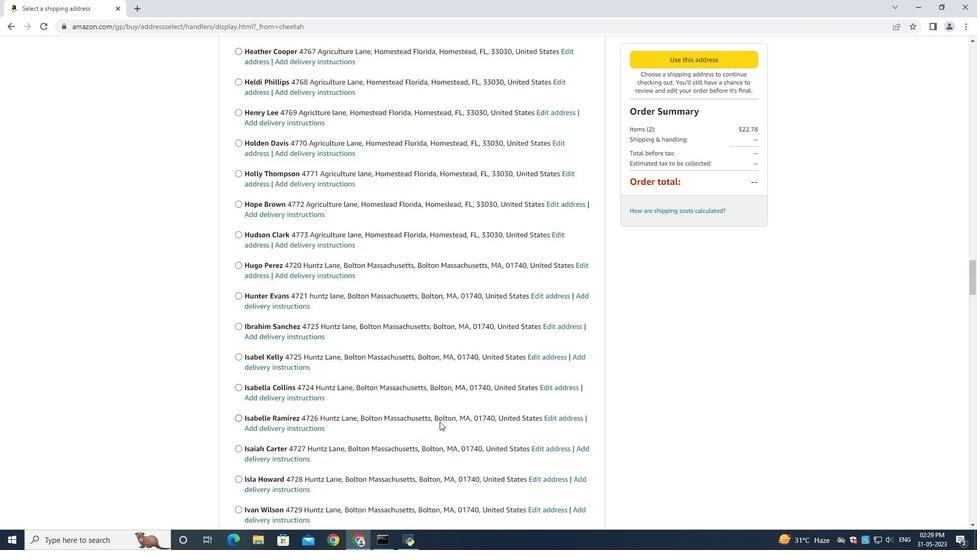 
Action: Mouse scrolled (440, 421) with delta (0, 0)
Screenshot: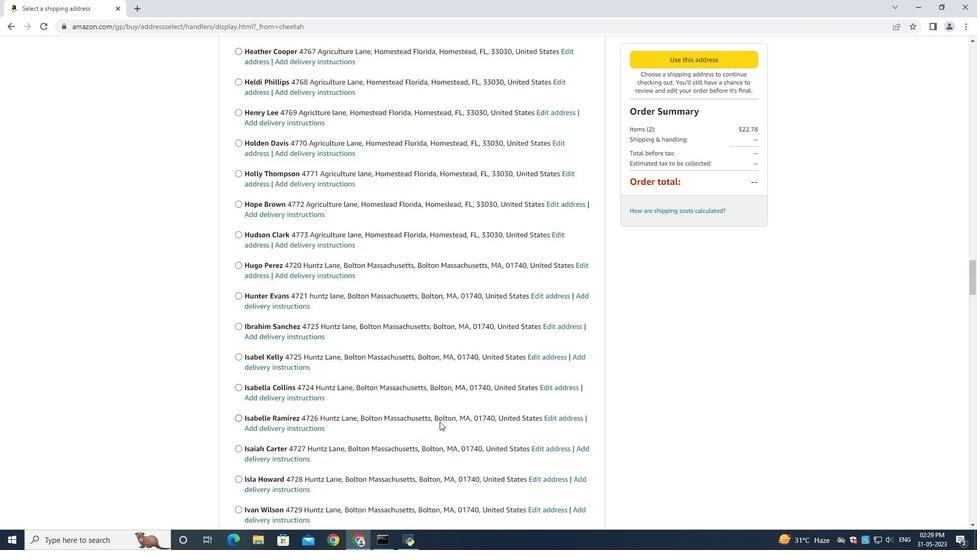 
Action: Mouse scrolled (440, 421) with delta (0, 0)
Screenshot: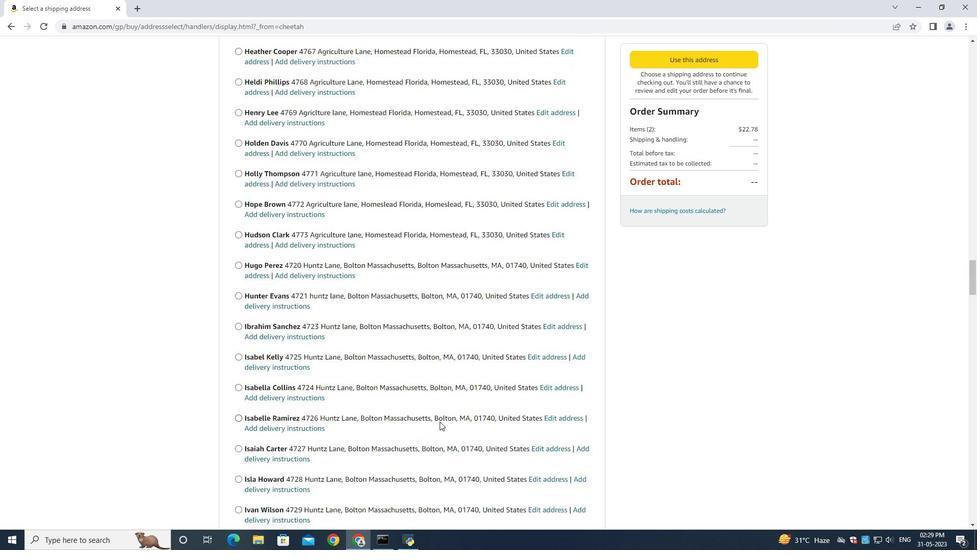 
Action: Mouse scrolled (440, 421) with delta (0, 0)
Screenshot: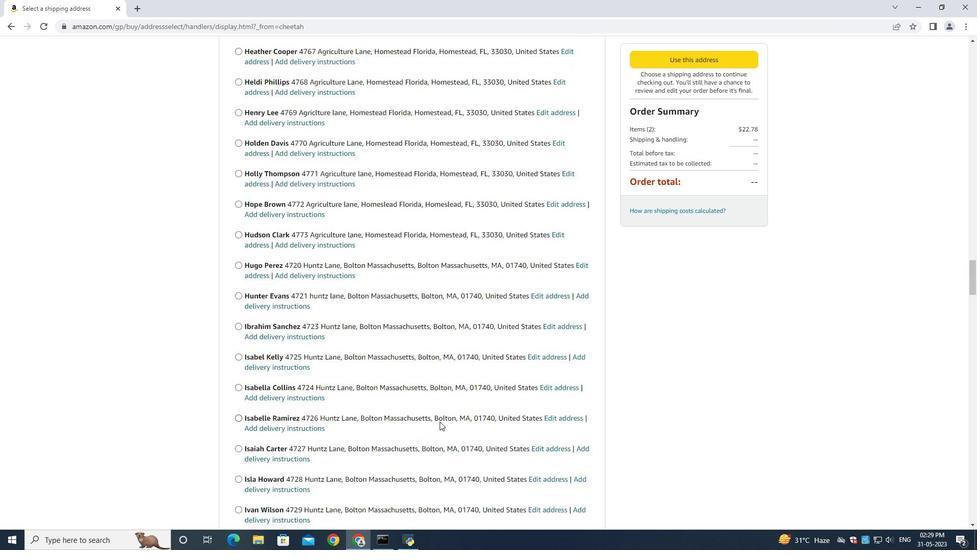 
Action: Mouse scrolled (440, 421) with delta (0, 0)
Screenshot: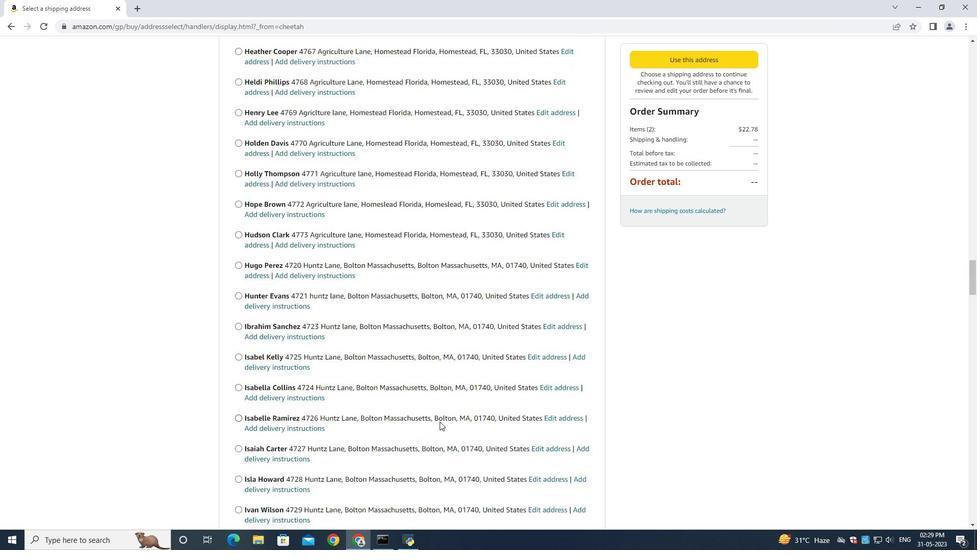 
Action: Mouse scrolled (440, 421) with delta (0, 0)
Screenshot: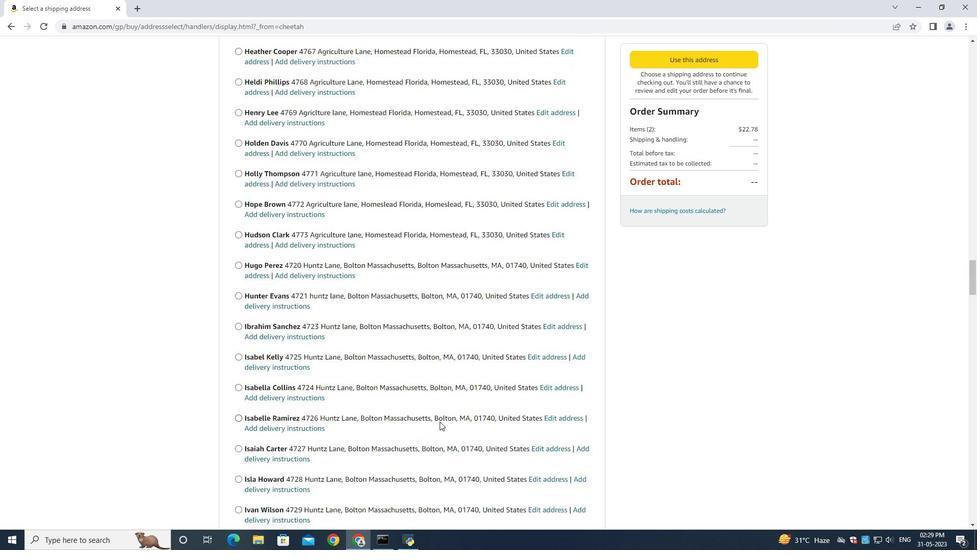 
Action: Mouse scrolled (440, 421) with delta (0, 0)
Screenshot: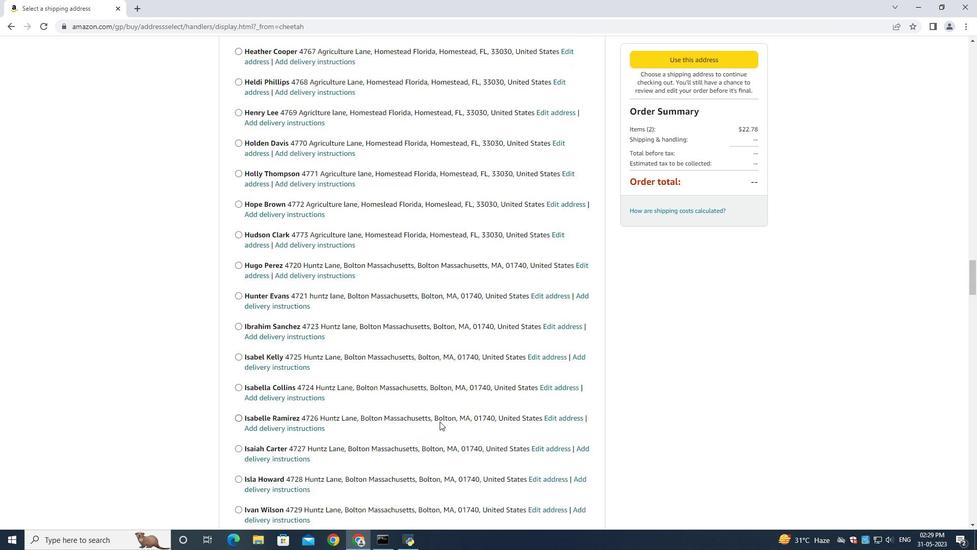 
Action: Mouse moved to (439, 421)
Screenshot: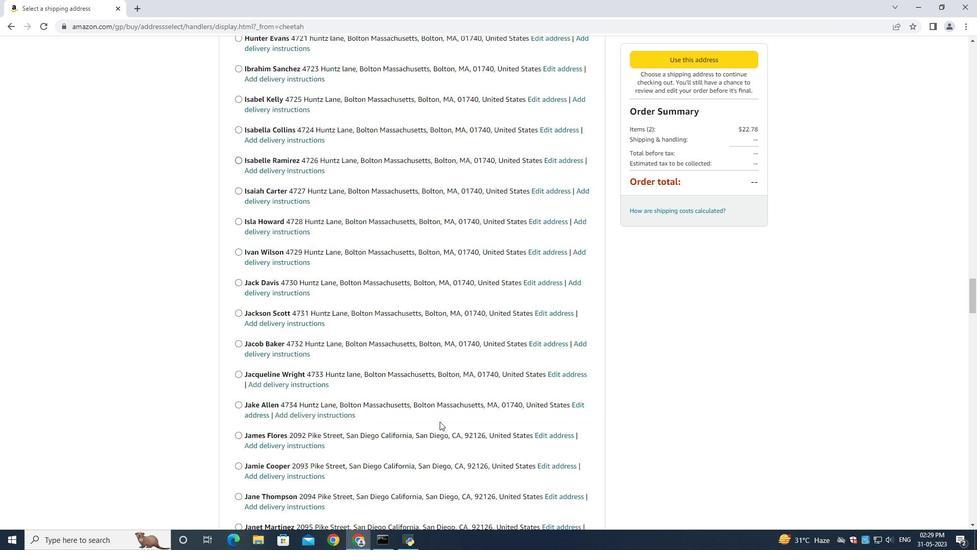
Action: Mouse scrolled (439, 420) with delta (0, 0)
Screenshot: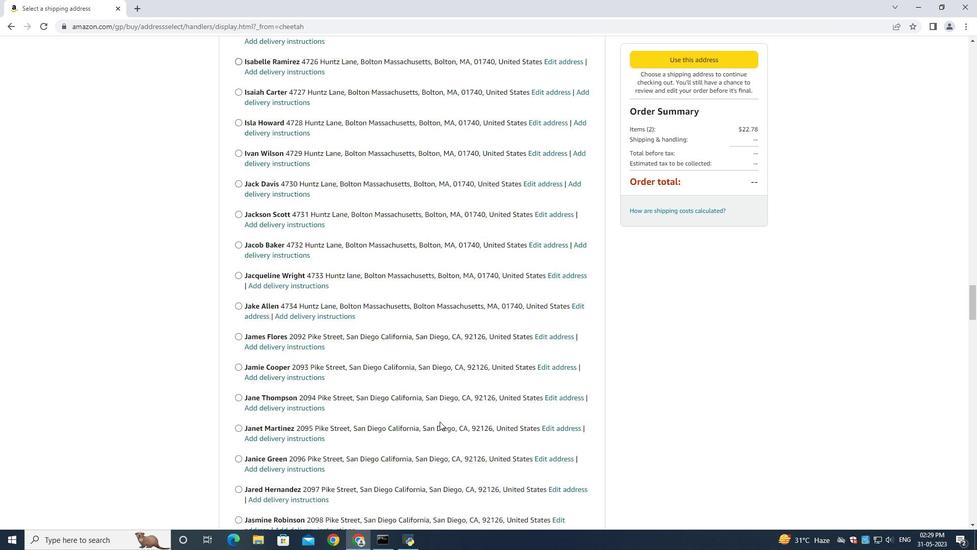 
Action: Mouse scrolled (439, 420) with delta (0, 0)
Screenshot: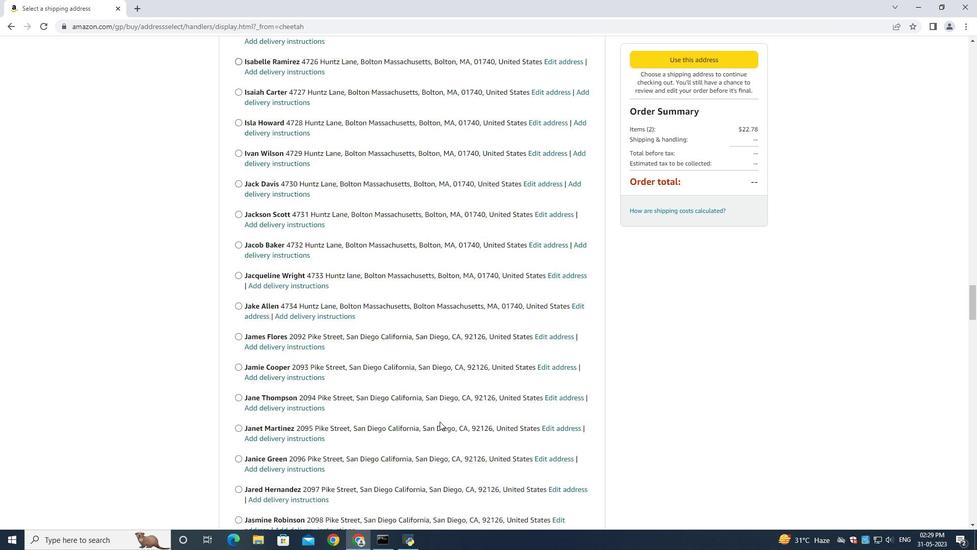 
Action: Mouse moved to (439, 421)
Screenshot: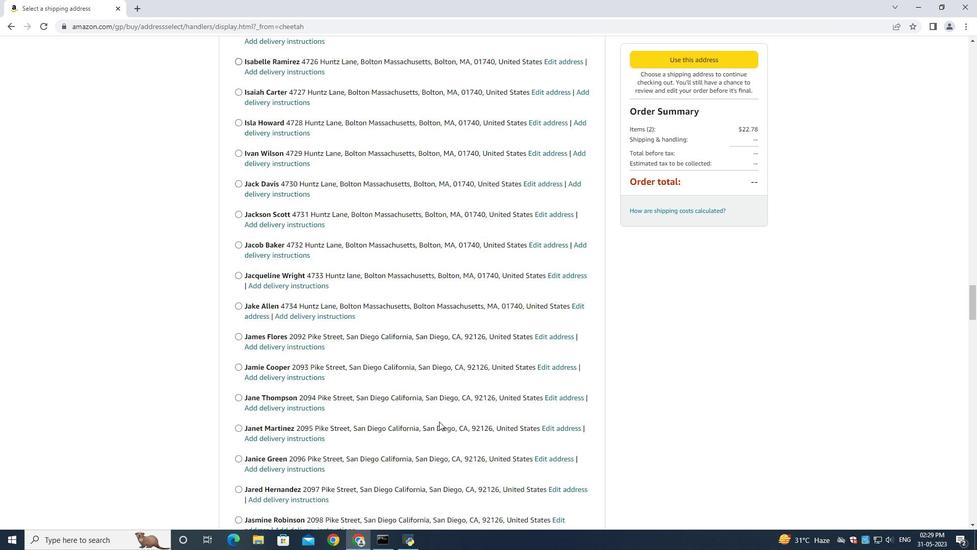 
Action: Mouse scrolled (439, 420) with delta (0, 0)
Screenshot: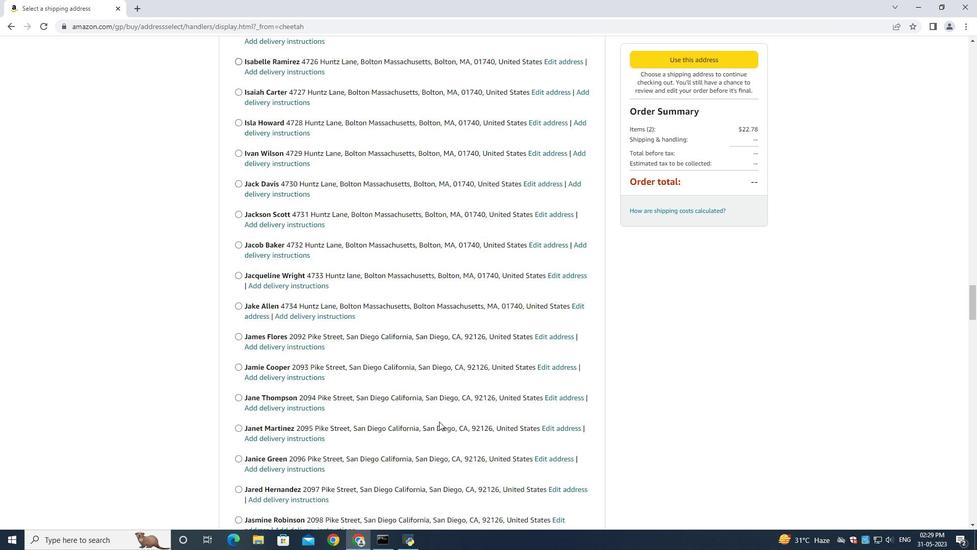 
Action: Mouse moved to (439, 421)
Screenshot: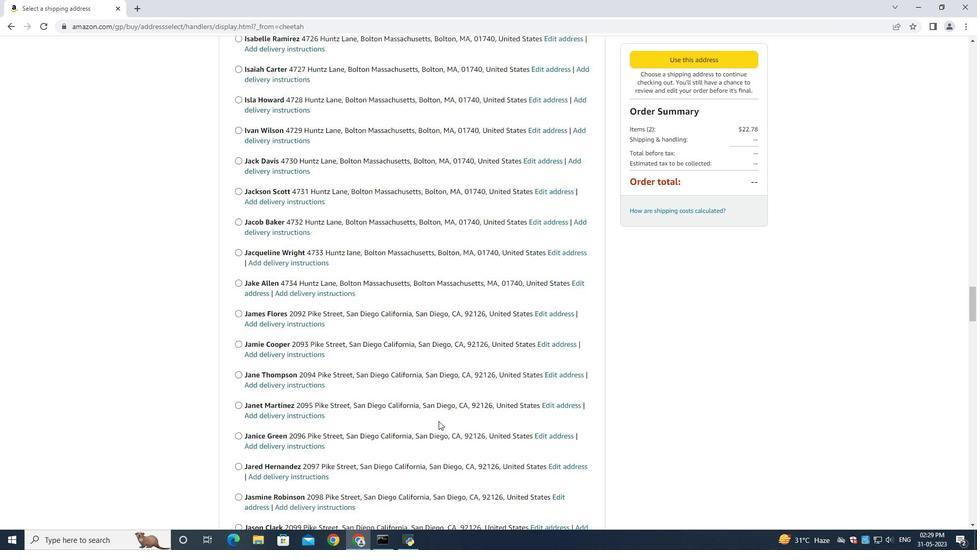 
Action: Mouse scrolled (439, 420) with delta (0, 0)
Screenshot: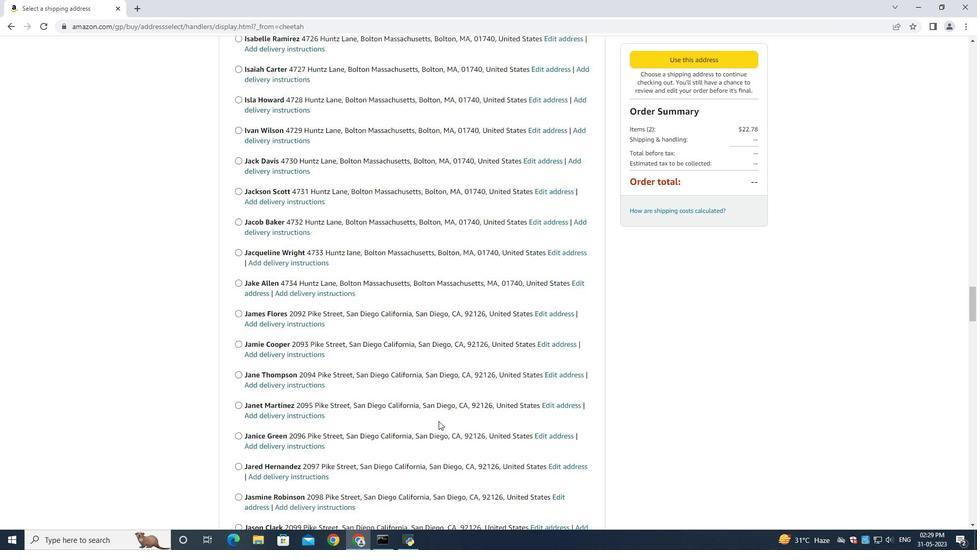 
Action: Mouse moved to (441, 419)
Screenshot: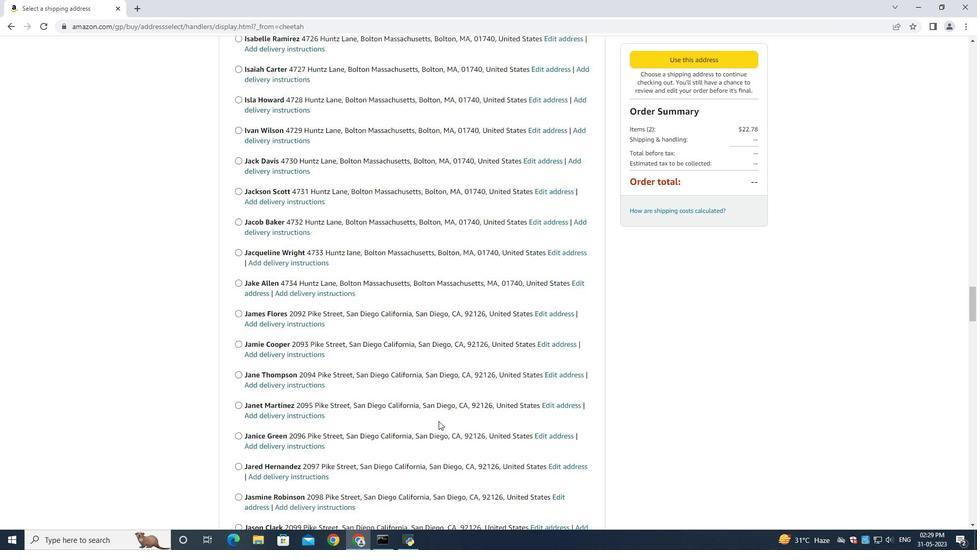 
Action: Mouse scrolled (439, 420) with delta (0, 0)
Screenshot: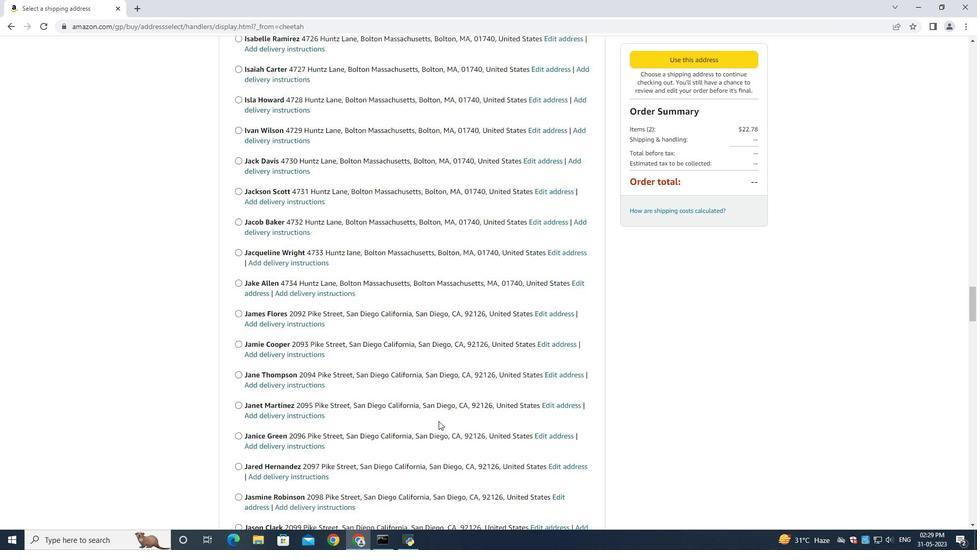 
Action: Mouse moved to (441, 419)
Screenshot: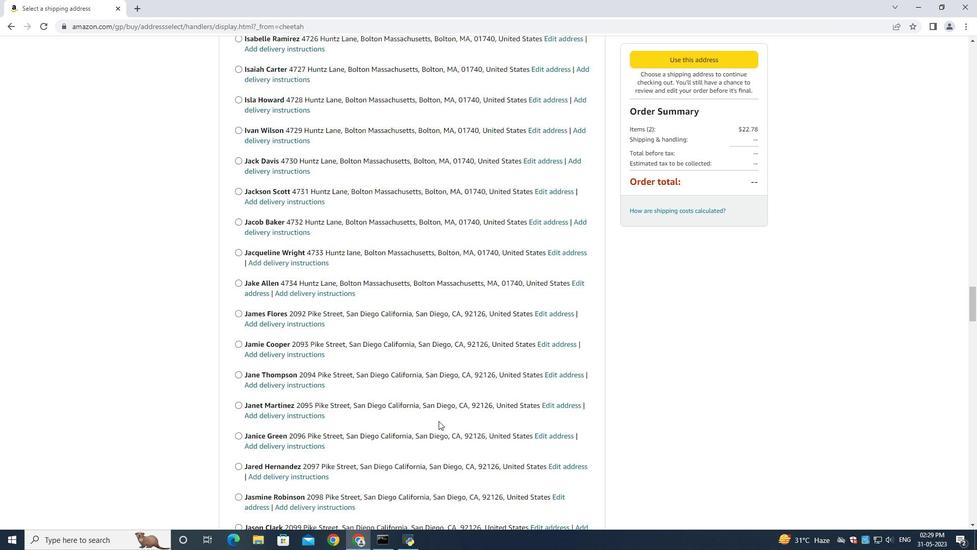 
Action: Mouse scrolled (439, 420) with delta (0, 0)
Screenshot: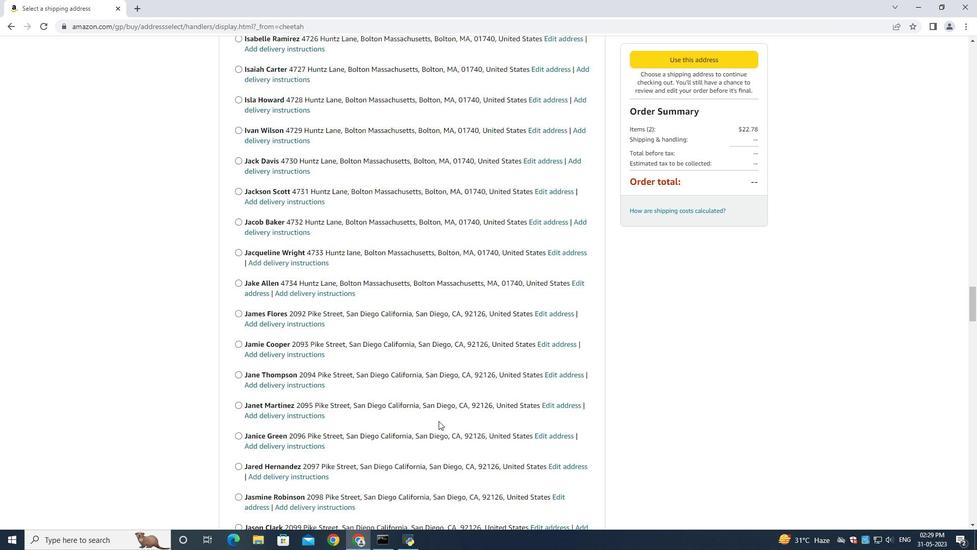 
Action: Mouse moved to (442, 418)
Screenshot: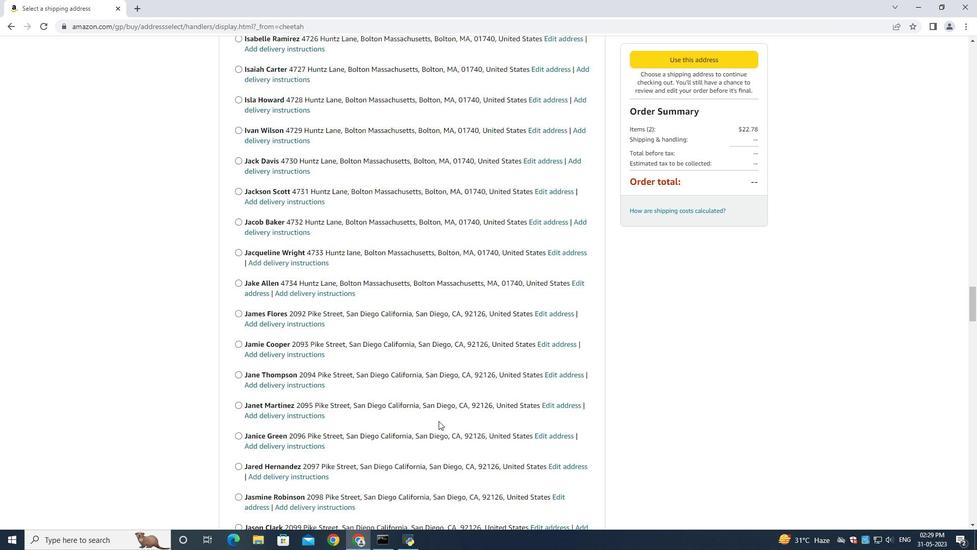 
Action: Mouse scrolled (439, 420) with delta (0, 0)
Screenshot: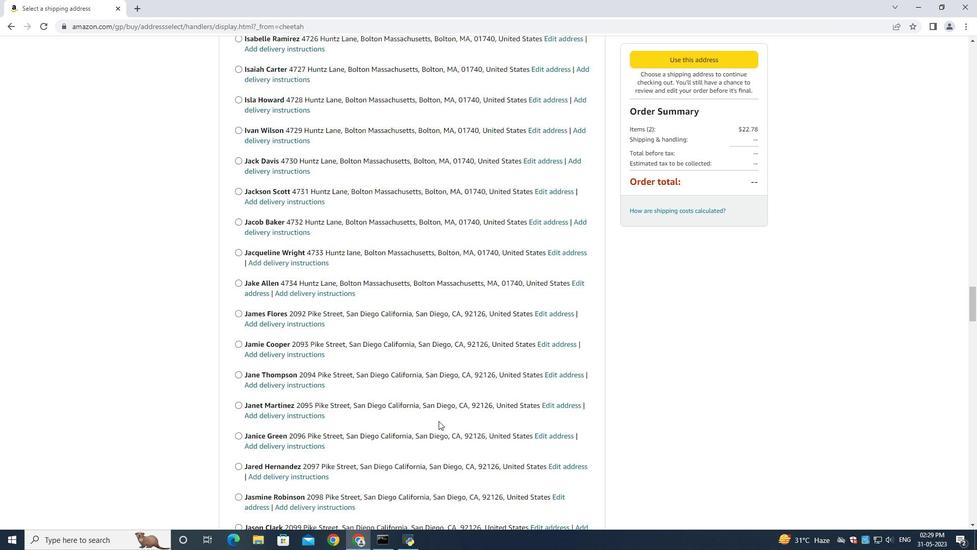 
Action: Mouse moved to (455, 415)
Screenshot: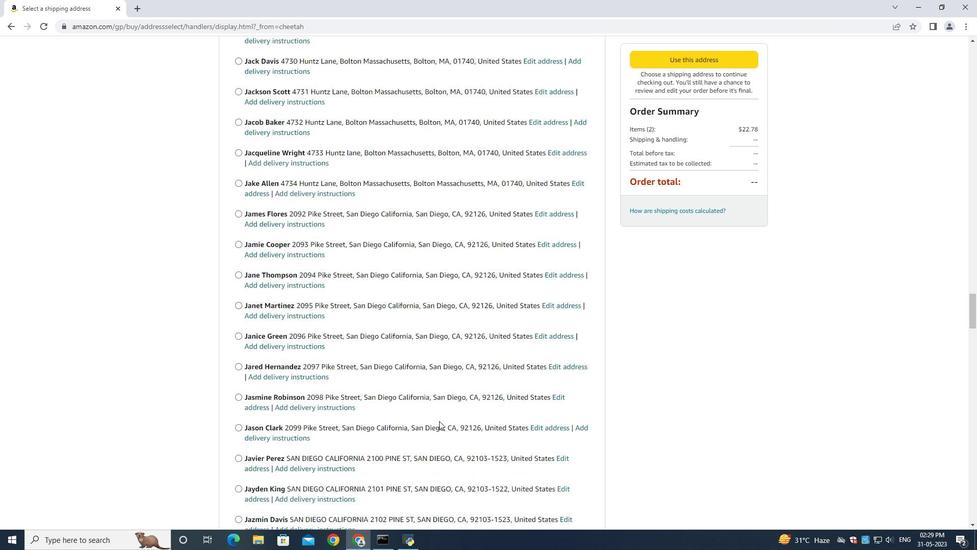 
Action: Mouse scrolled (455, 415) with delta (0, 0)
Screenshot: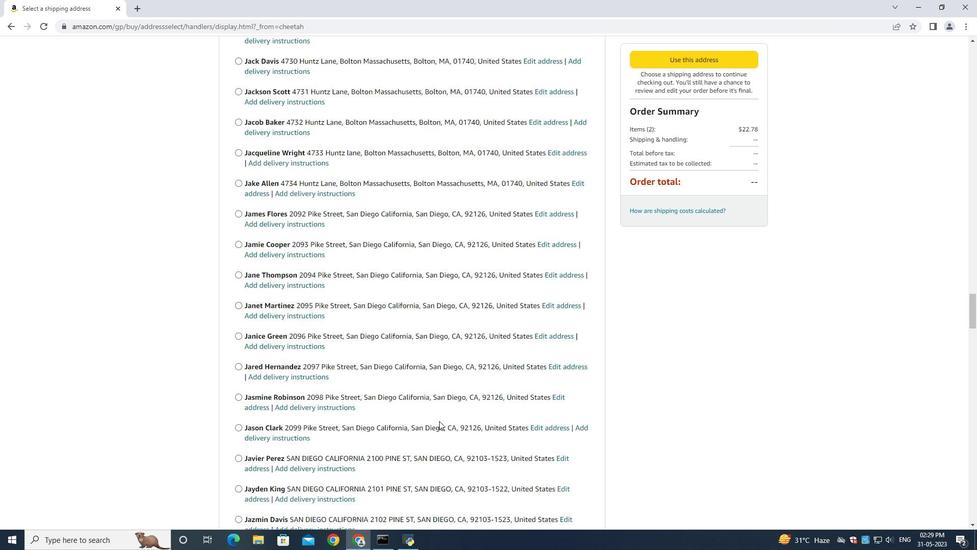 
Action: Mouse moved to (455, 415)
Screenshot: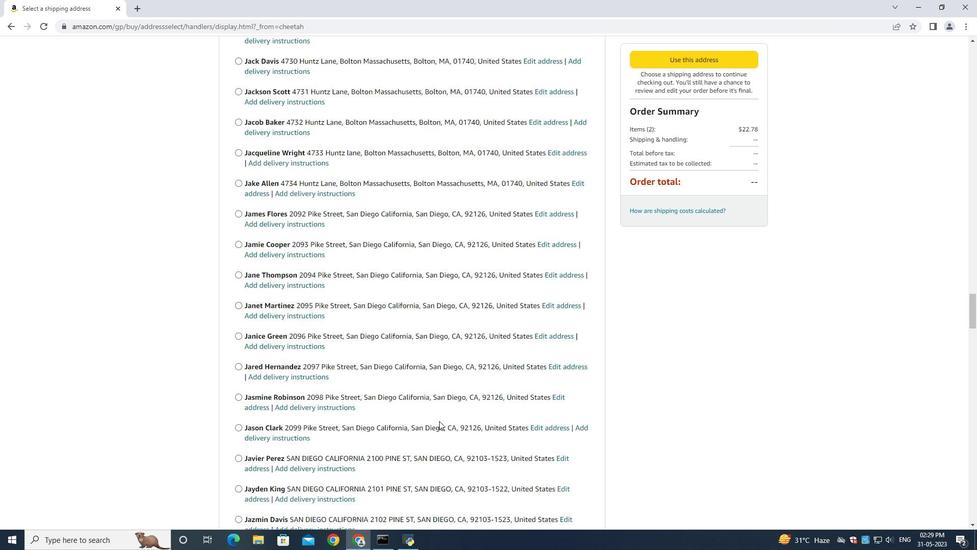 
Action: Mouse scrolled (455, 415) with delta (0, 0)
Screenshot: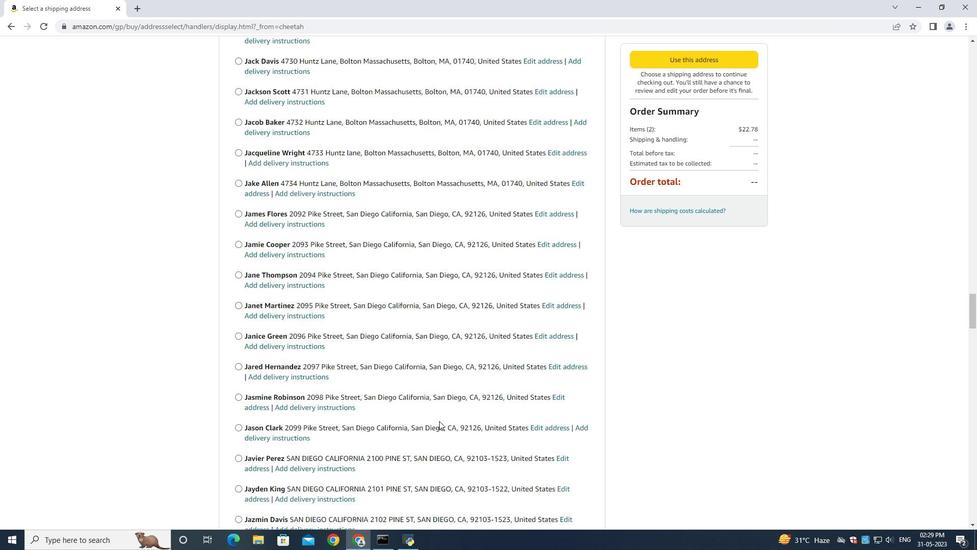 
Action: Mouse scrolled (455, 415) with delta (0, 0)
Screenshot: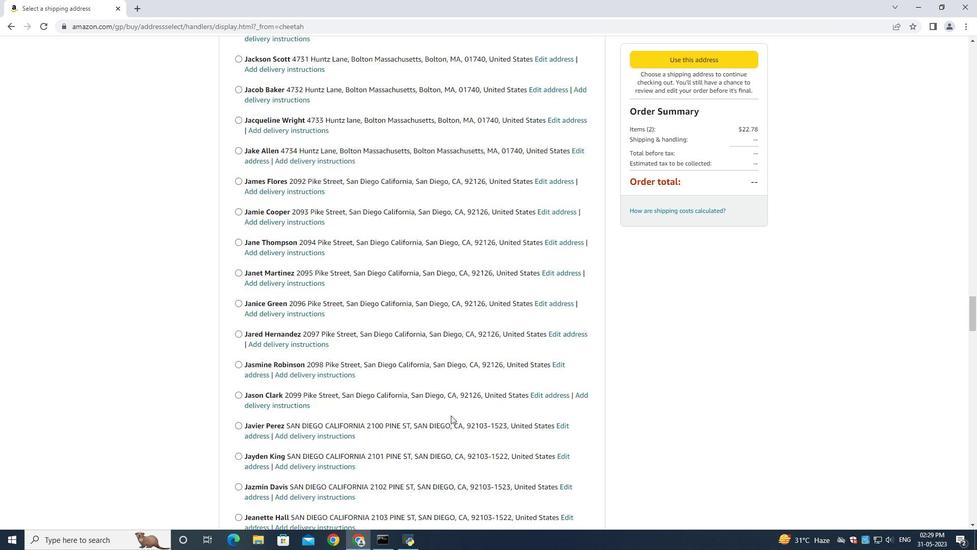 
Action: Mouse scrolled (455, 415) with delta (0, 0)
Screenshot: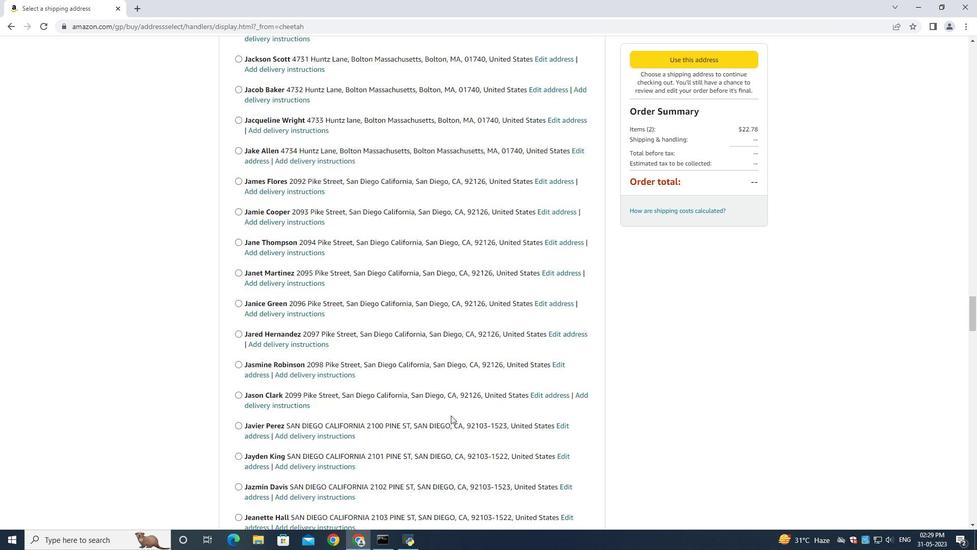 
Action: Mouse scrolled (455, 415) with delta (0, 0)
Screenshot: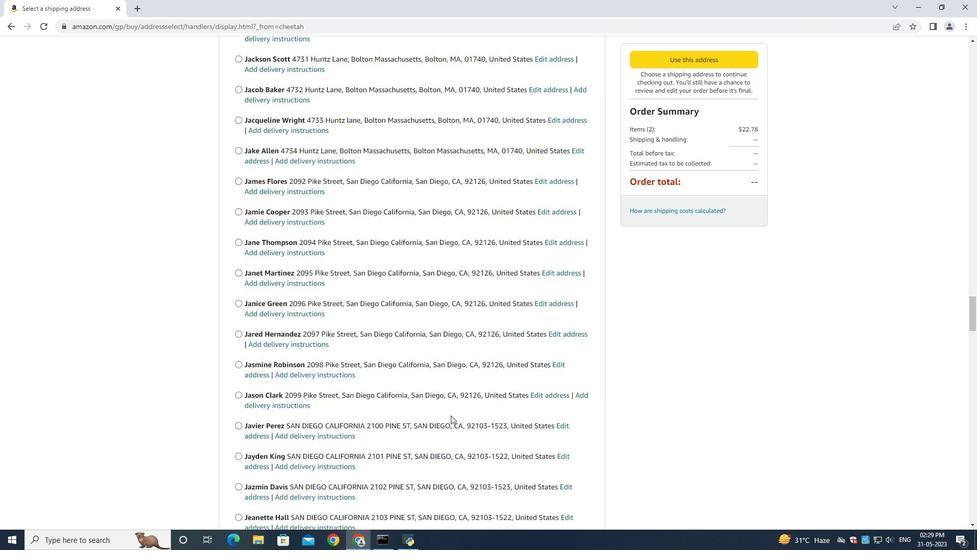 
Action: Mouse scrolled (455, 415) with delta (0, 0)
Screenshot: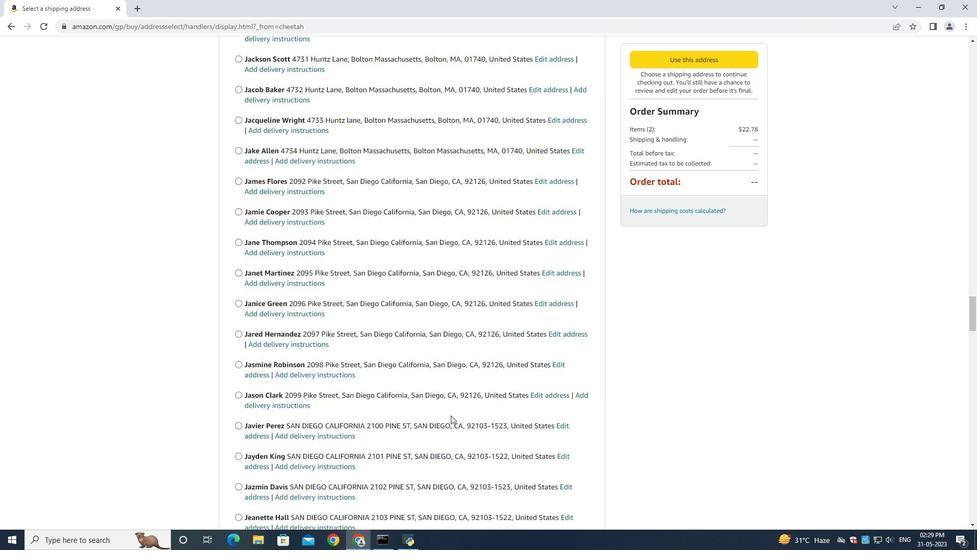
Action: Mouse scrolled (455, 415) with delta (0, 0)
Screenshot: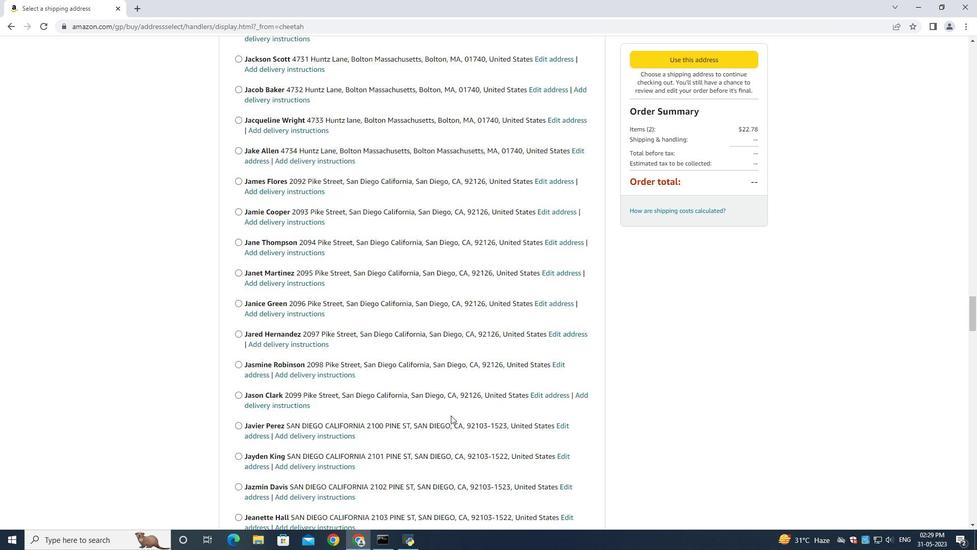 
Action: Mouse scrolled (455, 415) with delta (0, 0)
Screenshot: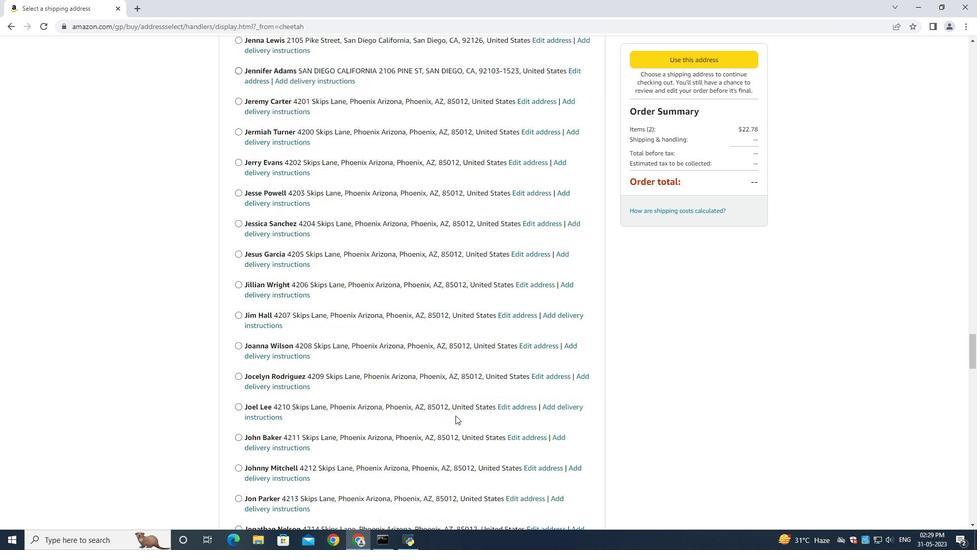 
Action: Mouse scrolled (455, 415) with delta (0, 0)
Screenshot: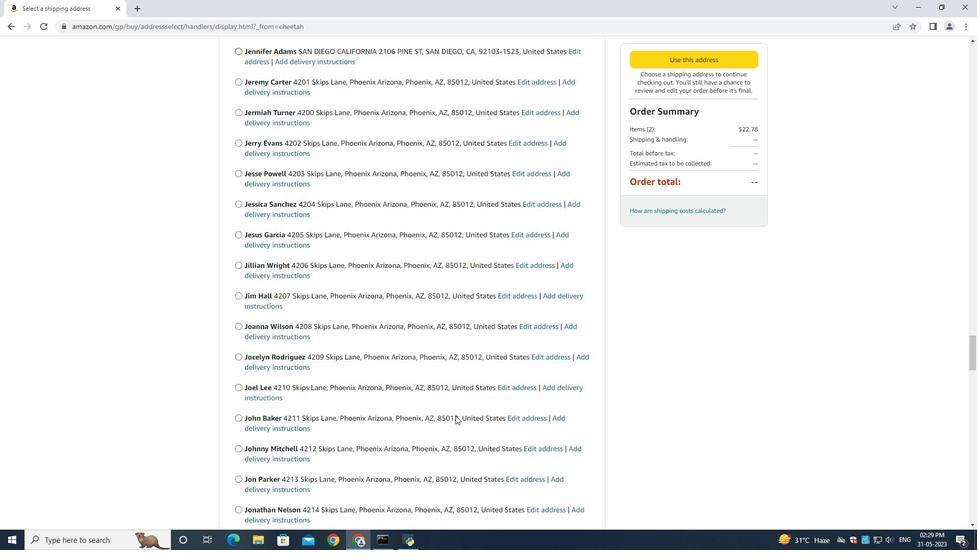 
Action: Mouse scrolled (455, 415) with delta (0, 0)
Screenshot: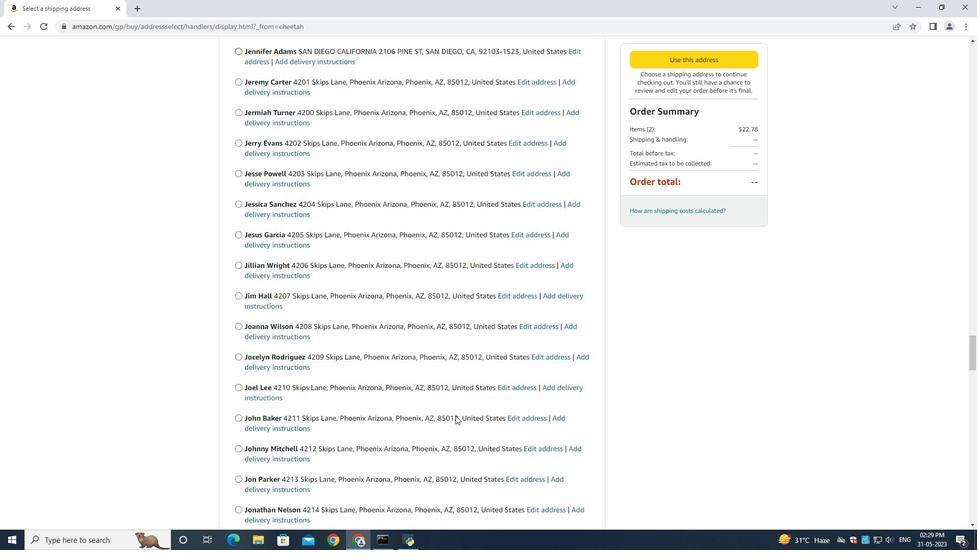 
Action: Mouse scrolled (455, 415) with delta (0, 0)
Screenshot: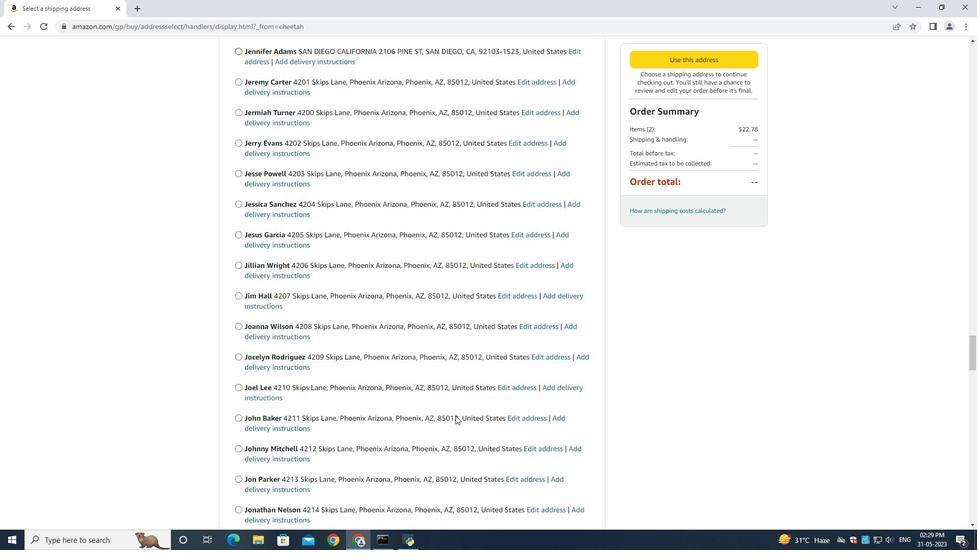 
Action: Mouse scrolled (455, 415) with delta (0, 0)
Screenshot: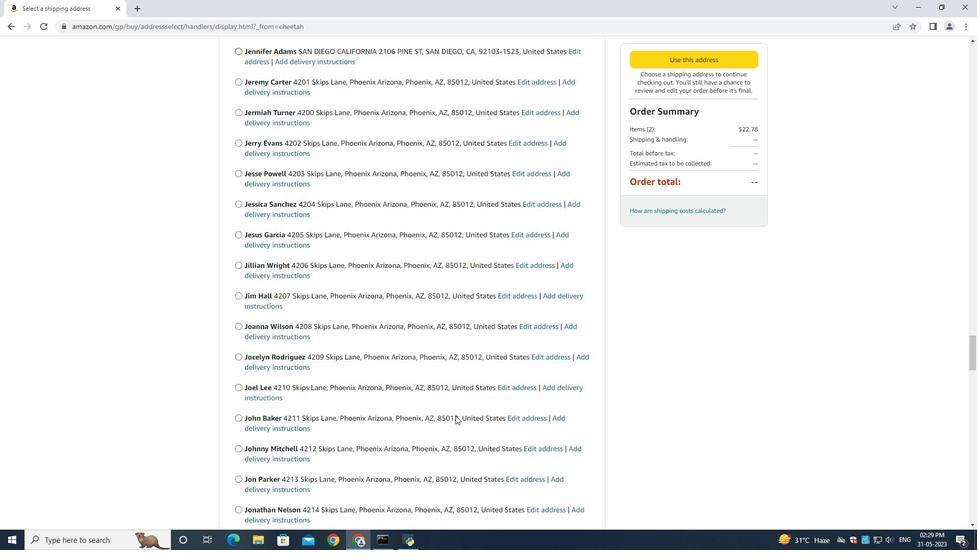 
Action: Mouse scrolled (455, 415) with delta (0, 0)
Screenshot: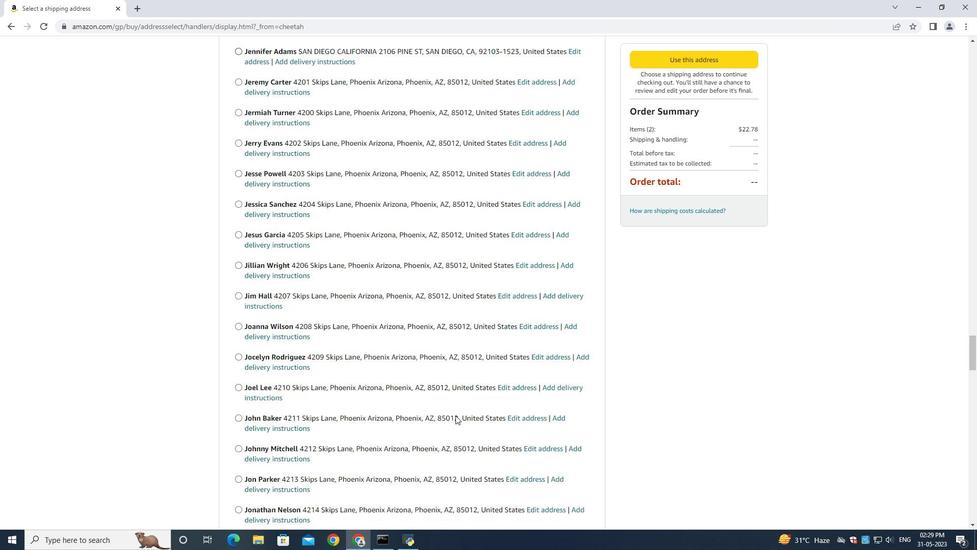 
Action: Mouse scrolled (455, 415) with delta (0, 0)
Screenshot: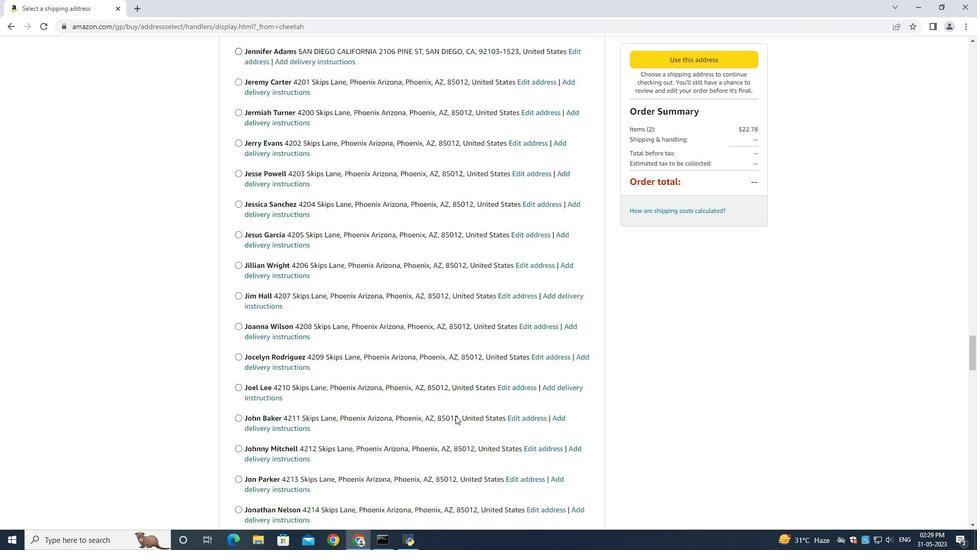 
Action: Mouse scrolled (455, 415) with delta (0, 0)
Screenshot: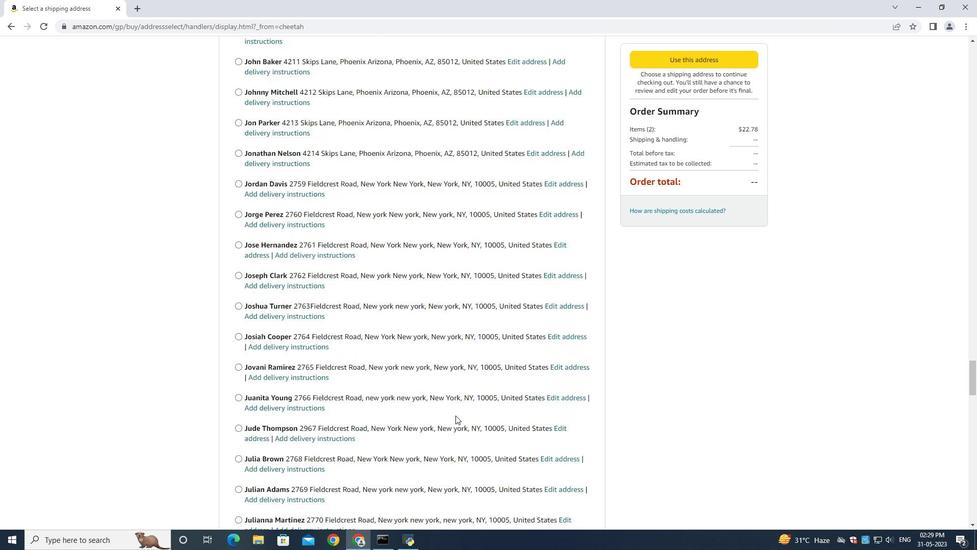 
Action: Mouse scrolled (455, 415) with delta (0, 0)
Screenshot: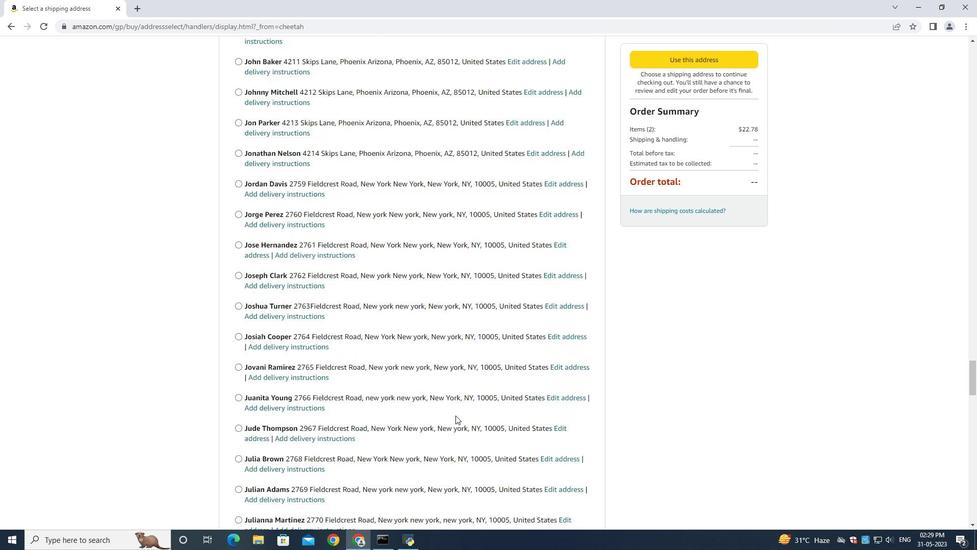 
Action: Mouse scrolled (455, 415) with delta (0, 0)
Screenshot: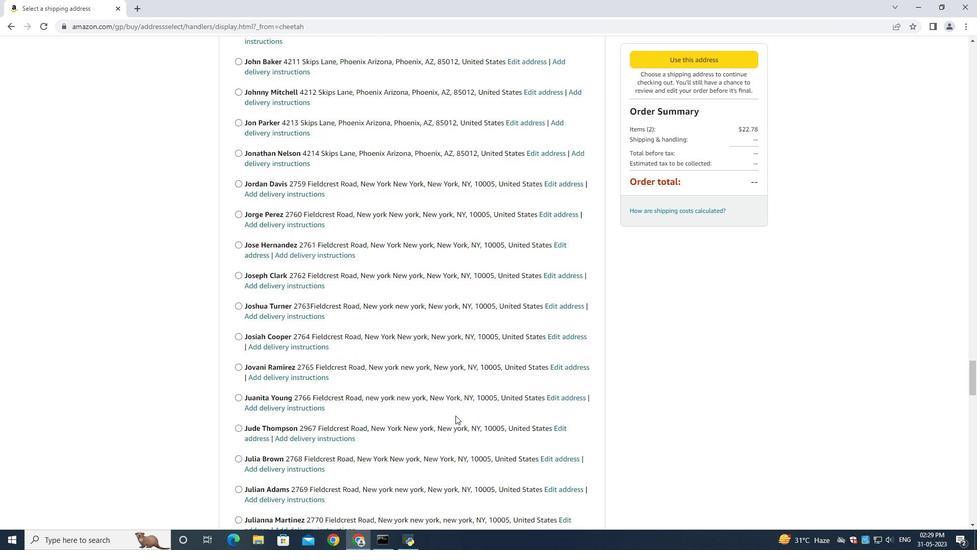 
Action: Mouse scrolled (455, 415) with delta (0, 0)
Screenshot: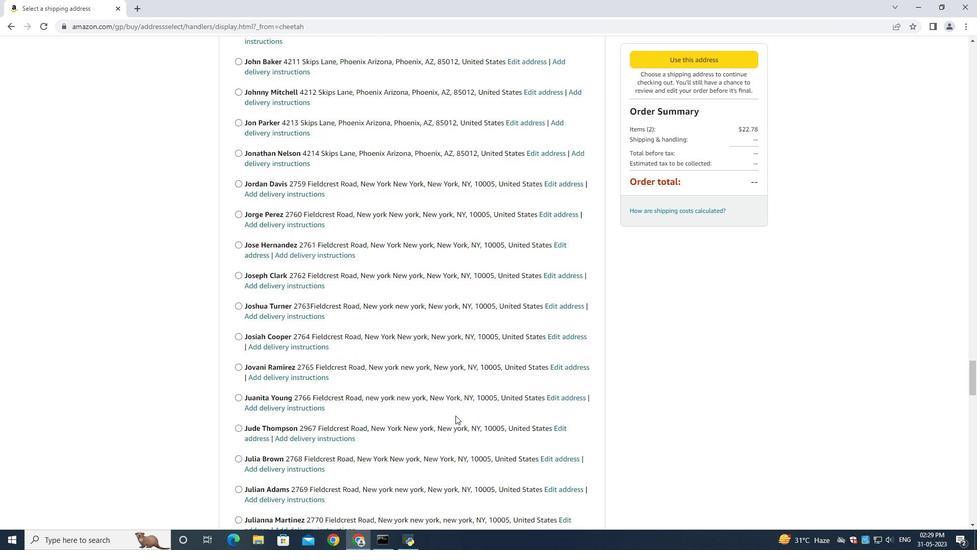 
Action: Mouse scrolled (455, 415) with delta (0, 0)
Screenshot: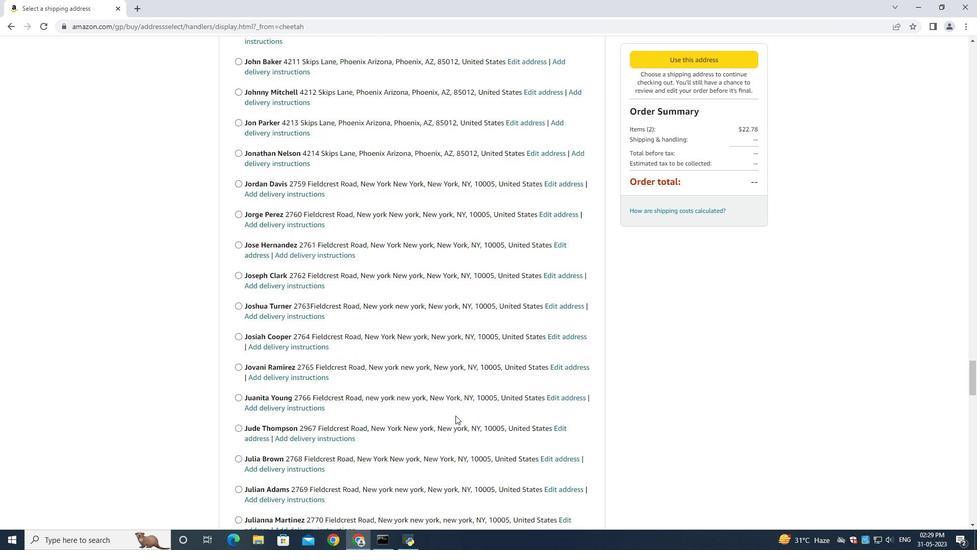 
Action: Mouse scrolled (455, 415) with delta (0, 0)
Screenshot: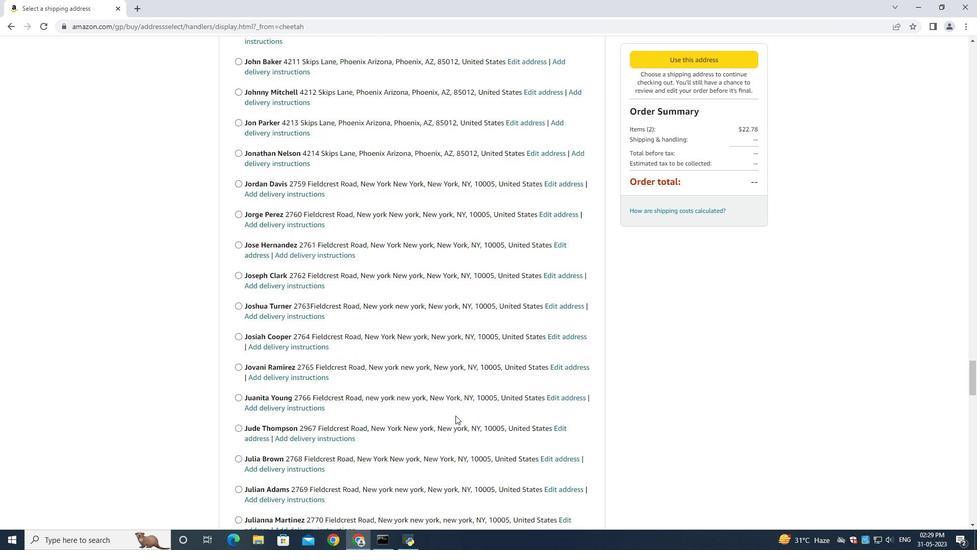 
Action: Mouse scrolled (455, 415) with delta (0, 0)
Screenshot: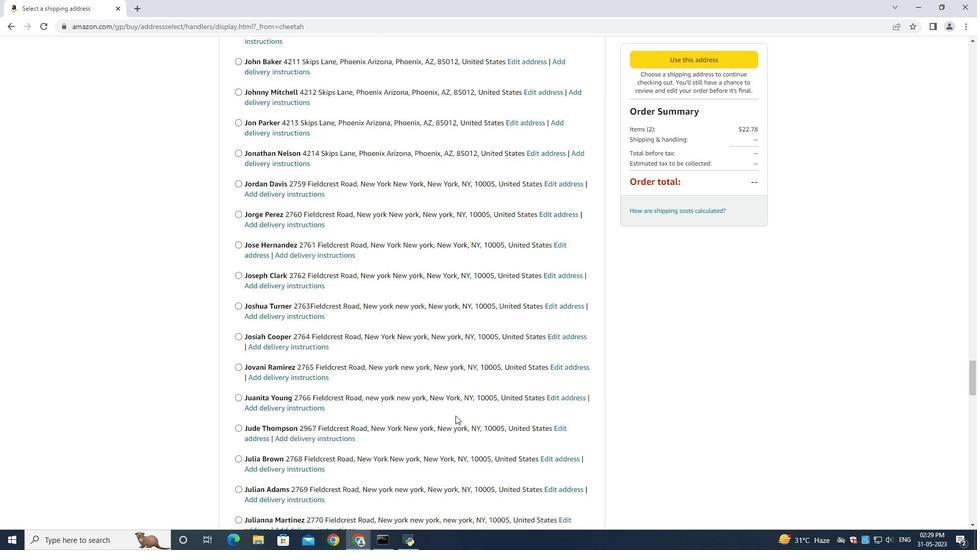 
Action: Mouse scrolled (455, 415) with delta (0, 0)
Screenshot: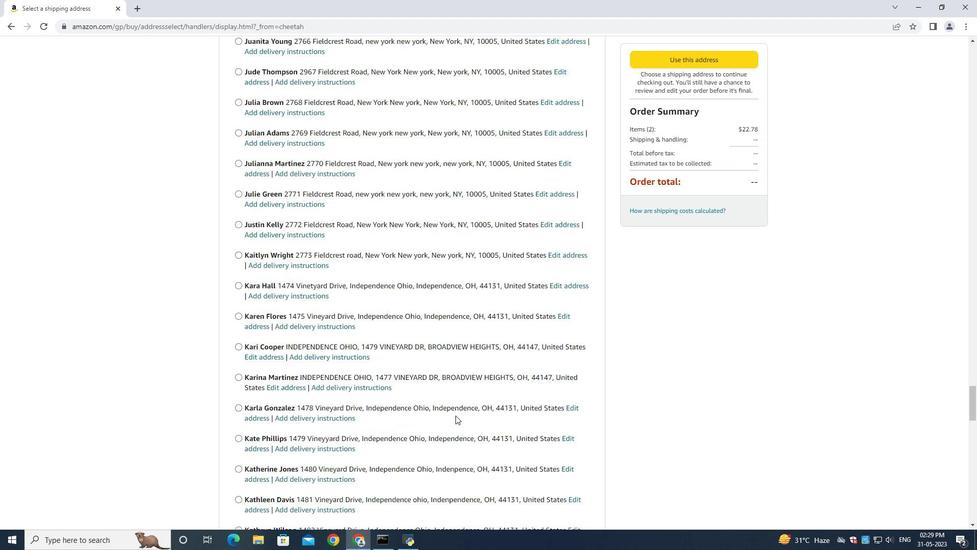 
Action: Mouse scrolled (455, 415) with delta (0, 0)
Screenshot: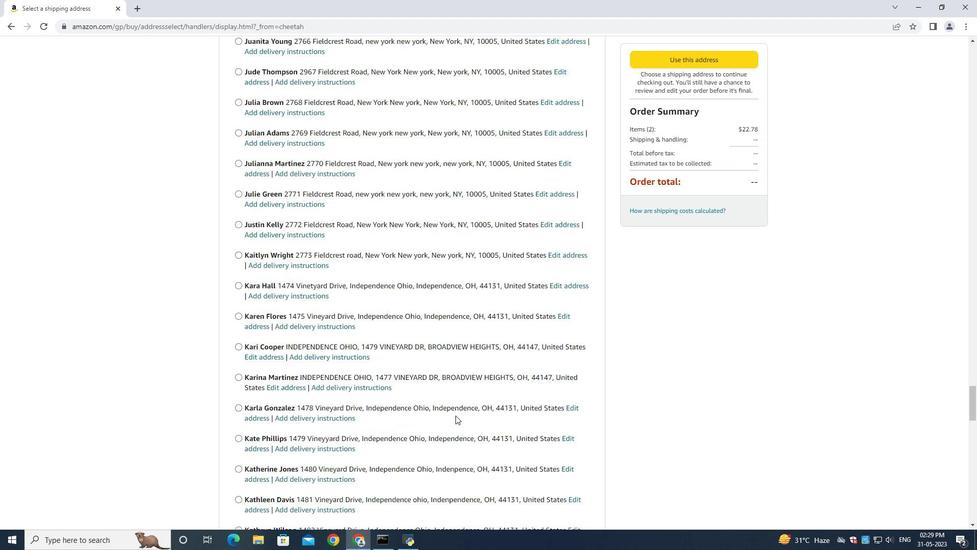 
Action: Mouse scrolled (455, 415) with delta (0, 0)
Screenshot: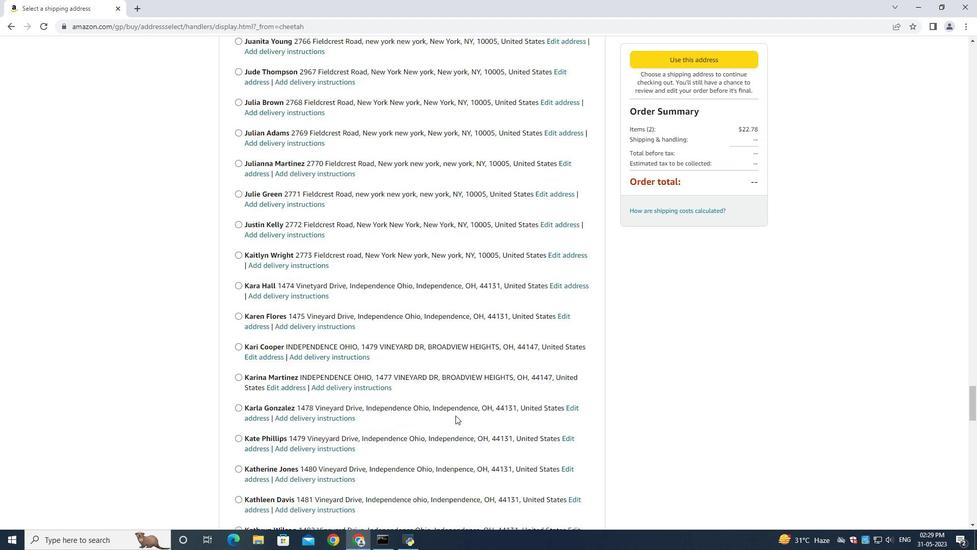 
Action: Mouse scrolled (455, 415) with delta (0, 0)
Screenshot: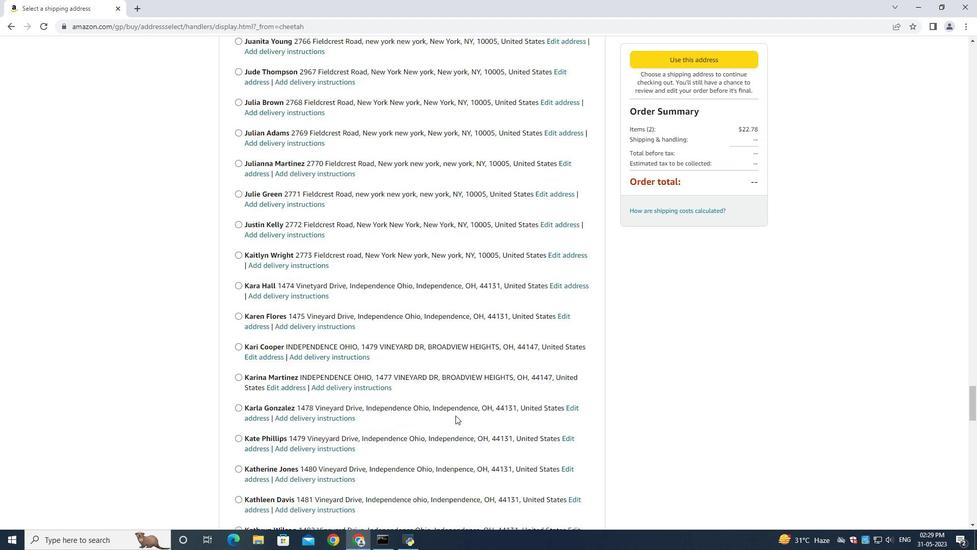 
Action: Mouse scrolled (455, 415) with delta (0, 0)
Screenshot: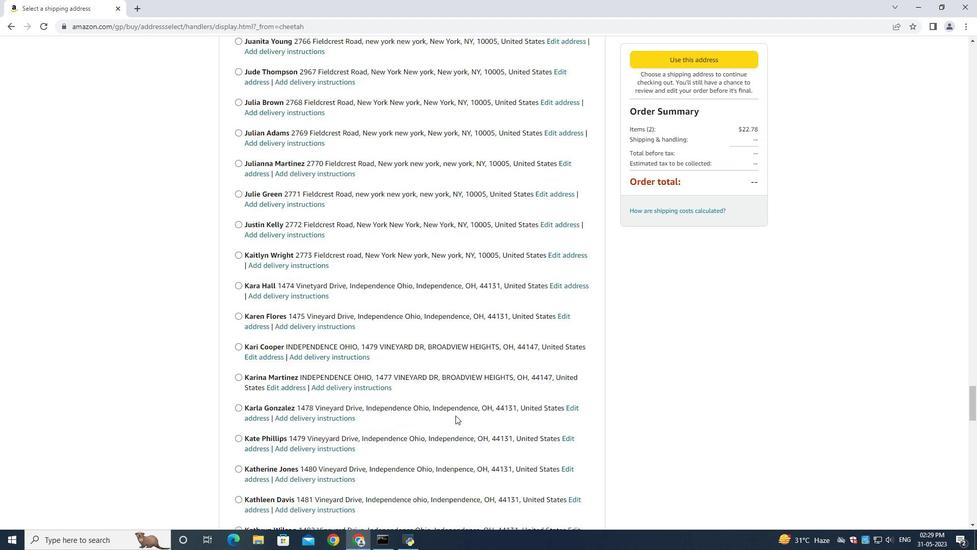 
Action: Mouse scrolled (455, 415) with delta (0, 0)
Screenshot: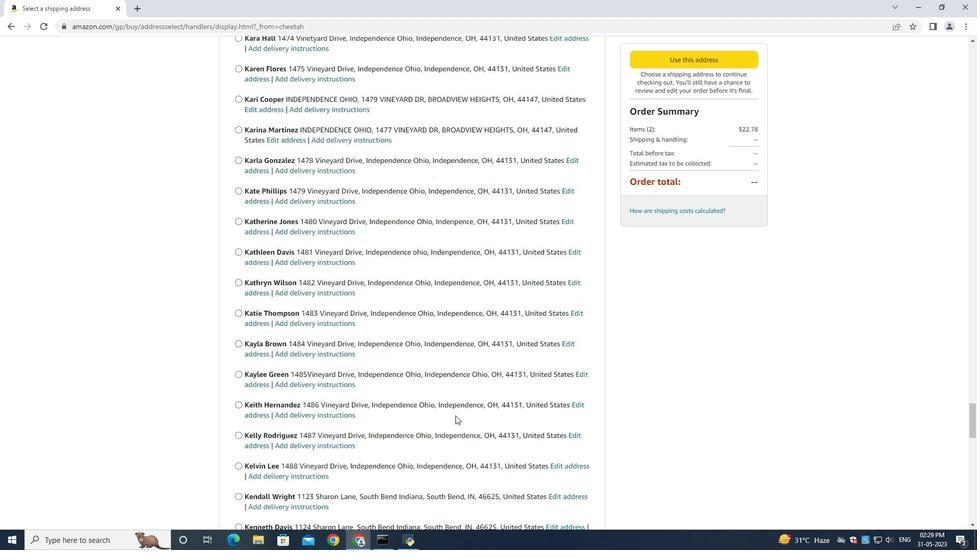 
Action: Mouse scrolled (455, 415) with delta (0, 0)
Screenshot: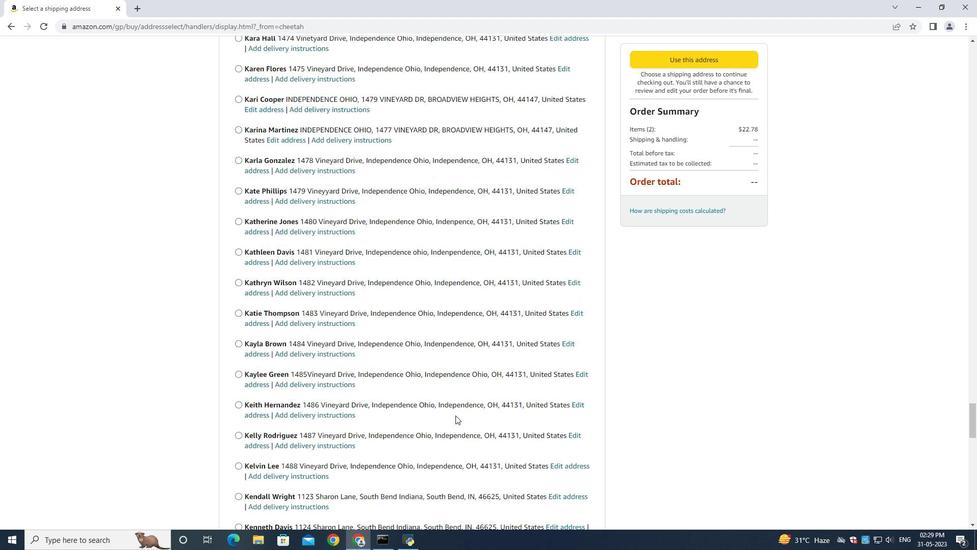 
Action: Mouse scrolled (455, 415) with delta (0, 0)
Screenshot: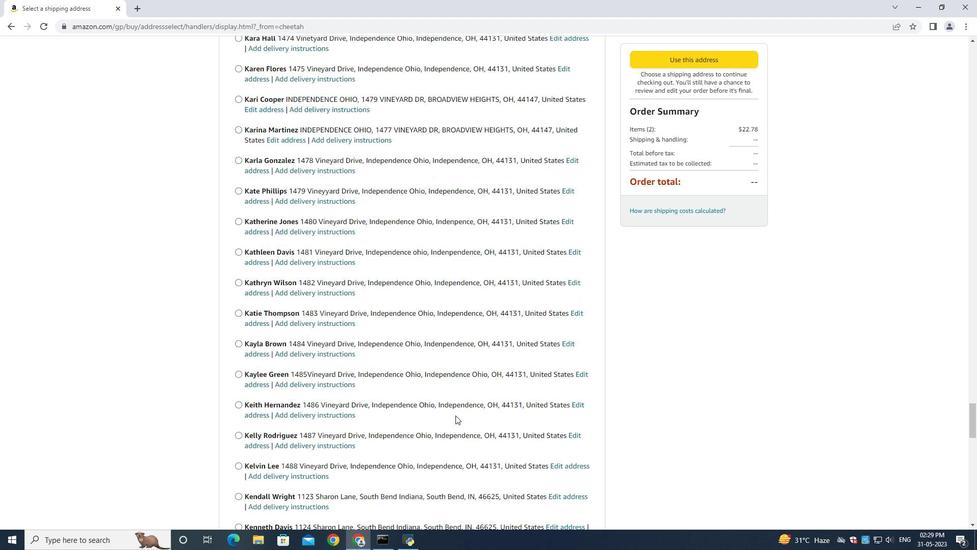 
Action: Mouse scrolled (455, 415) with delta (0, 0)
Screenshot: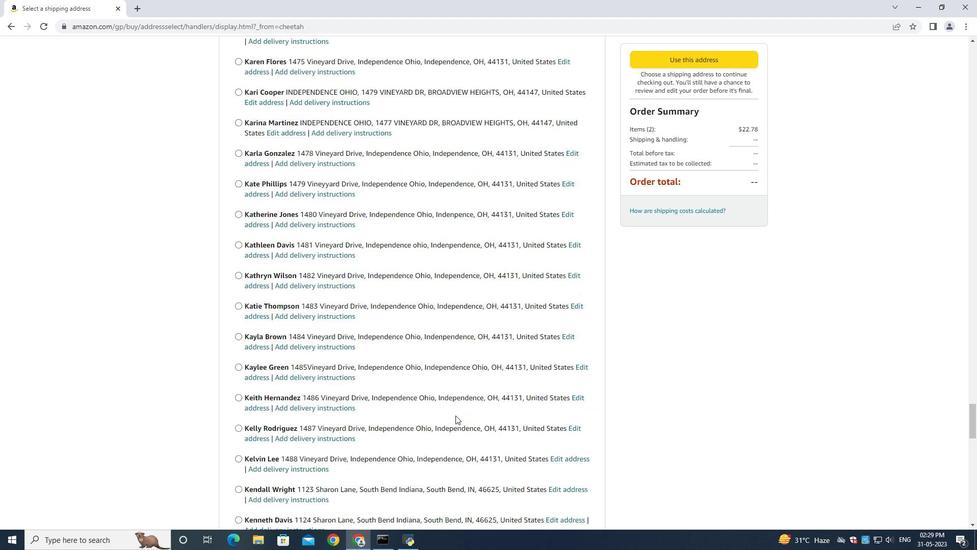 
Action: Mouse scrolled (455, 415) with delta (0, 0)
Screenshot: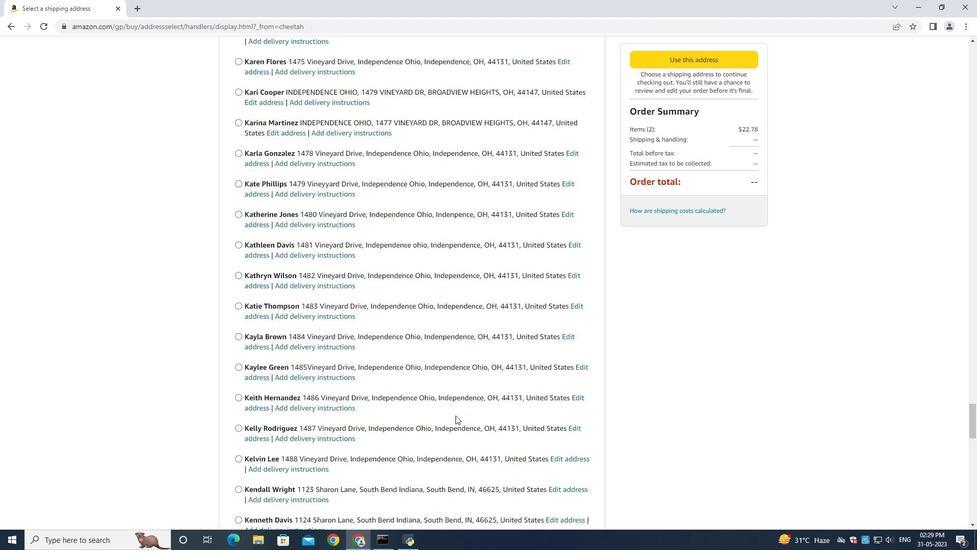 
Action: Mouse scrolled (455, 415) with delta (0, 0)
Screenshot: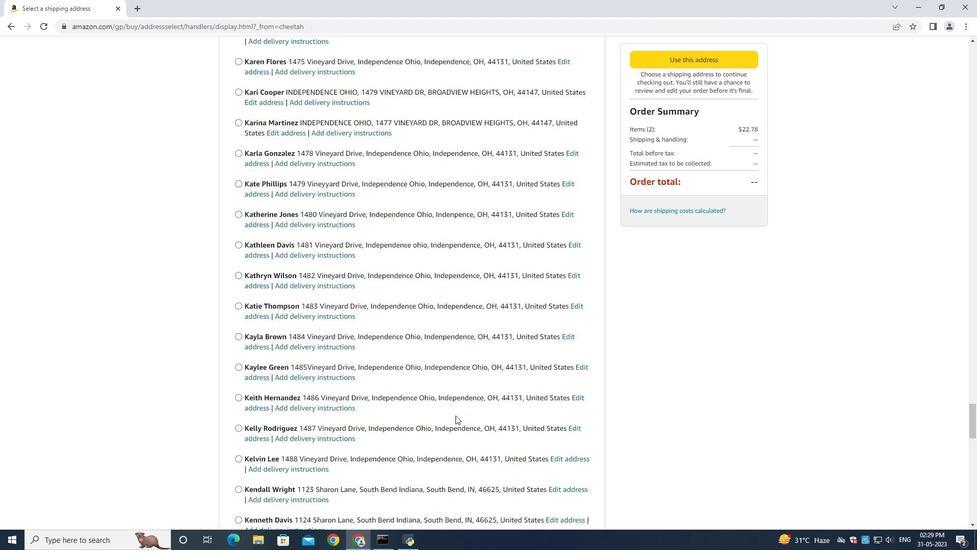 
Action: Mouse scrolled (455, 415) with delta (0, 0)
Screenshot: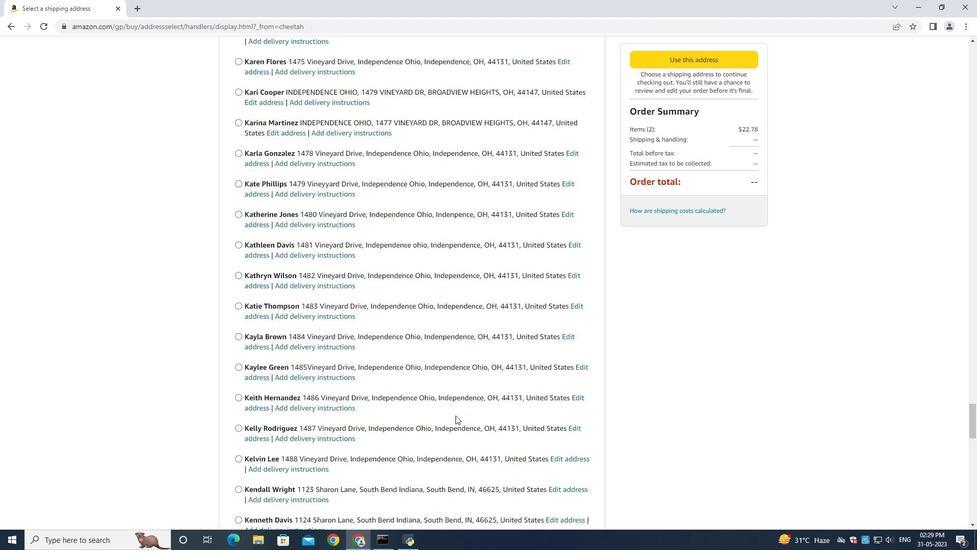 
Action: Mouse moved to (464, 408)
Screenshot: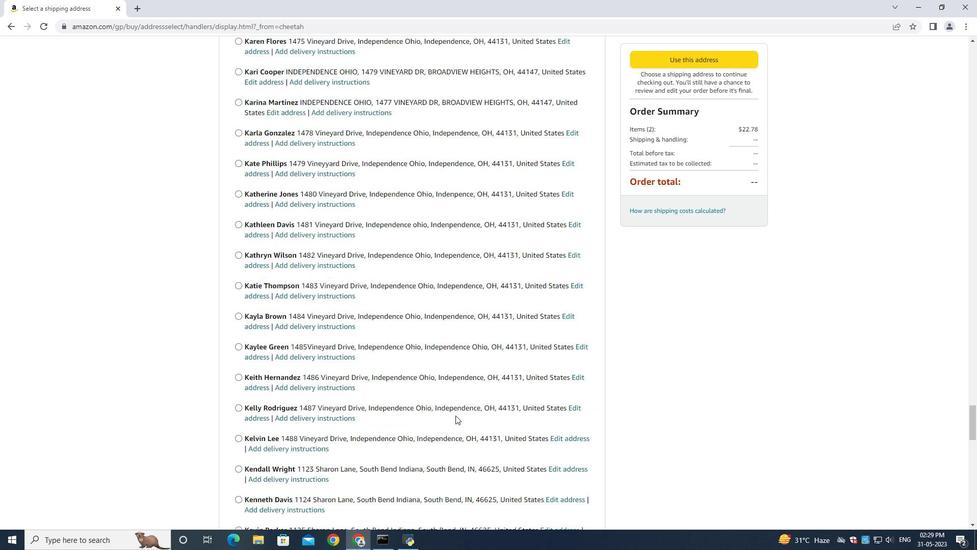 
Action: Mouse scrolled (464, 408) with delta (0, 0)
Screenshot: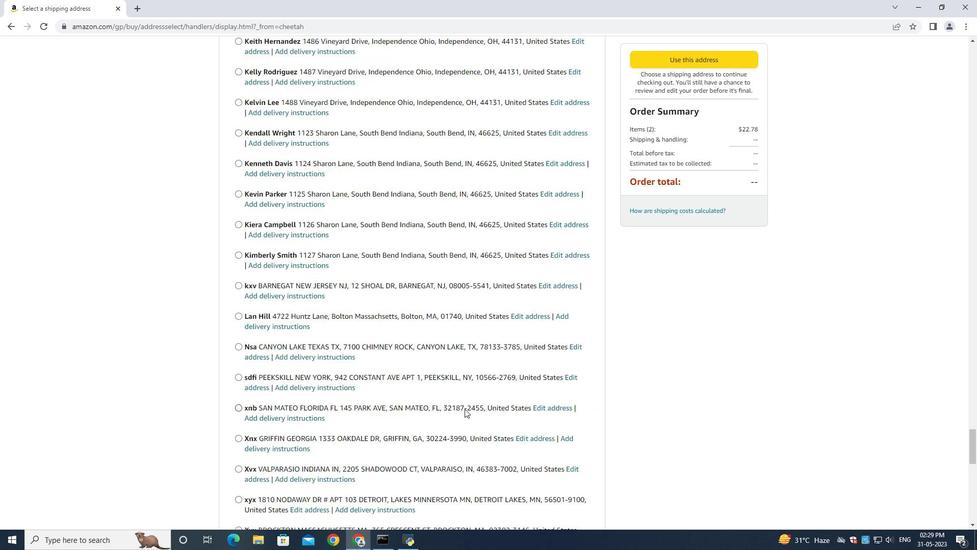 
Action: Mouse scrolled (464, 408) with delta (0, 0)
Screenshot: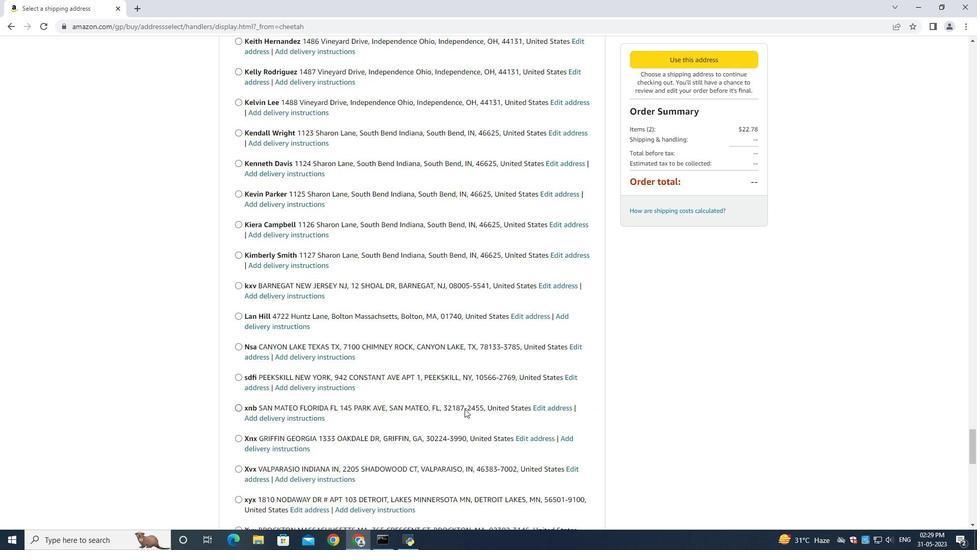 
Action: Mouse scrolled (464, 408) with delta (0, 0)
Screenshot: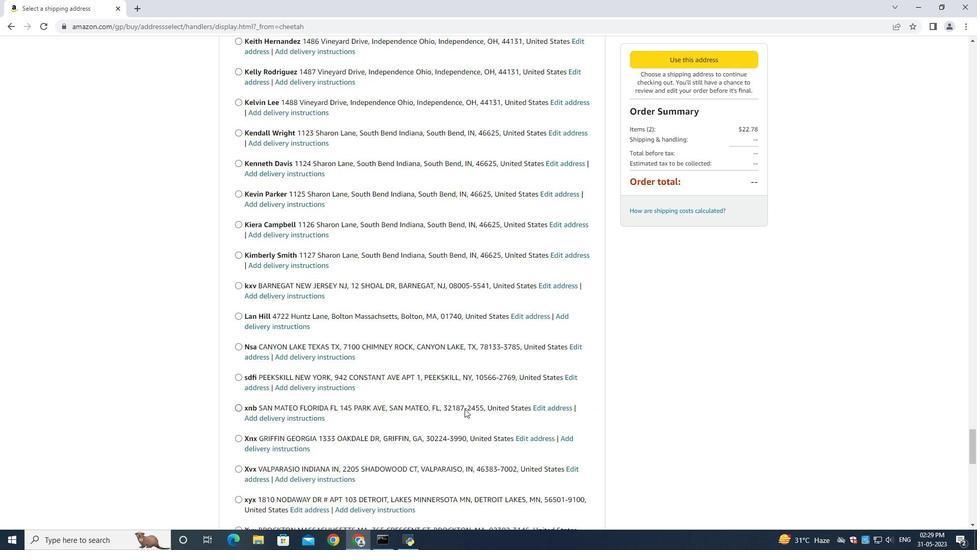 
Action: Mouse scrolled (464, 408) with delta (0, 0)
Screenshot: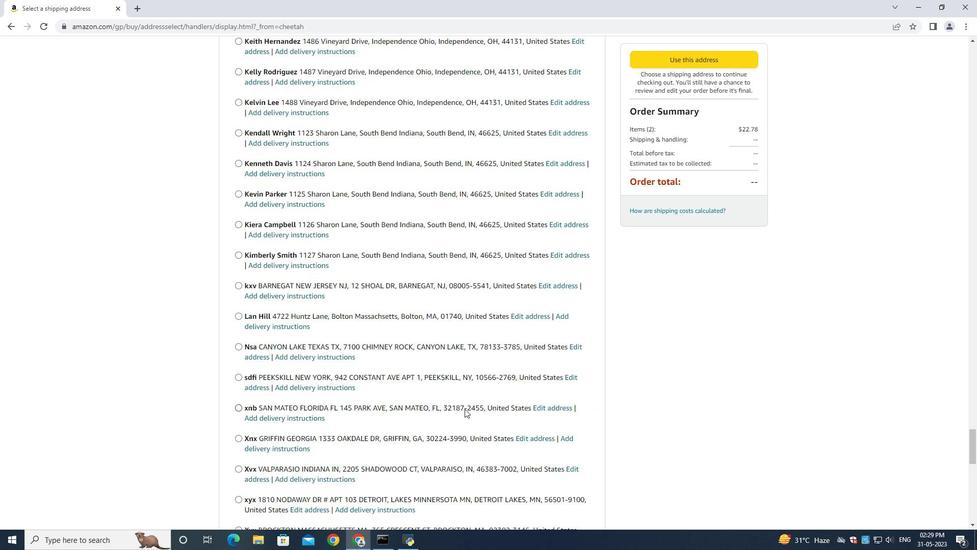 
Action: Mouse scrolled (464, 408) with delta (0, 0)
Screenshot: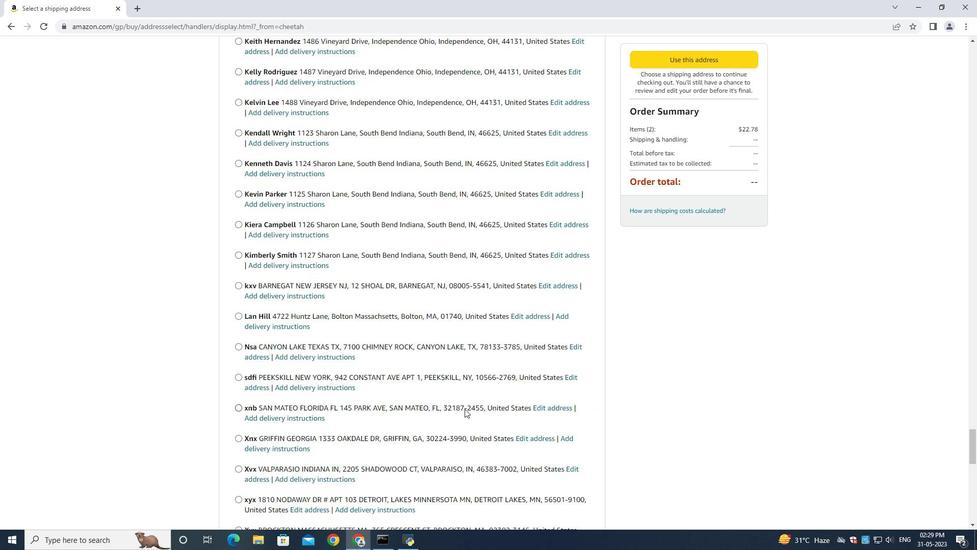 
Action: Mouse scrolled (464, 408) with delta (0, 0)
Screenshot: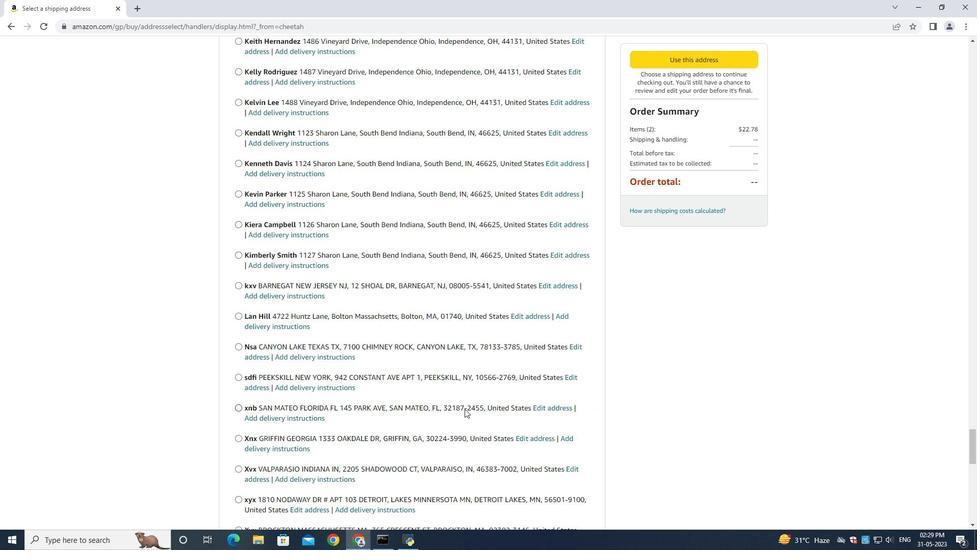 
Action: Mouse moved to (467, 403)
Screenshot: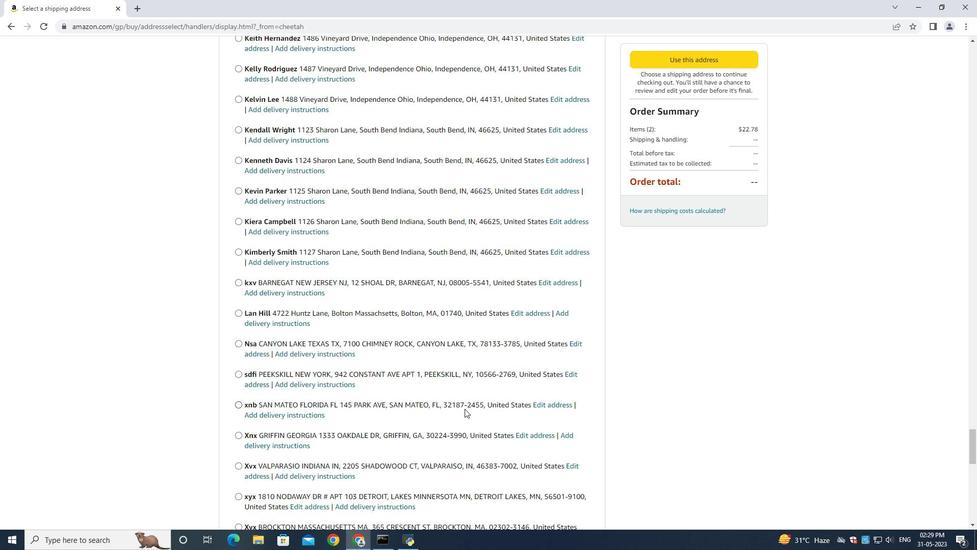 
Action: Mouse scrolled (467, 403) with delta (0, 0)
Screenshot: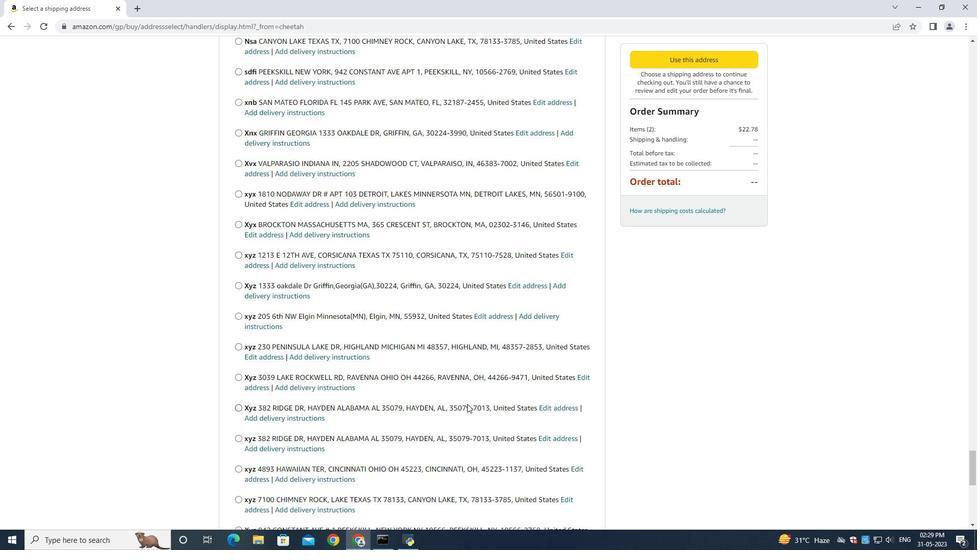 
Action: Mouse scrolled (467, 403) with delta (0, 0)
Screenshot: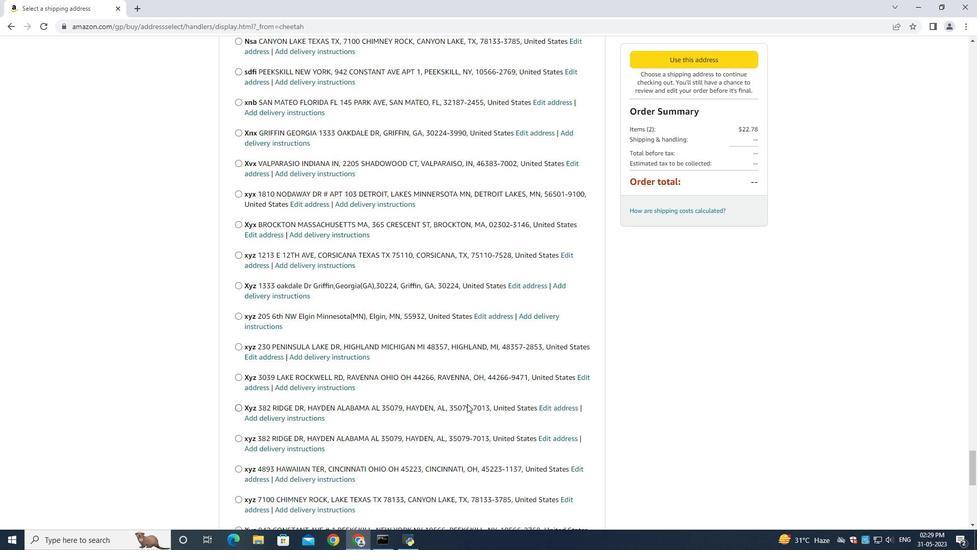 
Action: Mouse scrolled (467, 403) with delta (0, 0)
Screenshot: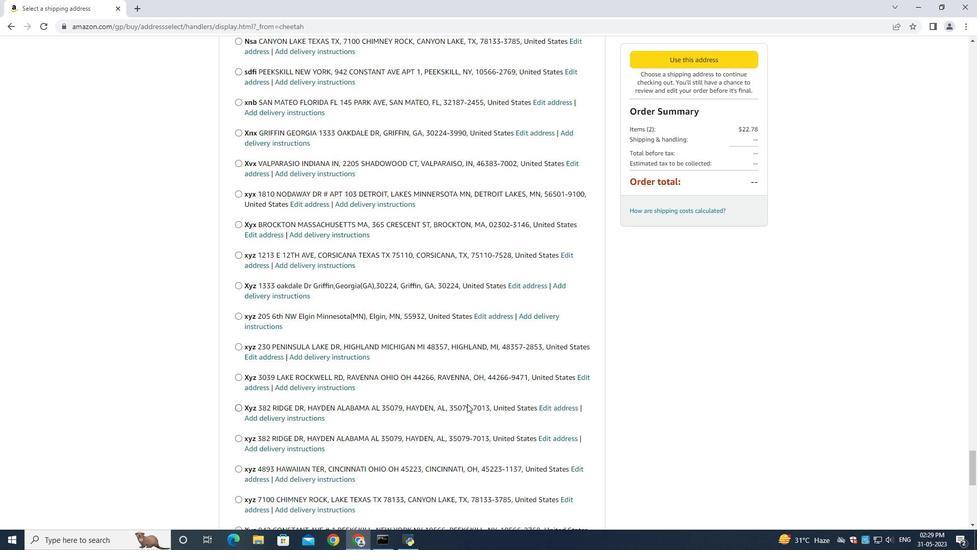
Action: Mouse scrolled (467, 403) with delta (0, 0)
Screenshot: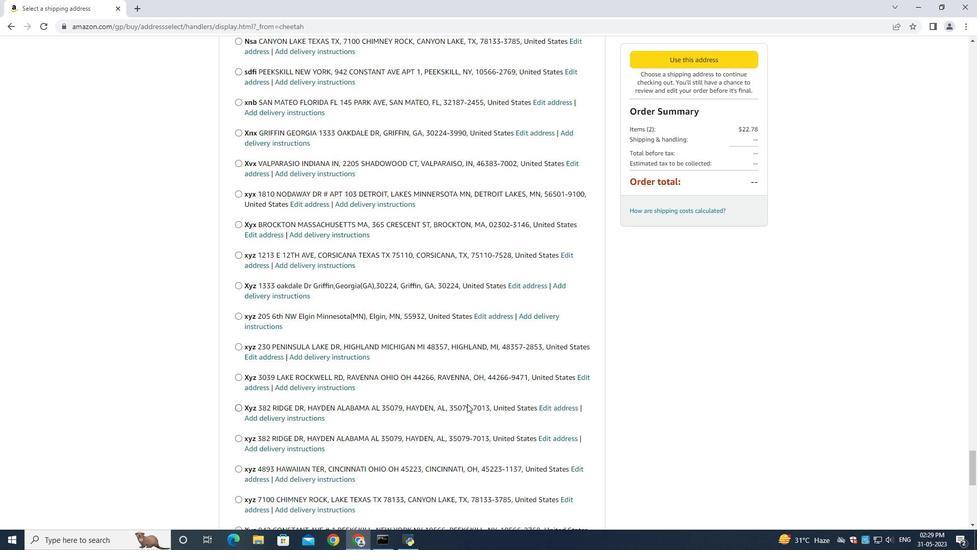 
Action: Mouse scrolled (467, 403) with delta (0, 0)
Screenshot: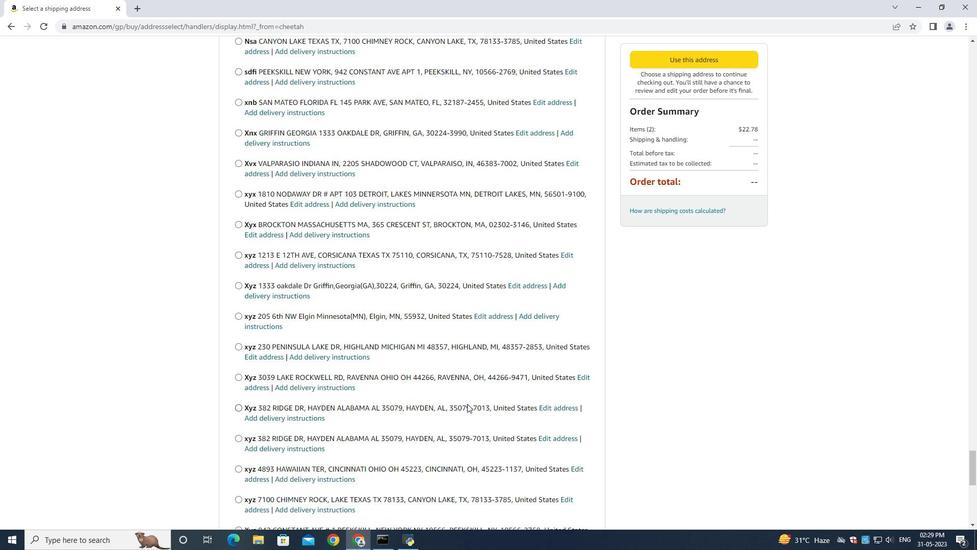 
Action: Mouse scrolled (467, 403) with delta (0, 0)
Screenshot: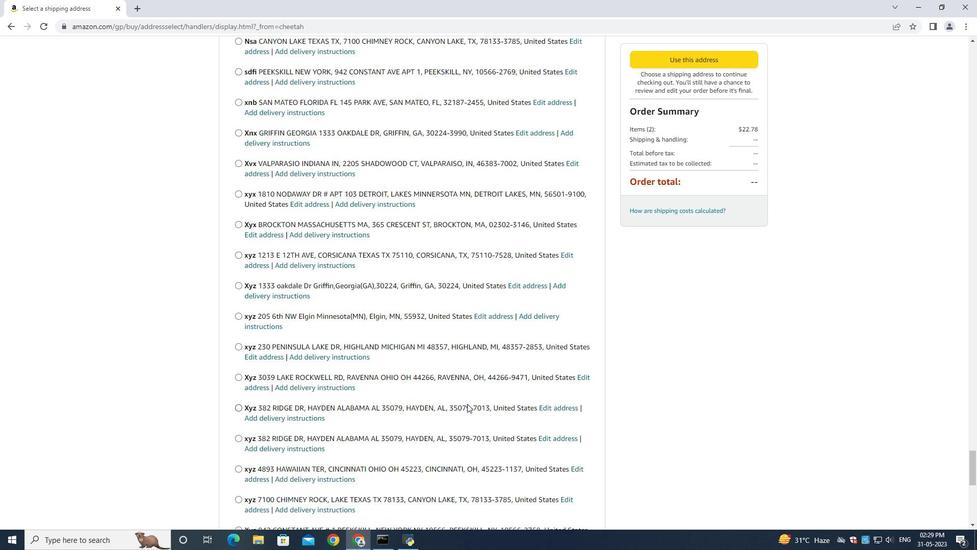 
Action: Mouse moved to (467, 401)
Screenshot: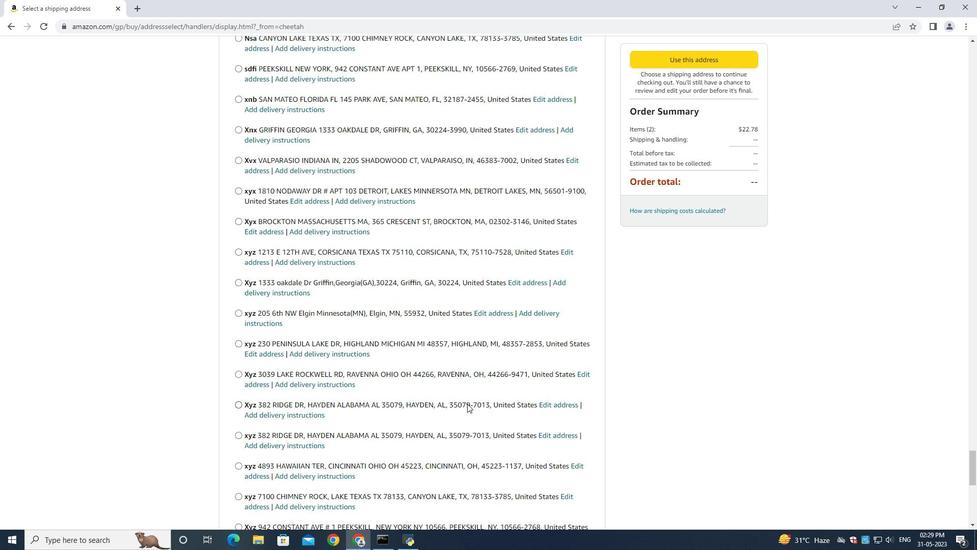 
Action: Mouse scrolled (467, 400) with delta (0, 0)
Screenshot: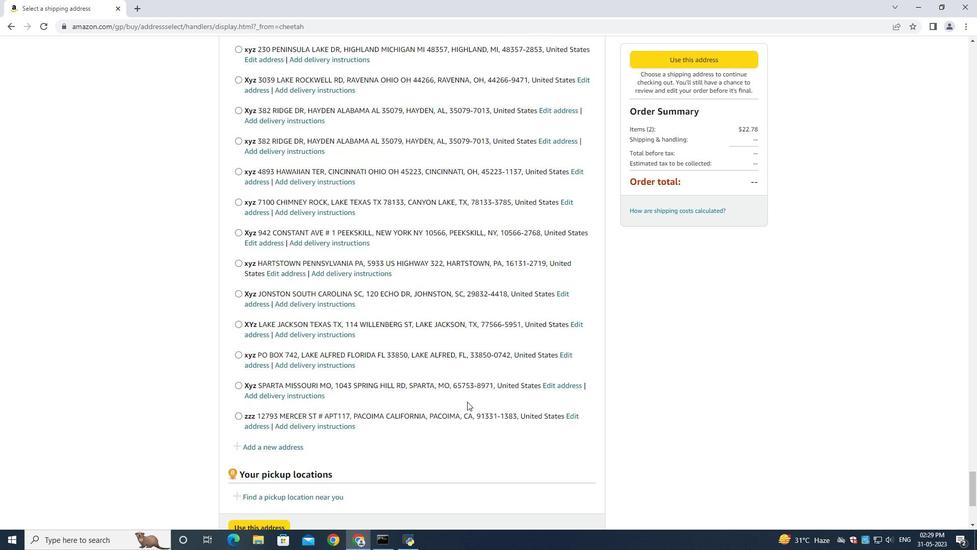 
Action: Mouse scrolled (467, 400) with delta (0, 0)
Screenshot: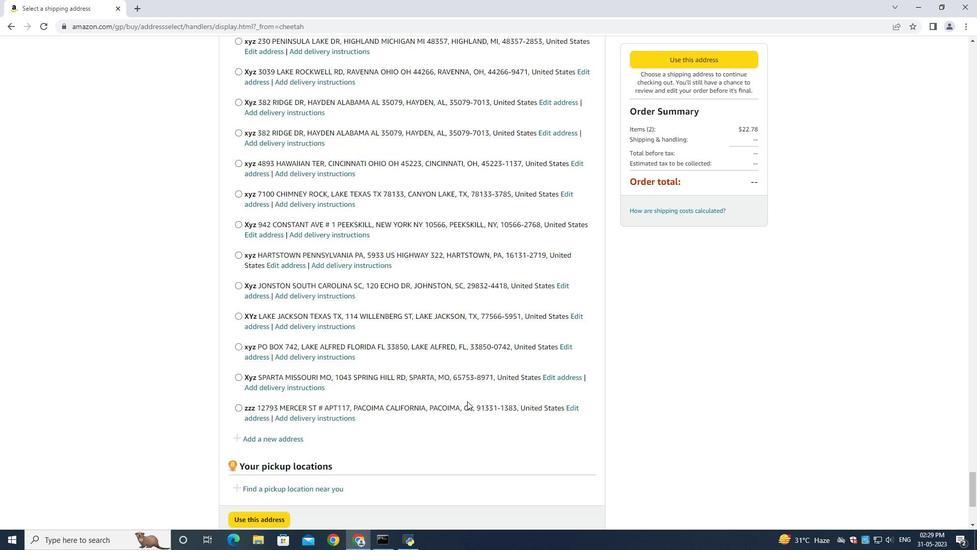 
Action: Mouse scrolled (467, 400) with delta (0, 0)
Screenshot: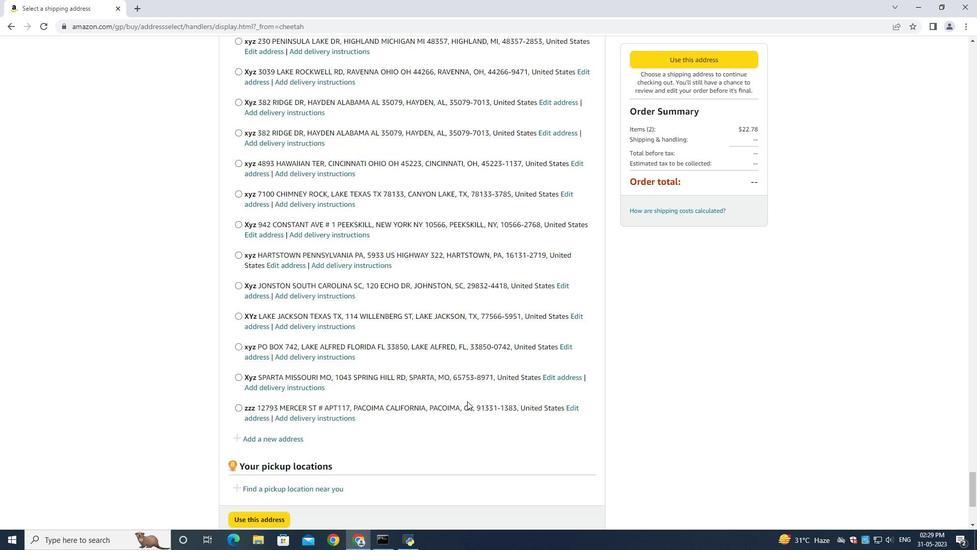 
Action: Mouse scrolled (467, 400) with delta (0, 0)
Screenshot: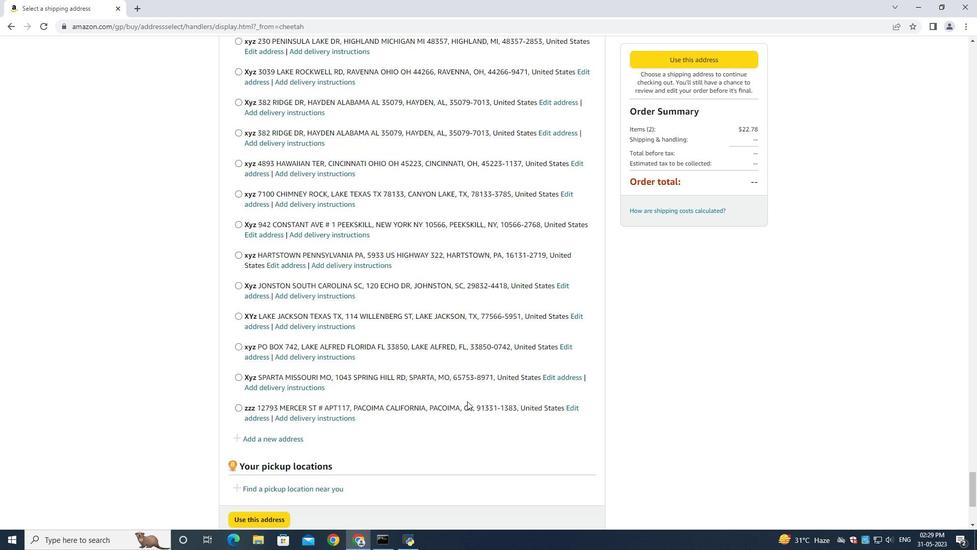 
Action: Mouse scrolled (467, 400) with delta (0, 0)
Screenshot: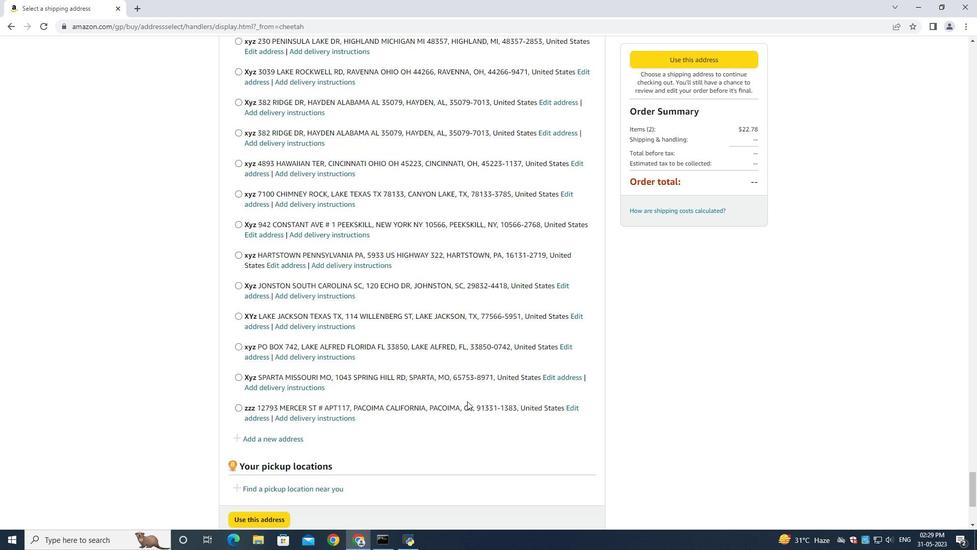 
Action: Mouse scrolled (467, 400) with delta (0, 0)
Screenshot: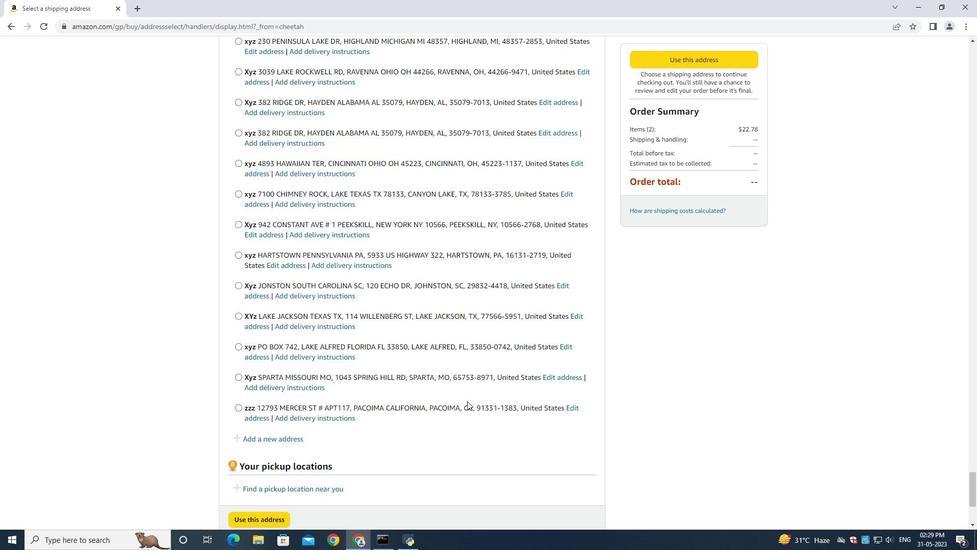 
Action: Mouse moved to (278, 240)
Screenshot: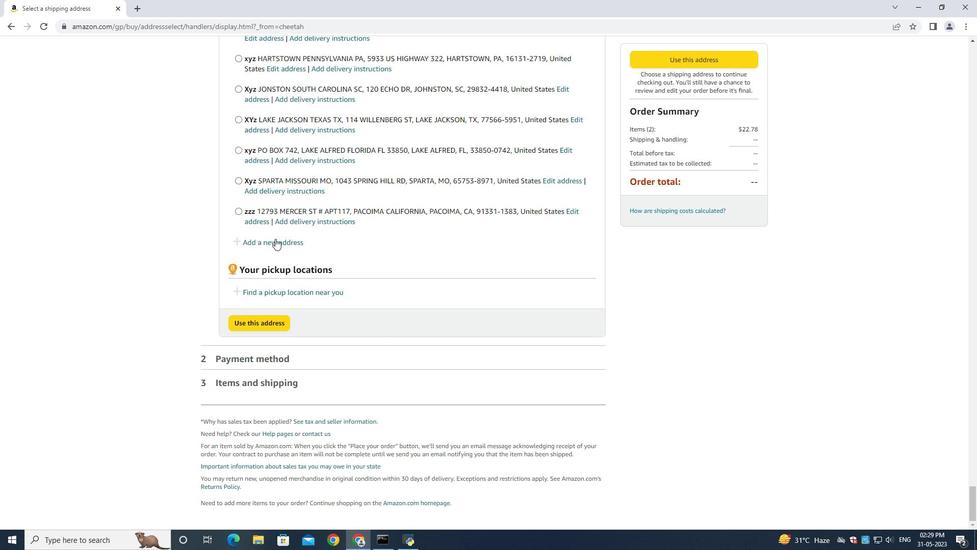 
Action: Mouse pressed left at (278, 240)
Screenshot: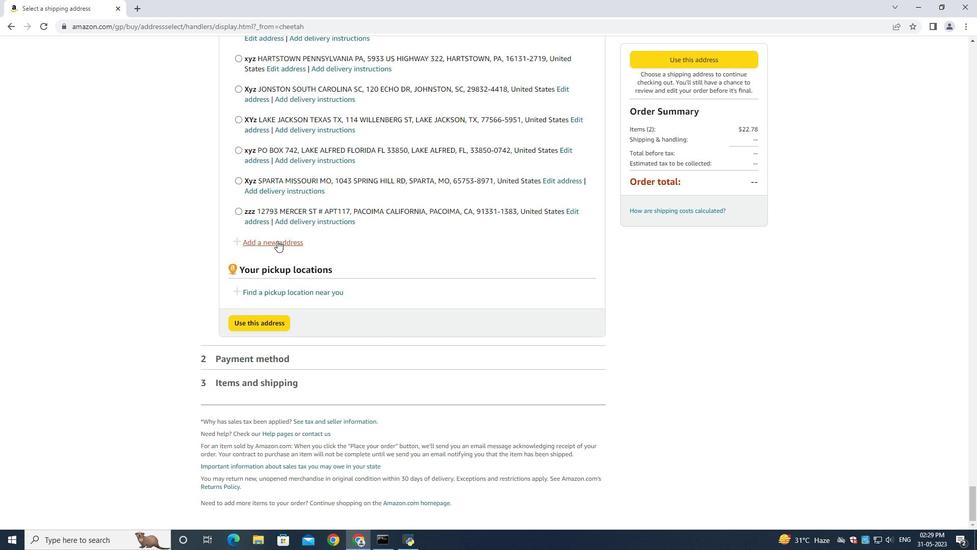 
Action: Mouse moved to (354, 249)
Screenshot: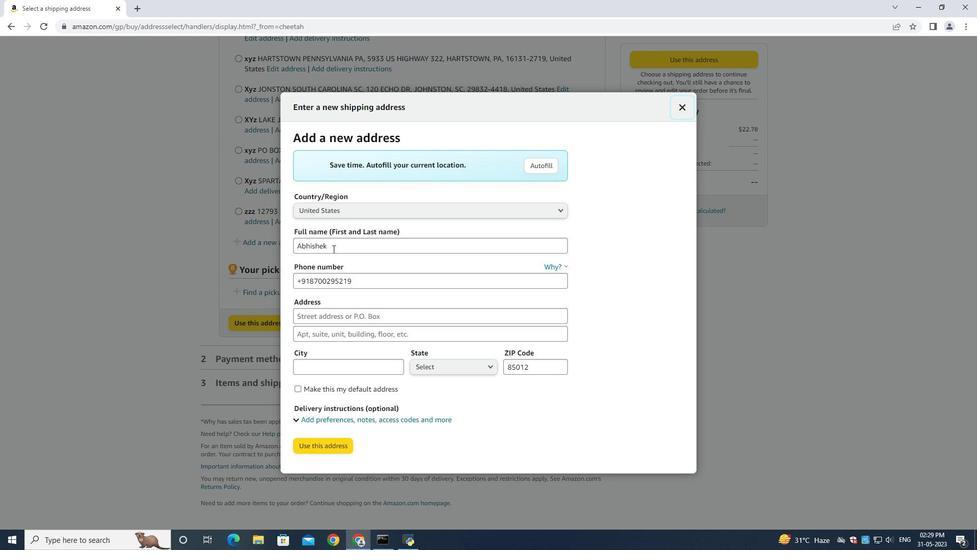 
Action: Mouse pressed left at (354, 249)
Screenshot: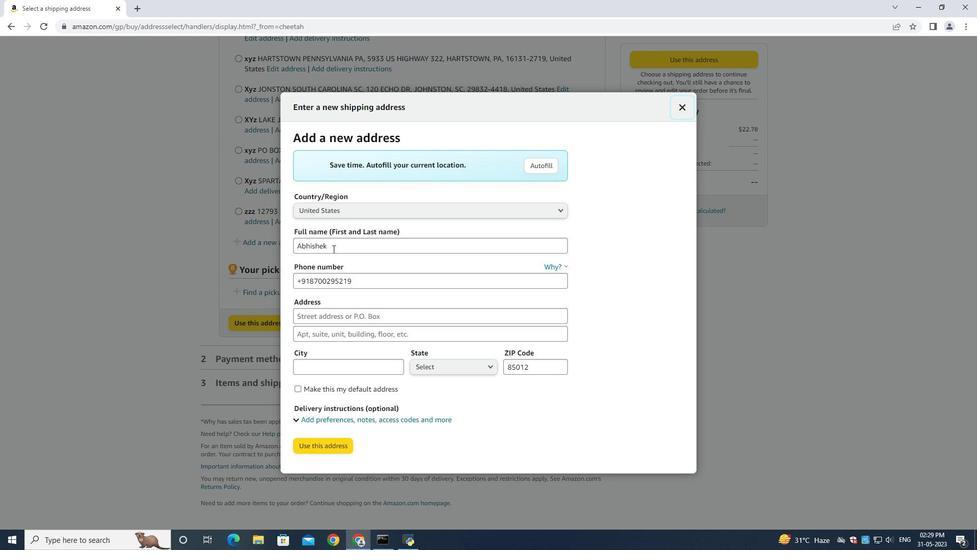 
Action: Mouse moved to (354, 249)
Screenshot: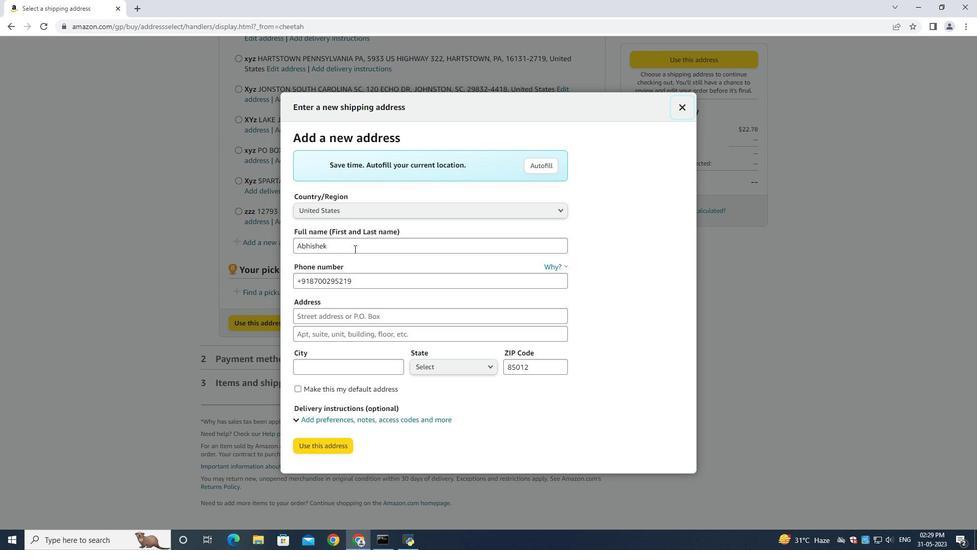 
Action: Key pressed ctrl+A<Key.backspace><Key.shift><Key.shift><Key.shift><Key.shift><Key.shift><Key.shift><Key.shift><Key.shift><Key.shift><Key.shift><Key.shift><Key.shift><Key.shift><Key.shift><Key.shift><Key.shift><Key.shift><Key.shift><Key.shift><Key.shift><Key.shift><Key.shift><Key.shift><Key.shift><Key.shift><Key.shift><Key.shift><Key.shift><Key.shift><Key.shift><Key.shift><Key.shift><Key.shift><Key.shift><Key.shift><Key.shift><Key.shift><Key.shift><Key.shift><Key.shift><Key.shift><Key.shift><Key.shift><Key.shift><Key.shift><Key.shift><Key.shift><Key.shift><Key.shift><Key.shift><Key.shift><Key.shift><Key.shift><Key.shift><Key.shift><Key.shift><Key.shift><Key.shift><Key.shift><Key.shift><Key.shift><Key.shift><Key.shift><Key.shift><Key.shift>Kira<Key.space><Key.shift>Turner<Key.space><Key.tab><Key.tab><Key.backspace>5742125169<Key.tab>1128<Key.space><Key.shift>Sharon<Key.space><Key.shift>Lane<Key.space><Key.tab><Key.shift><Key.shift><Key.shift><Key.shift><Key.shift><Key.shift><Key.shift><Key.shift><Key.shift><Key.shift>South<Key.space><Key.shift>Bend<Key.space><Key.shift><Key.shift><Key.shift><Key.shift><Key.shift><Key.shift><Key.shift><Key.shift><Key.shift><Key.shift>Indiana<Key.tab><Key.shift><Key.shift><Key.shift><Key.shift><Key.shift><Key.shift><Key.shift><Key.shift><Key.shift><Key.shift><Key.shift><Key.shift>South<Key.space><Key.shift>N<Key.backspace><Key.shift>Bend<Key.tab><Key.shift>Ind<Key.tab>=<Key.backspace>46625
Screenshot: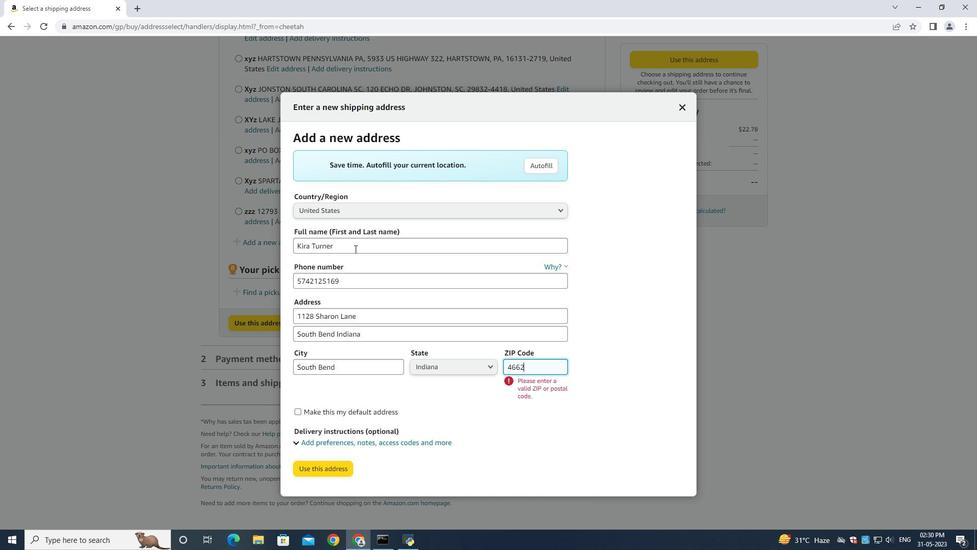 
Action: Mouse moved to (312, 466)
Screenshot: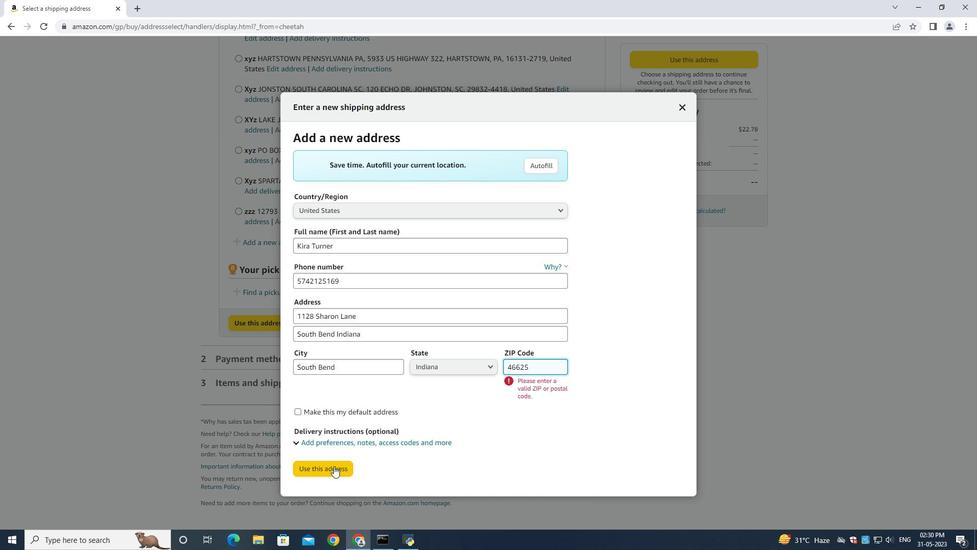 
Action: Mouse pressed left at (312, 466)
Screenshot: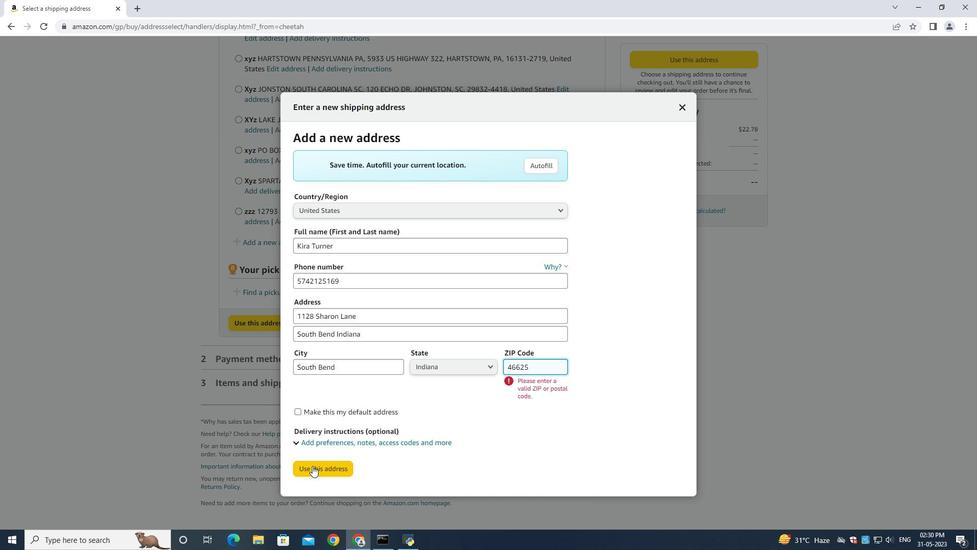 
Action: Mouse moved to (320, 517)
Screenshot: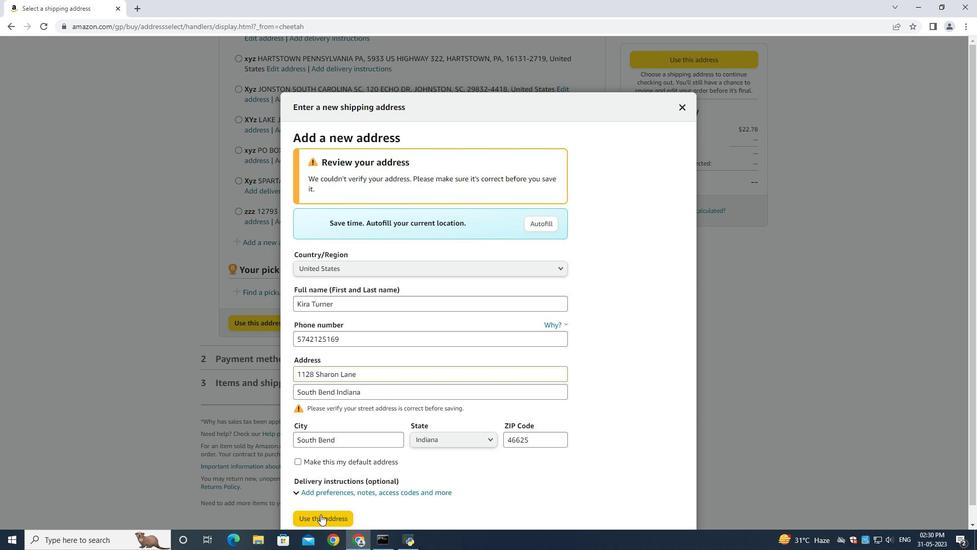 
Action: Mouse pressed left at (320, 517)
Screenshot: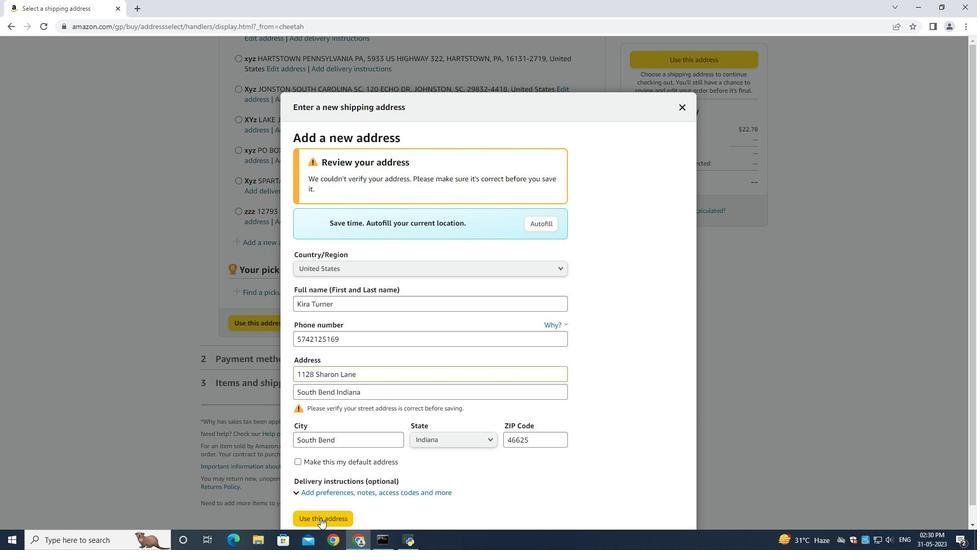 
Action: Mouse moved to (450, 394)
Screenshot: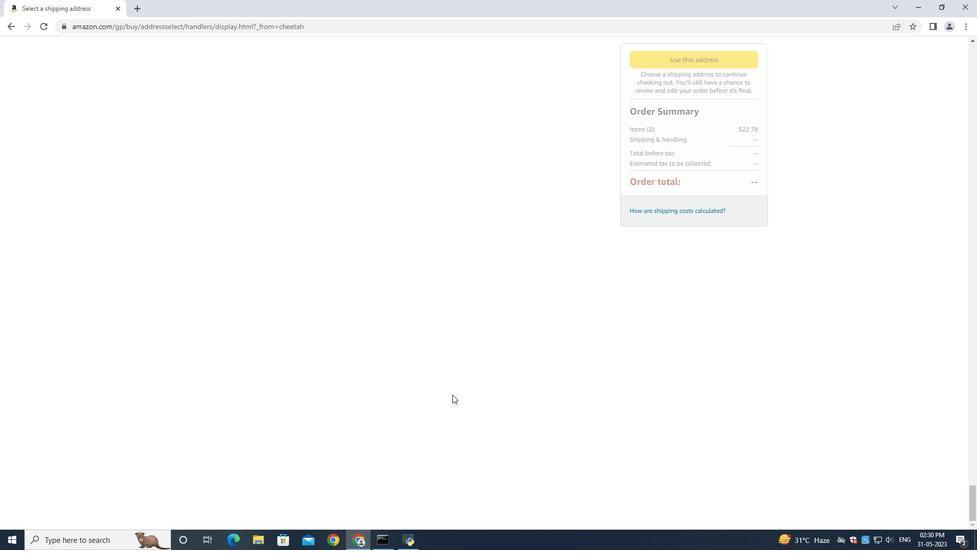 
